 Task: In the  document Paisley.epub ,change text color to 'Dark Purple' Insert the mentioned shape above the text 'Cloud Callouts'. Change color of the shape to  RedChange shape height to 0.8
Action: Mouse moved to (315, 434)
Screenshot: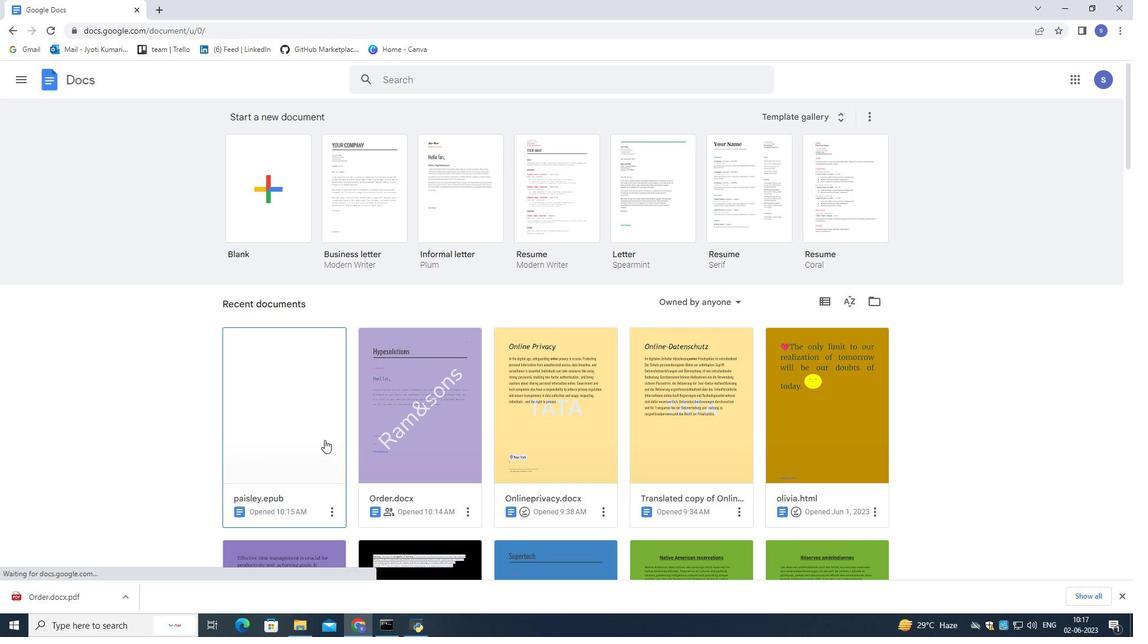 
Action: Mouse pressed left at (315, 434)
Screenshot: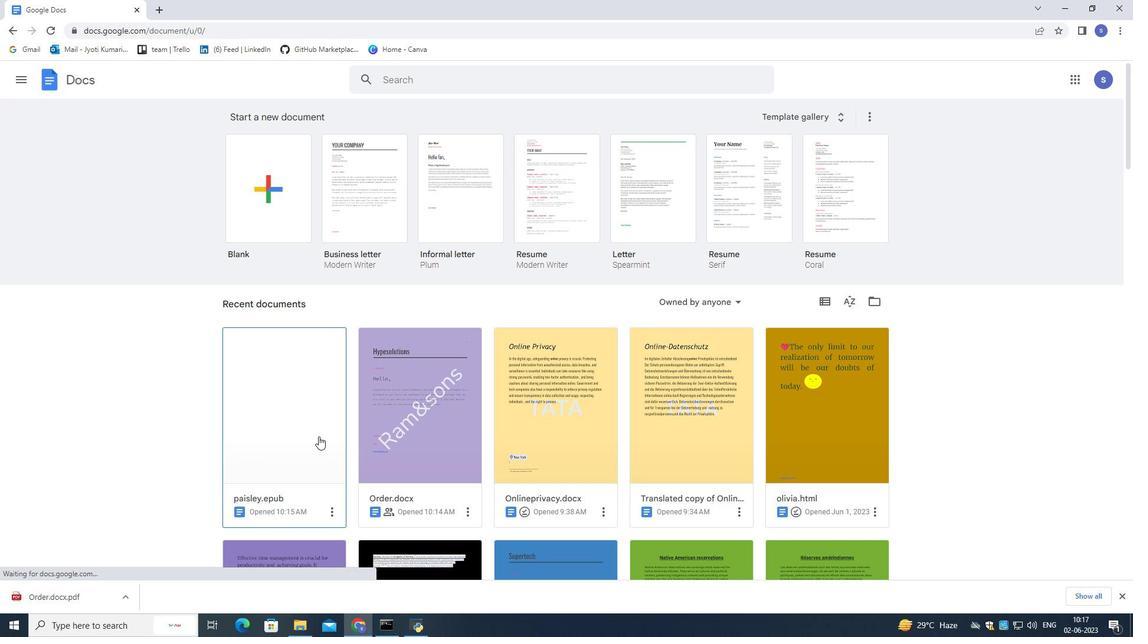 
Action: Mouse moved to (313, 432)
Screenshot: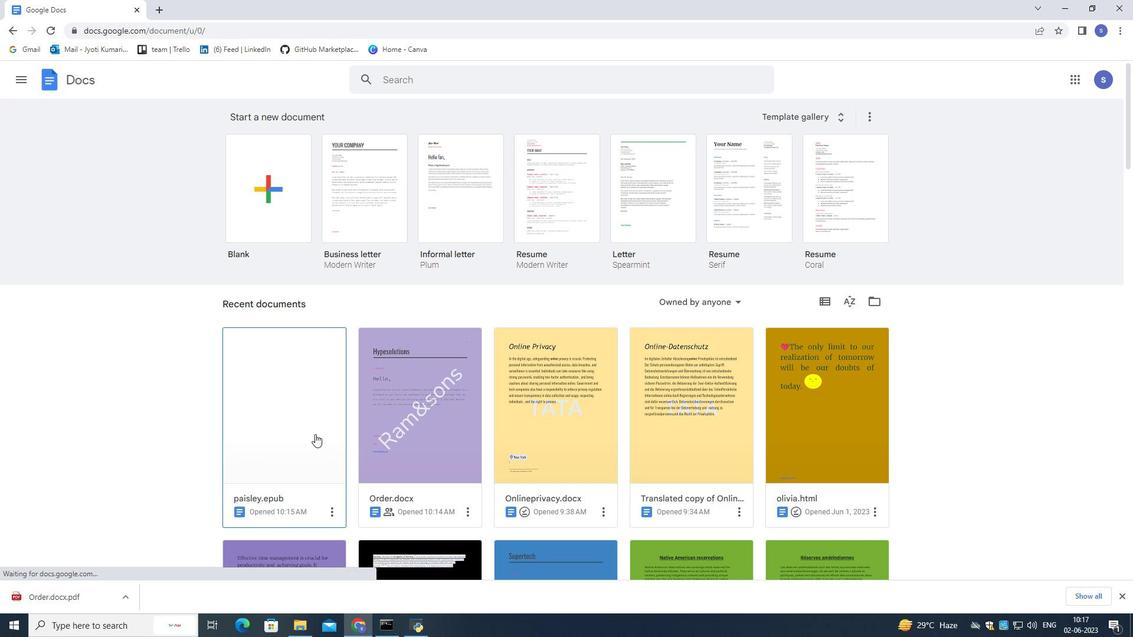 
Action: Mouse pressed left at (313, 432)
Screenshot: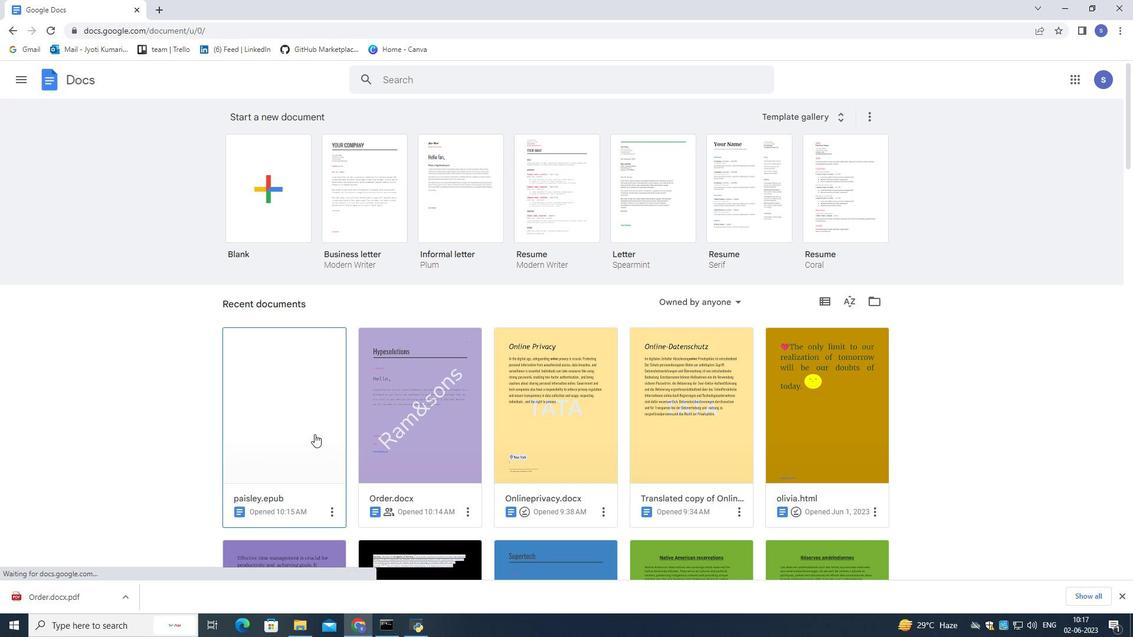 
Action: Mouse moved to (461, 288)
Screenshot: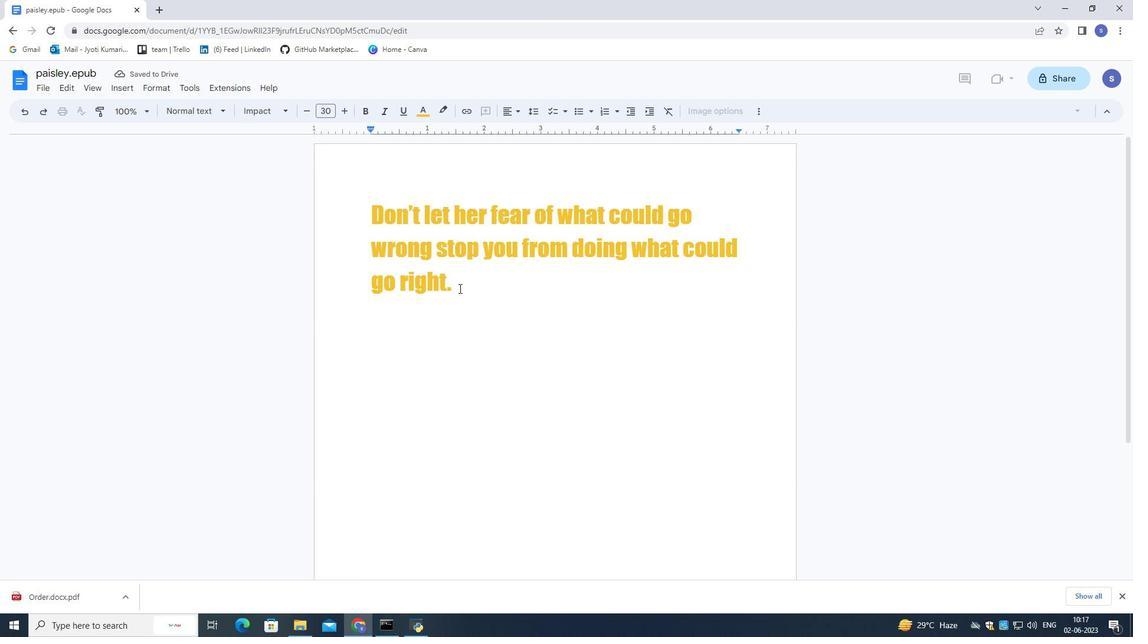 
Action: Mouse pressed left at (461, 288)
Screenshot: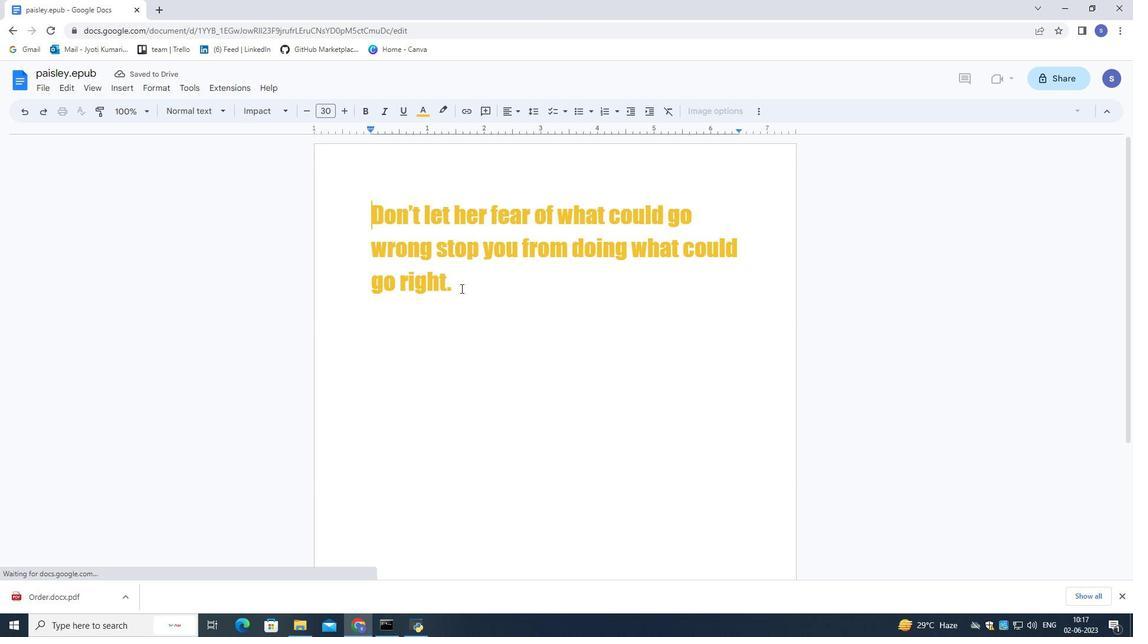 
Action: Mouse moved to (462, 286)
Screenshot: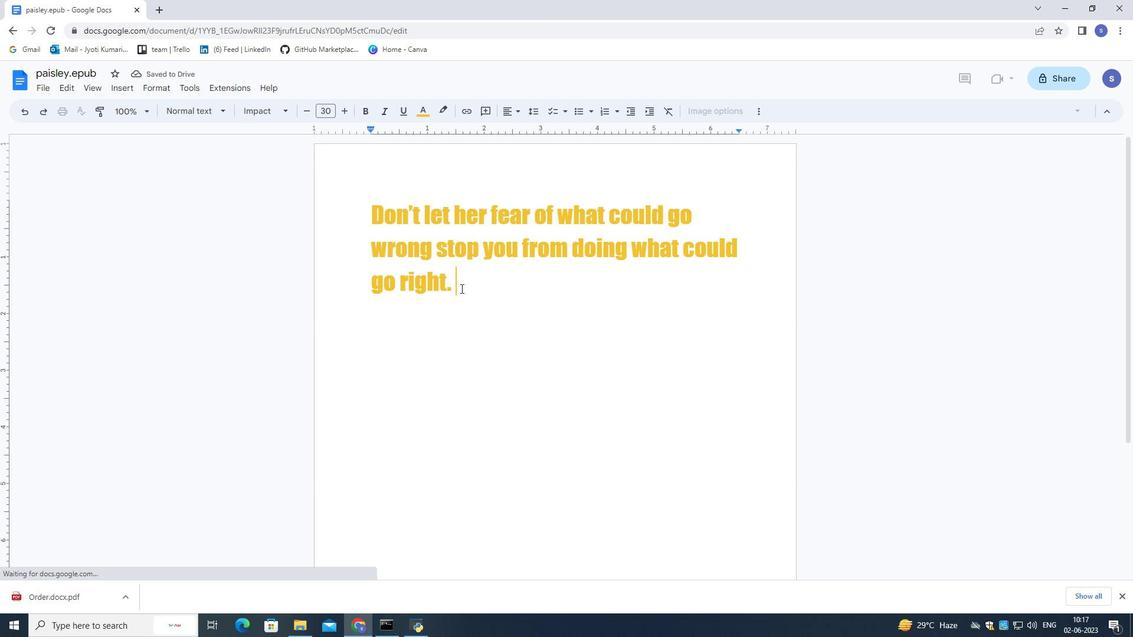 
Action: Mouse pressed left at (462, 286)
Screenshot: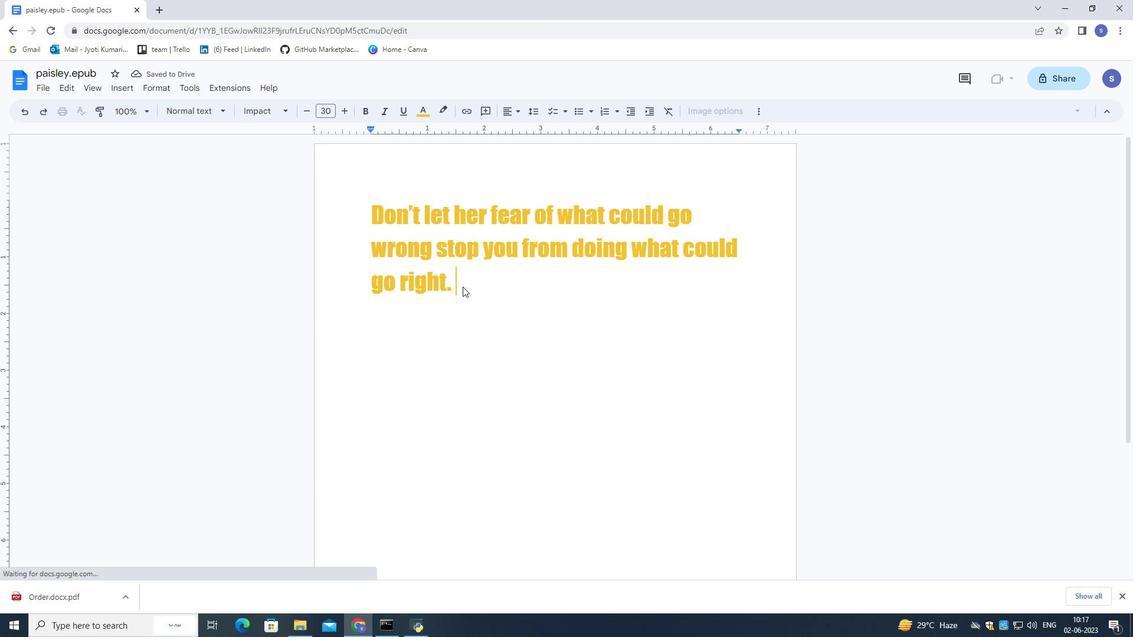 
Action: Mouse moved to (420, 113)
Screenshot: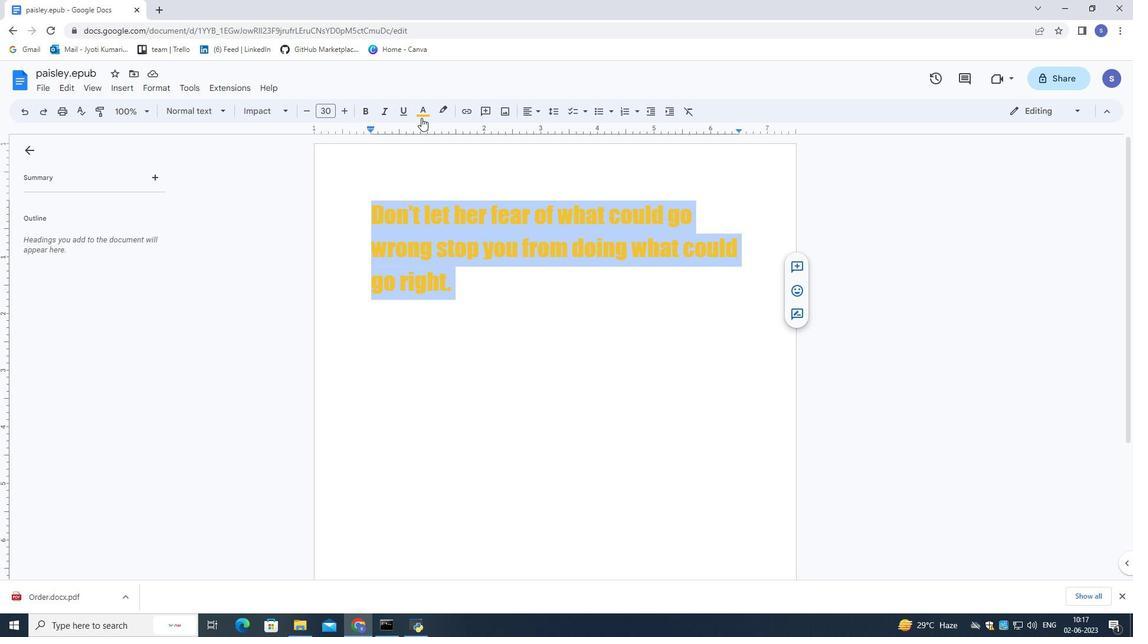 
Action: Mouse pressed left at (420, 113)
Screenshot: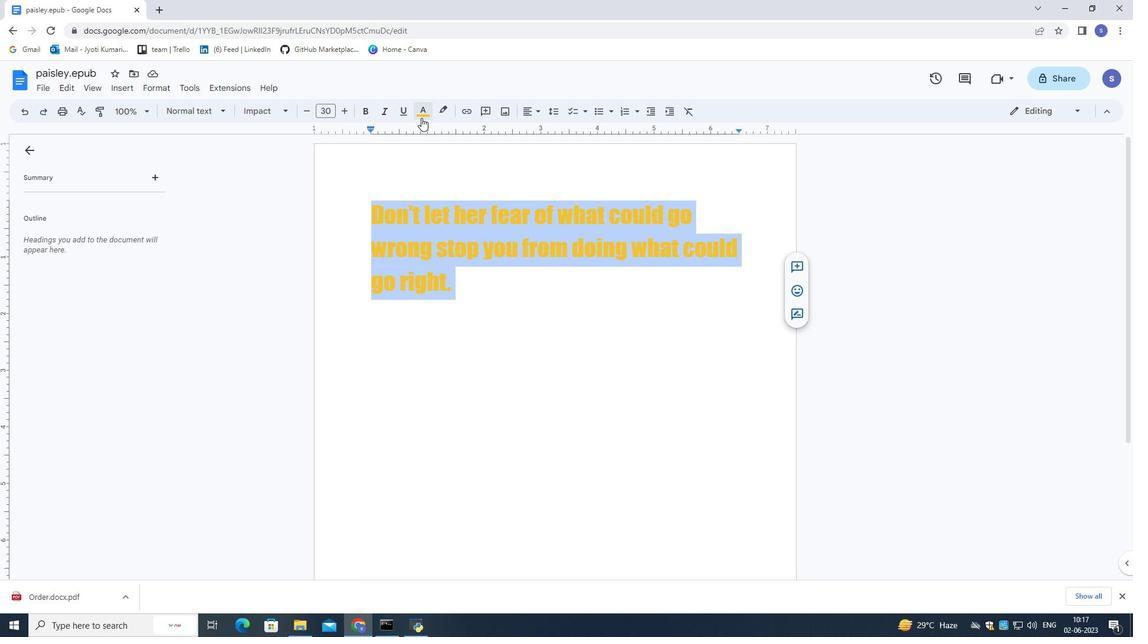 
Action: Mouse moved to (531, 226)
Screenshot: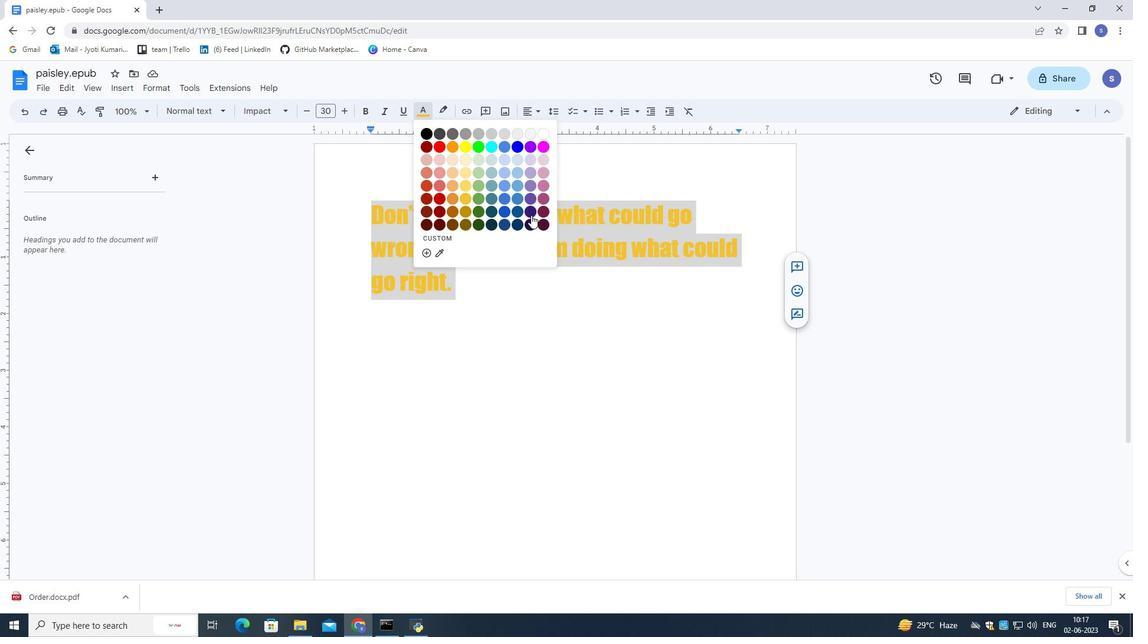 
Action: Mouse pressed left at (531, 226)
Screenshot: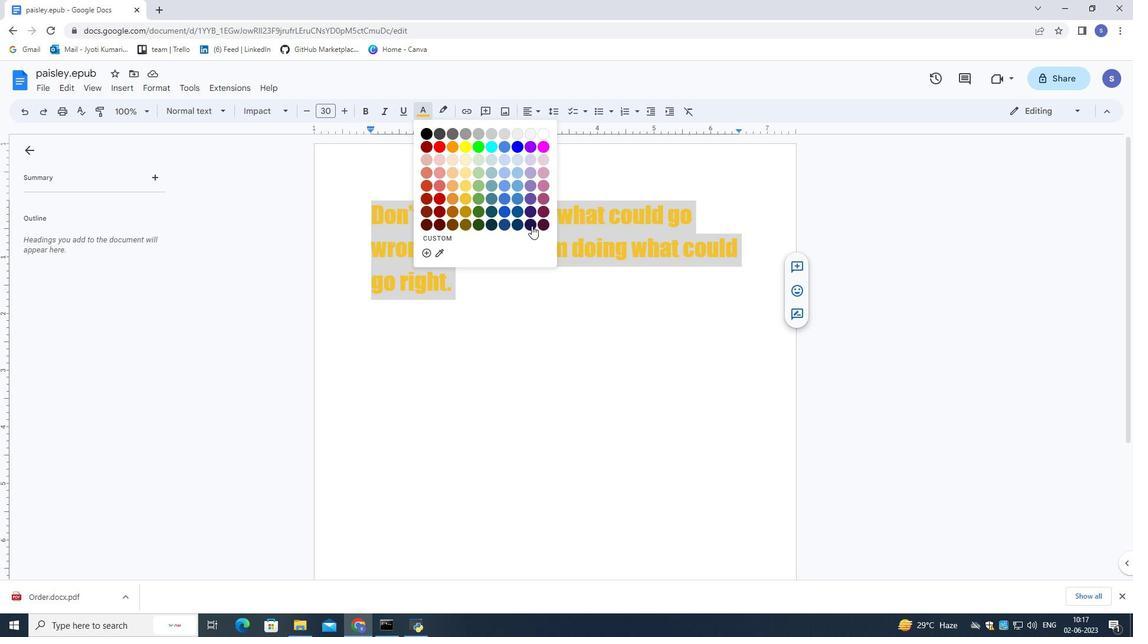 
Action: Mouse moved to (484, 296)
Screenshot: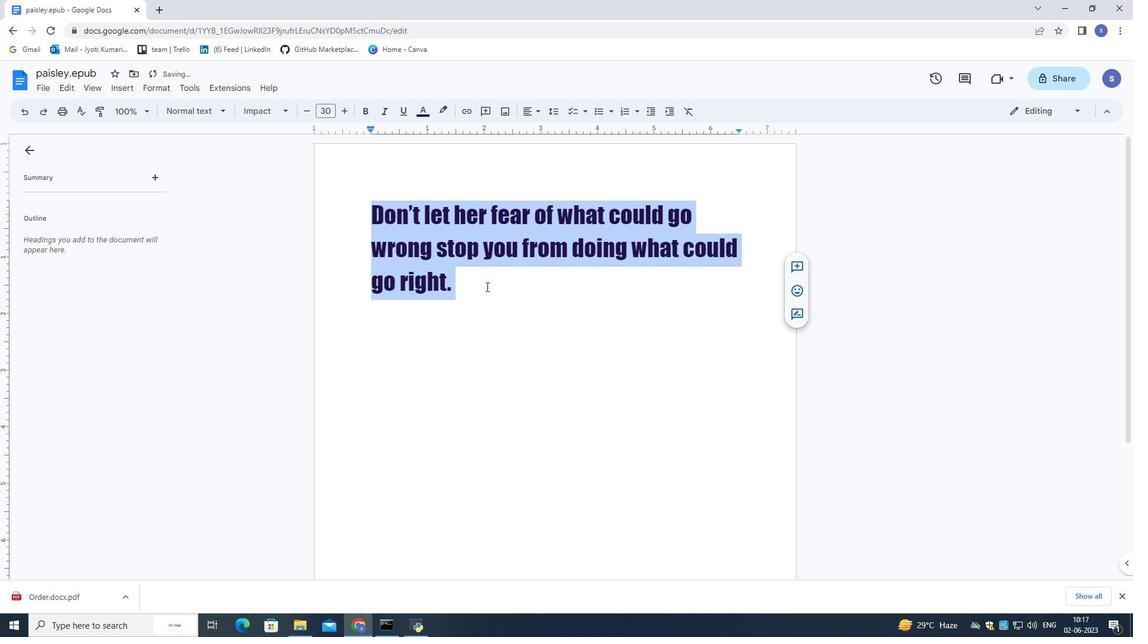 
Action: Mouse pressed left at (484, 296)
Screenshot: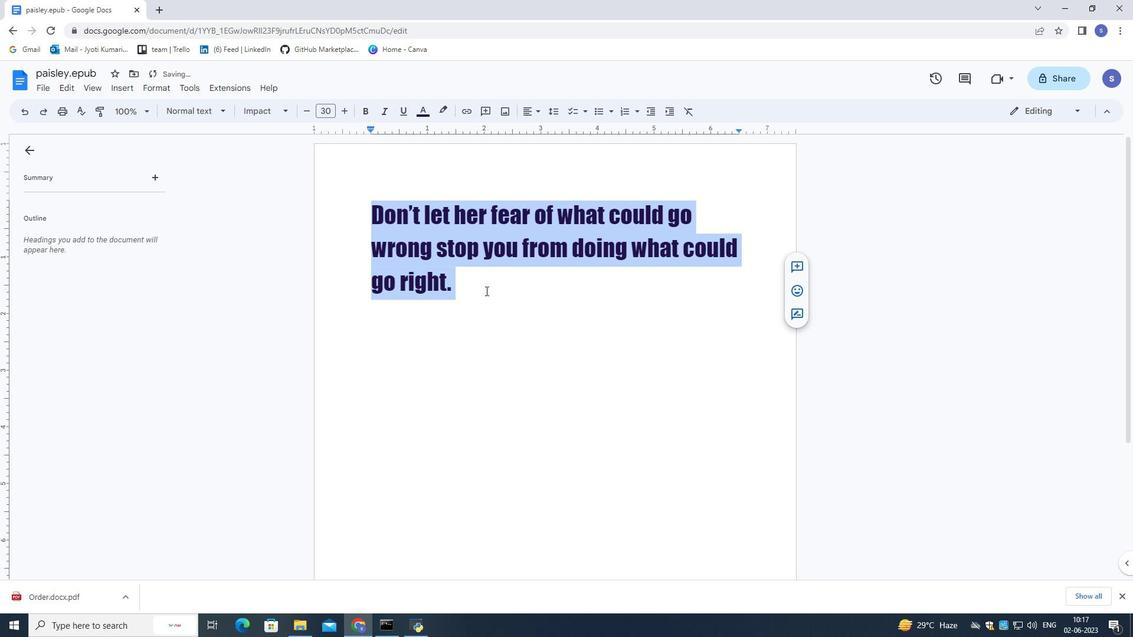 
Action: Mouse moved to (372, 196)
Screenshot: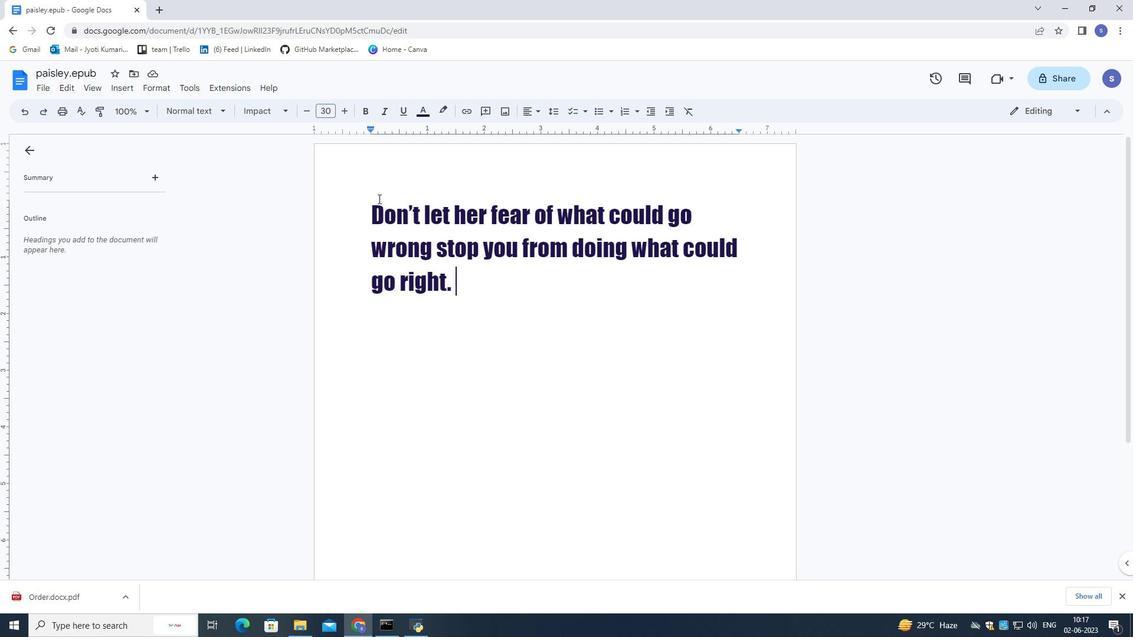 
Action: Mouse pressed left at (372, 196)
Screenshot: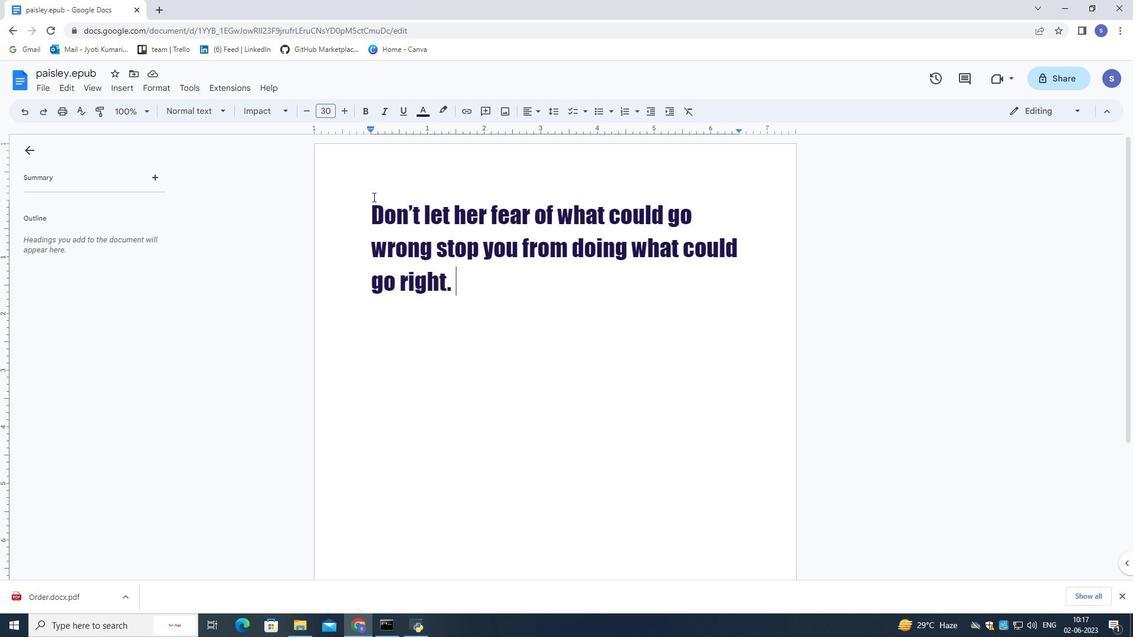 
Action: Mouse moved to (376, 198)
Screenshot: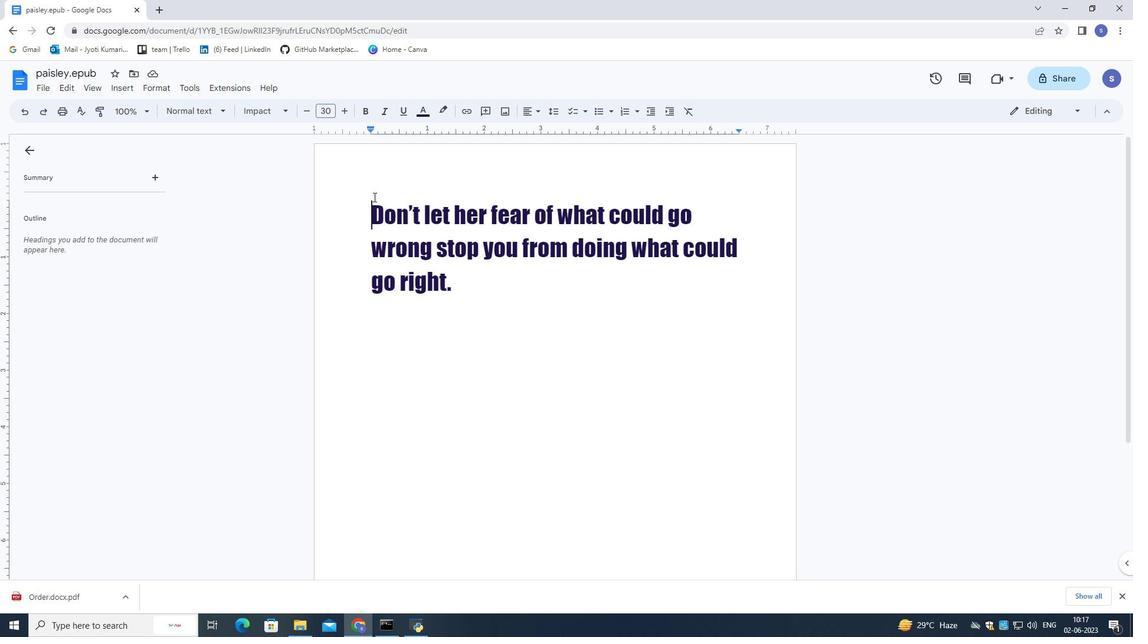 
Action: Key pressed <Key.enter><Key.up>
Screenshot: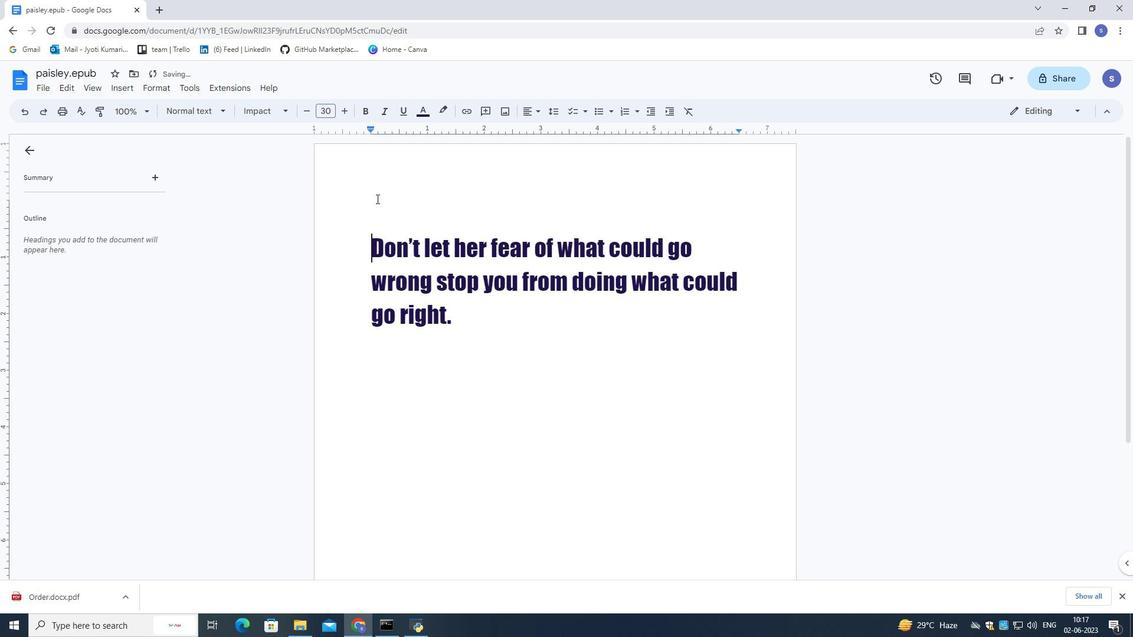 
Action: Mouse moved to (121, 85)
Screenshot: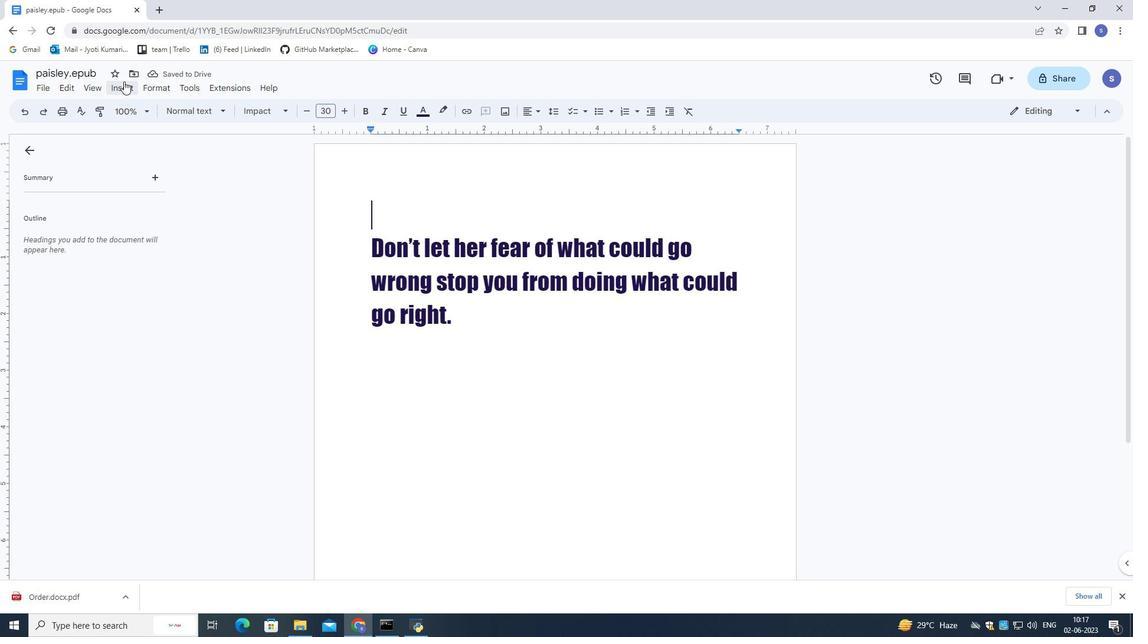 
Action: Mouse pressed left at (121, 85)
Screenshot: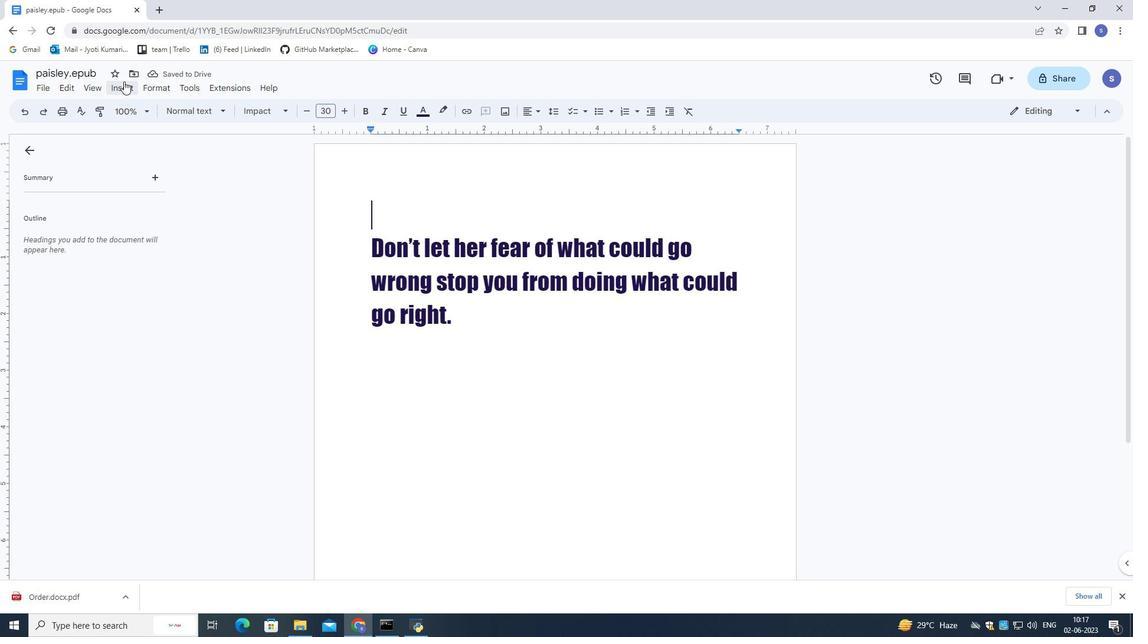 
Action: Mouse moved to (309, 151)
Screenshot: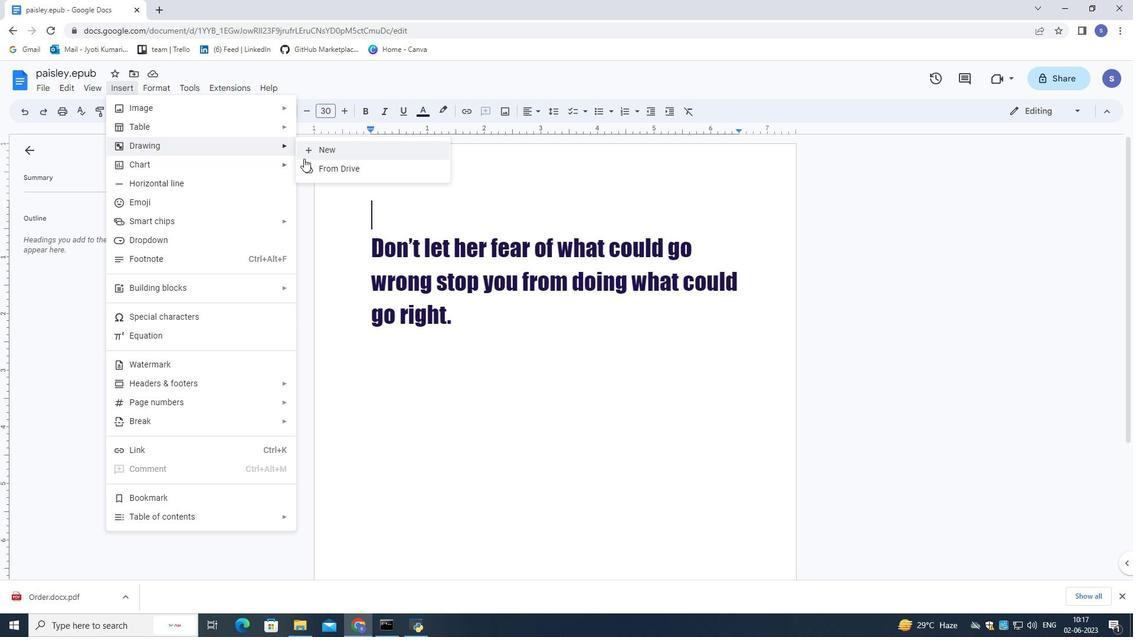 
Action: Mouse pressed left at (309, 151)
Screenshot: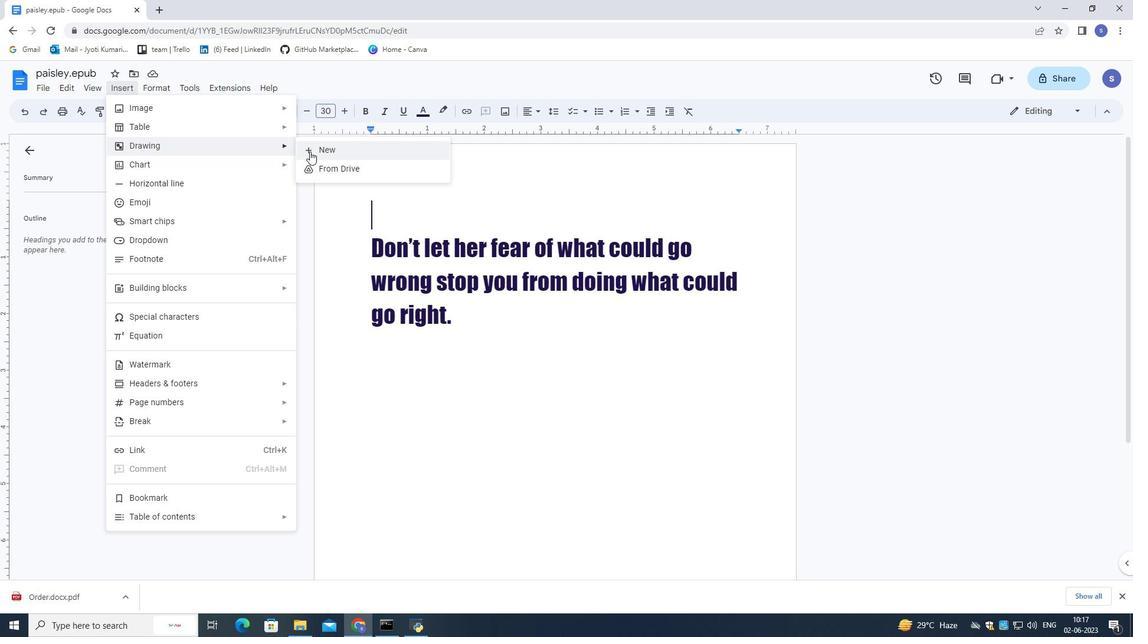 
Action: Mouse moved to (450, 138)
Screenshot: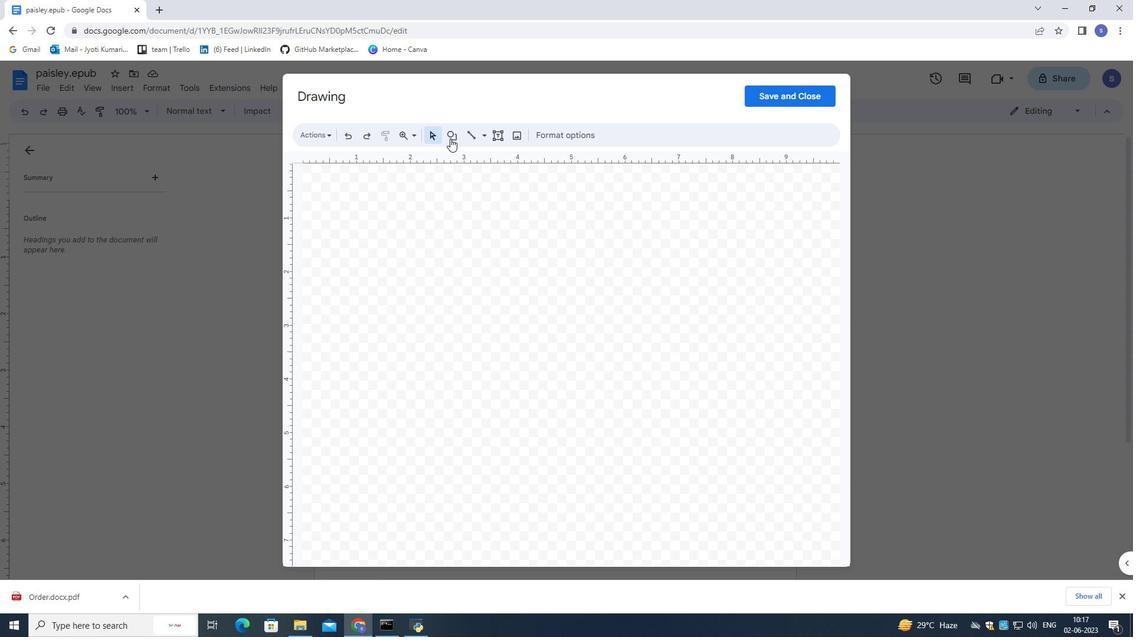 
Action: Mouse pressed left at (450, 138)
Screenshot: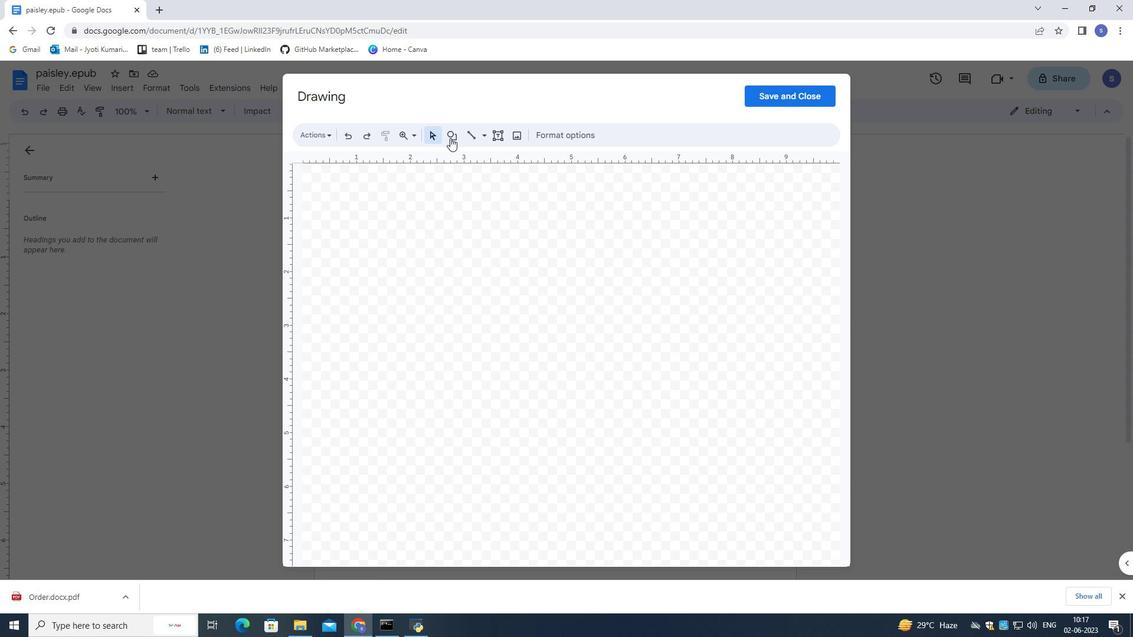 
Action: Mouse moved to (525, 154)
Screenshot: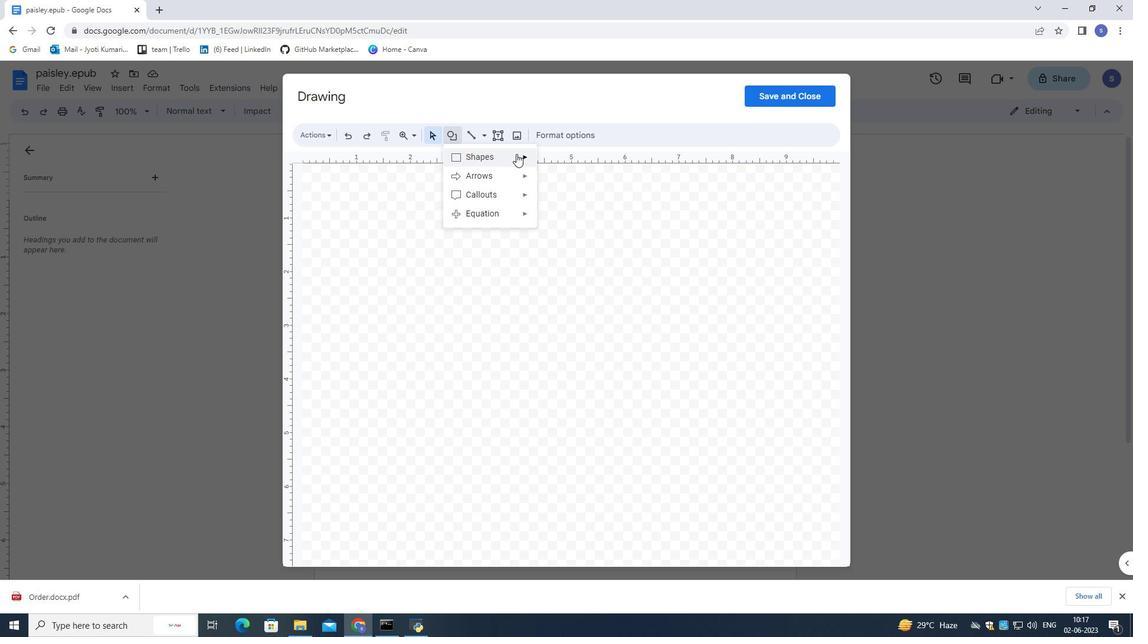 
Action: Mouse pressed left at (525, 154)
Screenshot: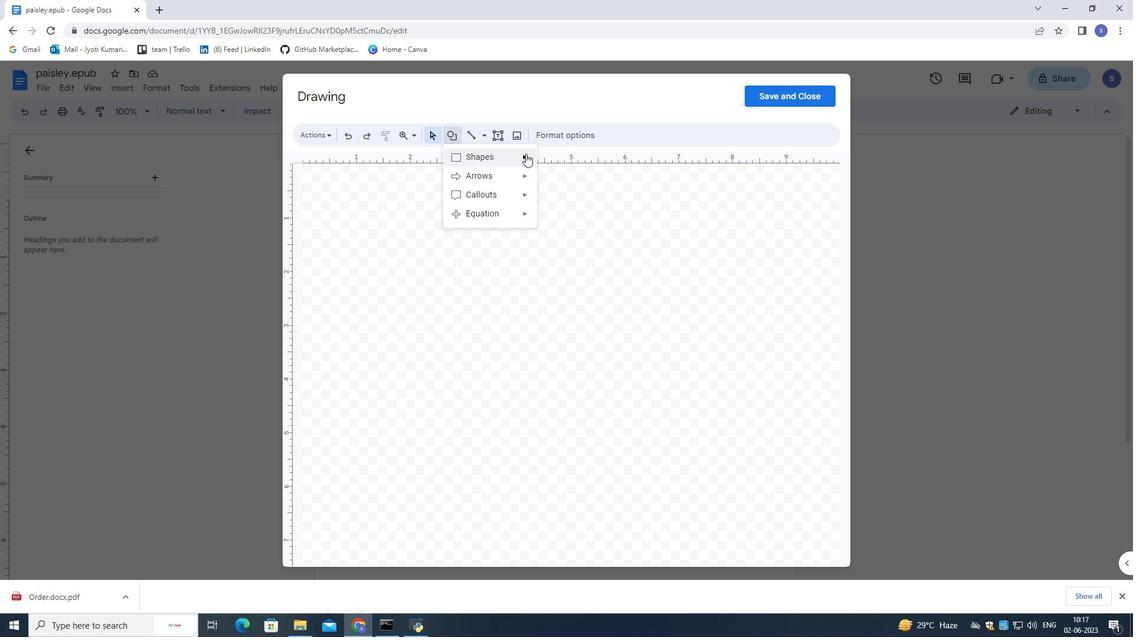 
Action: Mouse moved to (587, 236)
Screenshot: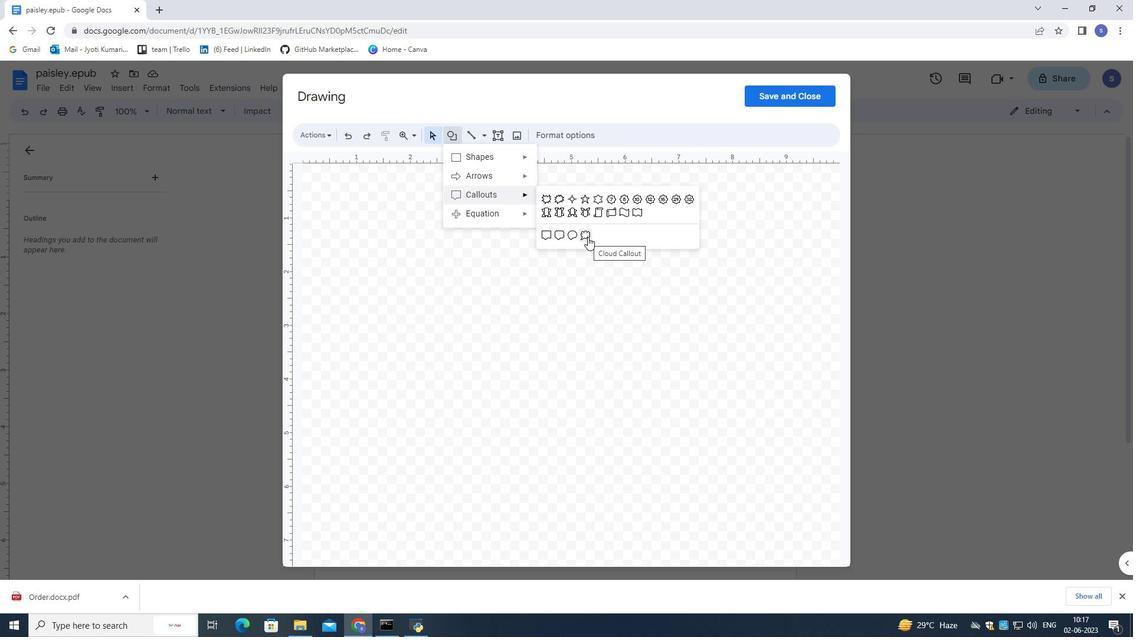 
Action: Mouse pressed left at (587, 236)
Screenshot: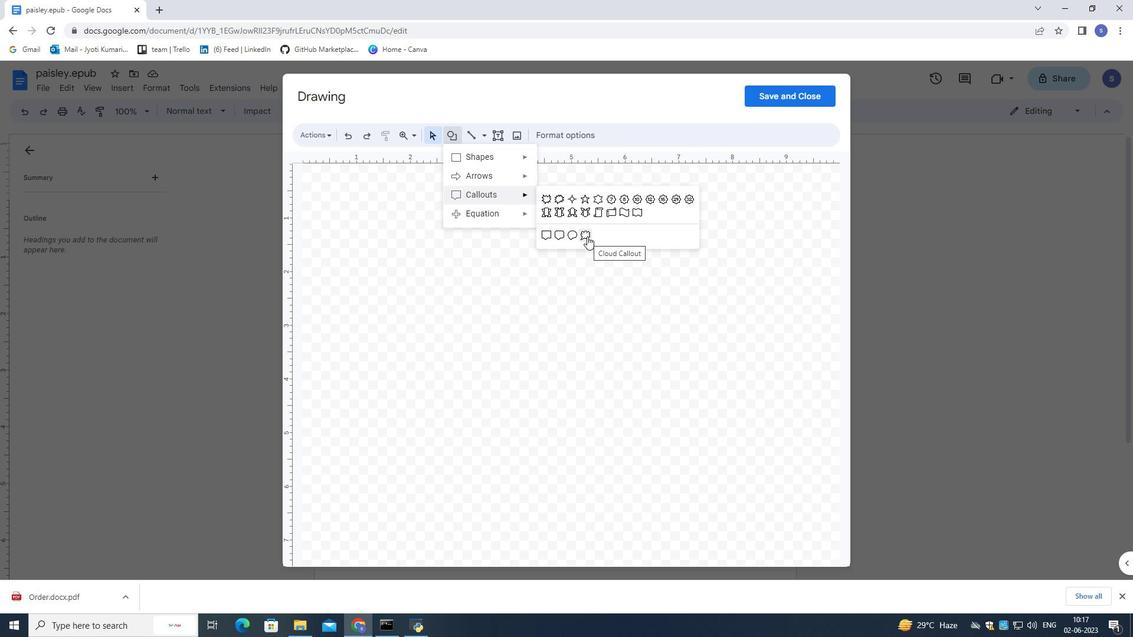 
Action: Mouse moved to (433, 197)
Screenshot: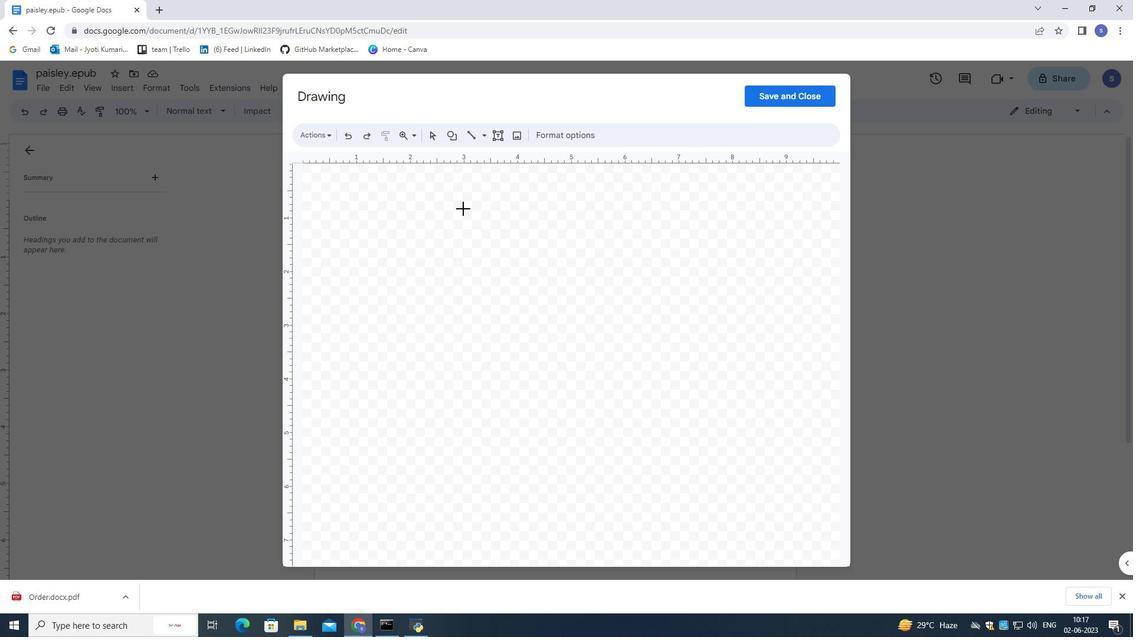 
Action: Mouse pressed left at (433, 197)
Screenshot: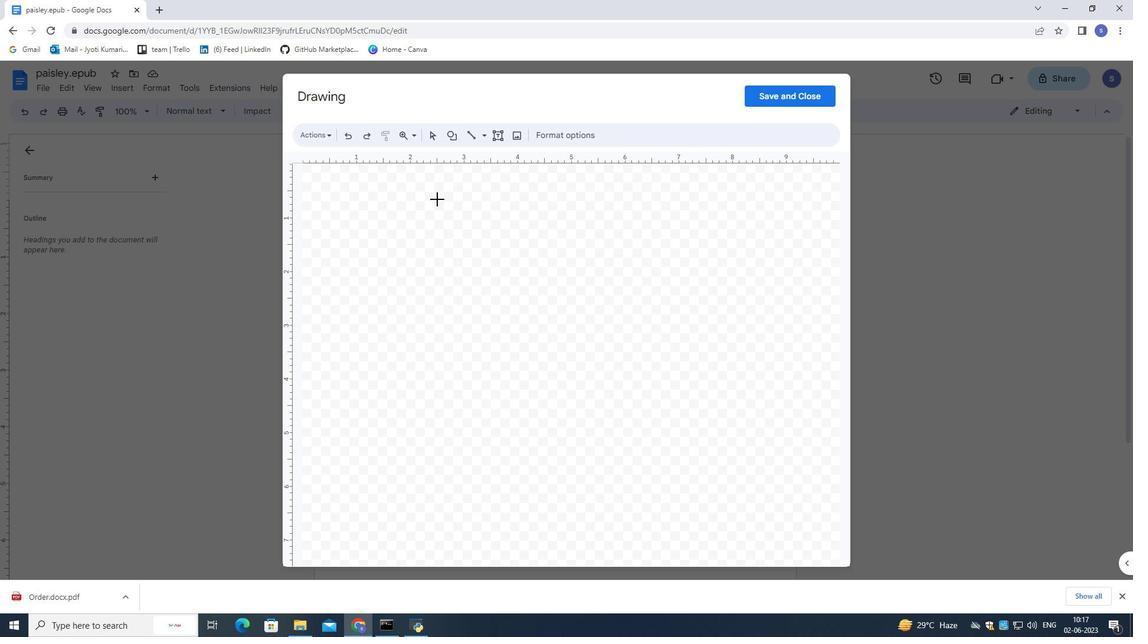 
Action: Mouse moved to (543, 131)
Screenshot: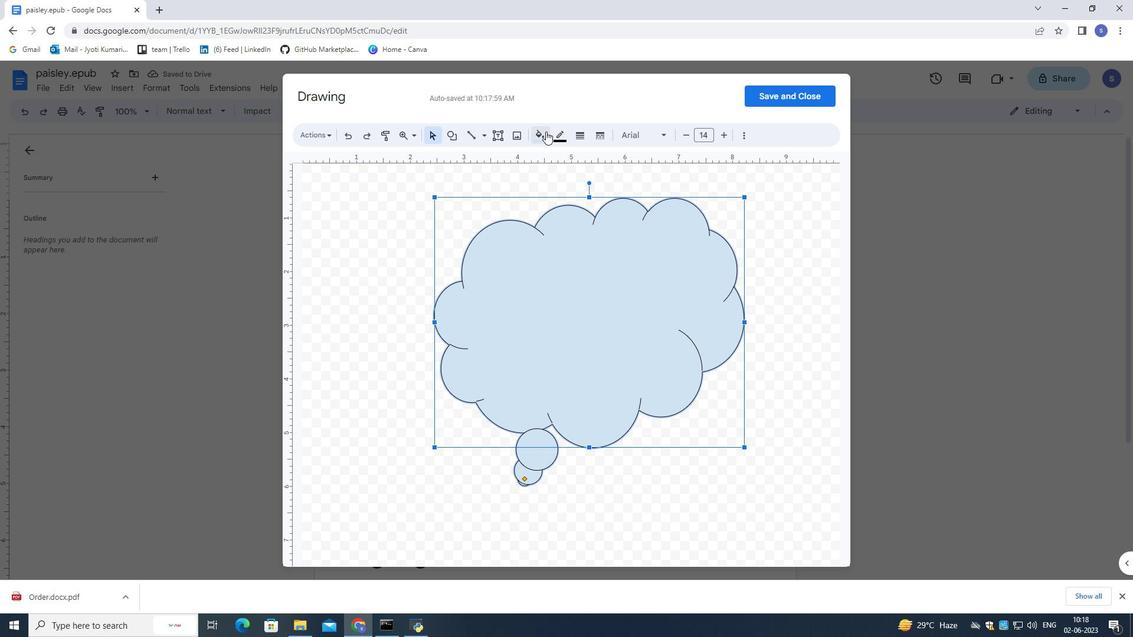 
Action: Mouse pressed left at (543, 131)
Screenshot: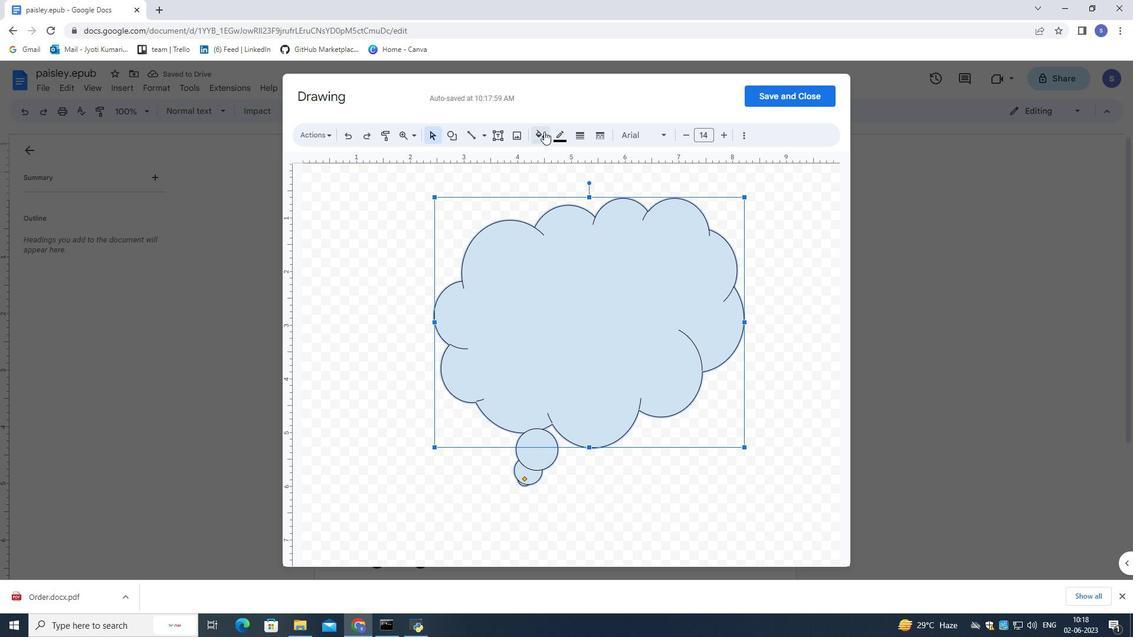 
Action: Mouse moved to (558, 230)
Screenshot: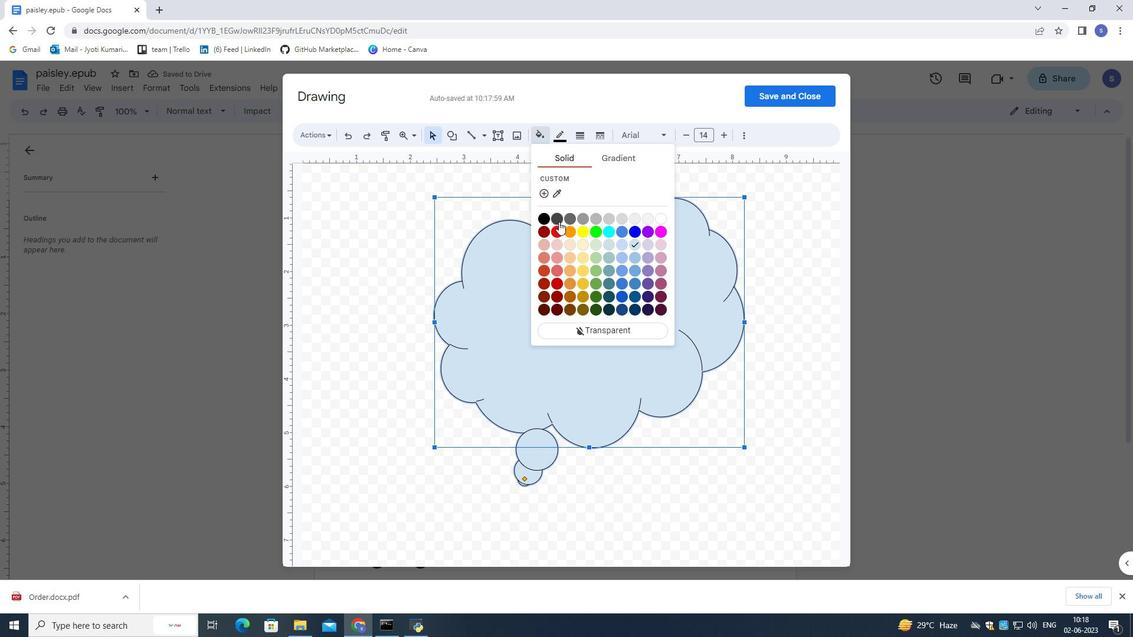 
Action: Mouse pressed left at (558, 230)
Screenshot: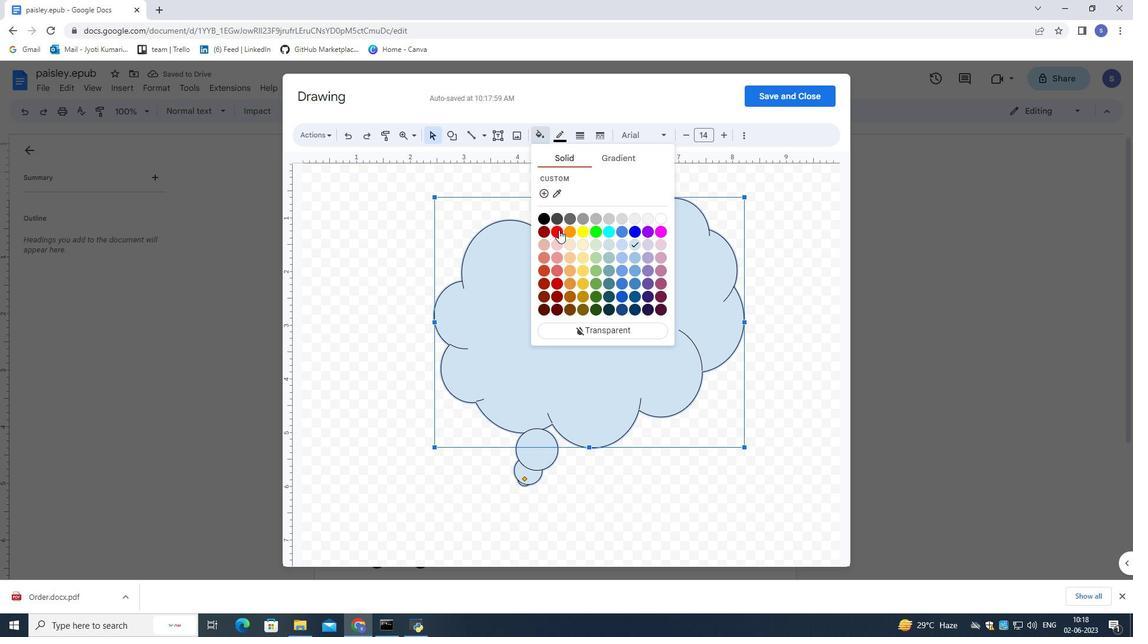 
Action: Mouse moved to (790, 93)
Screenshot: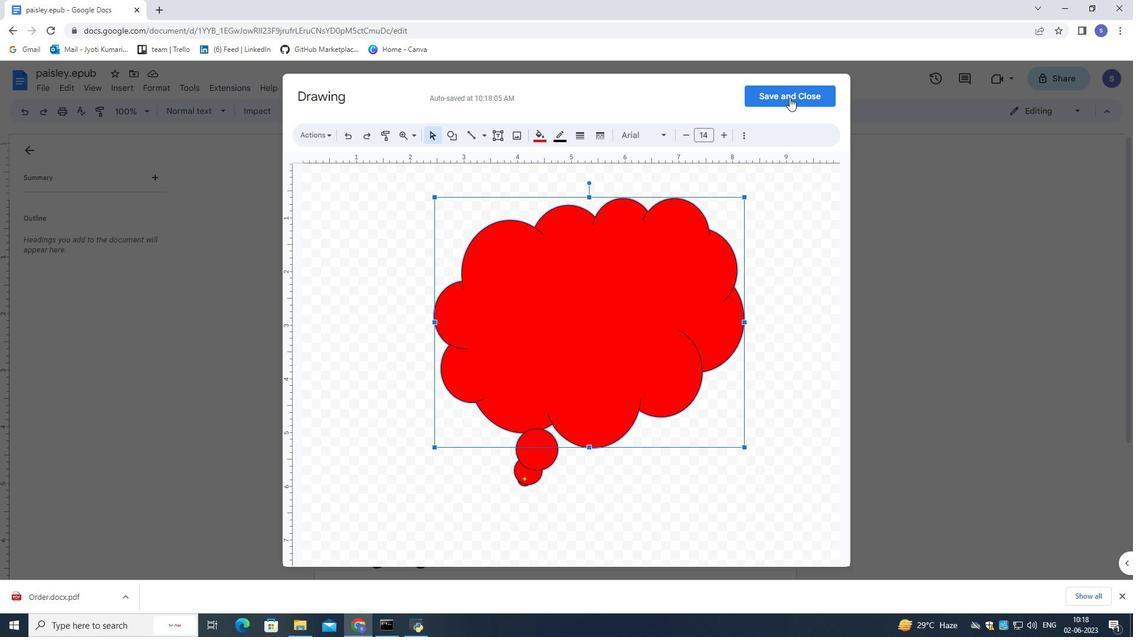 
Action: Mouse pressed left at (790, 93)
Screenshot: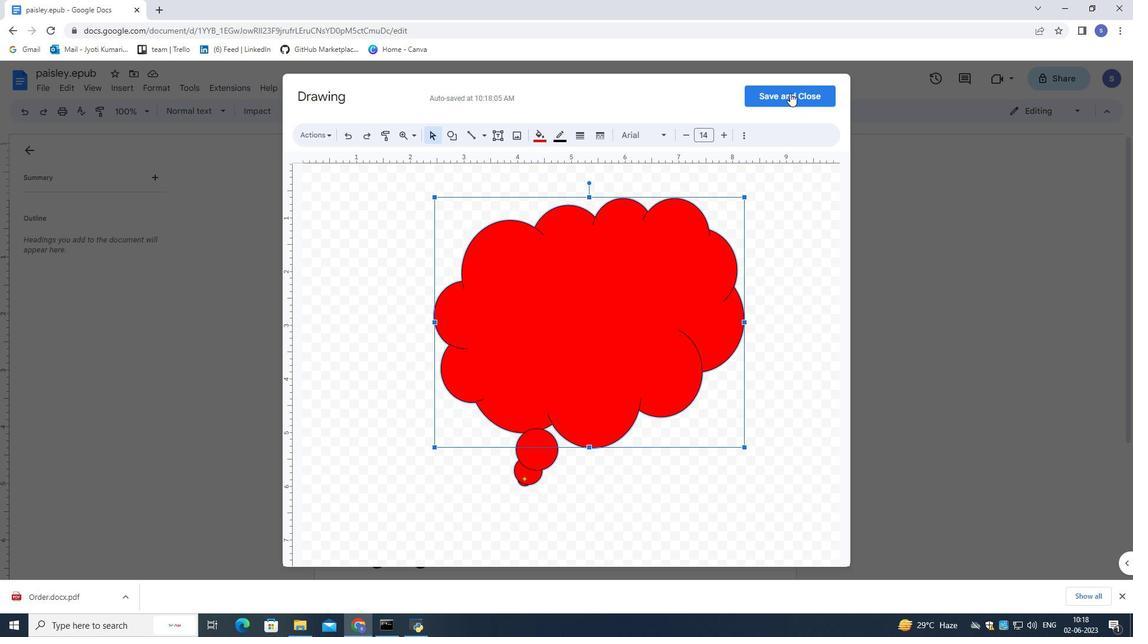 
Action: Mouse moved to (590, 286)
Screenshot: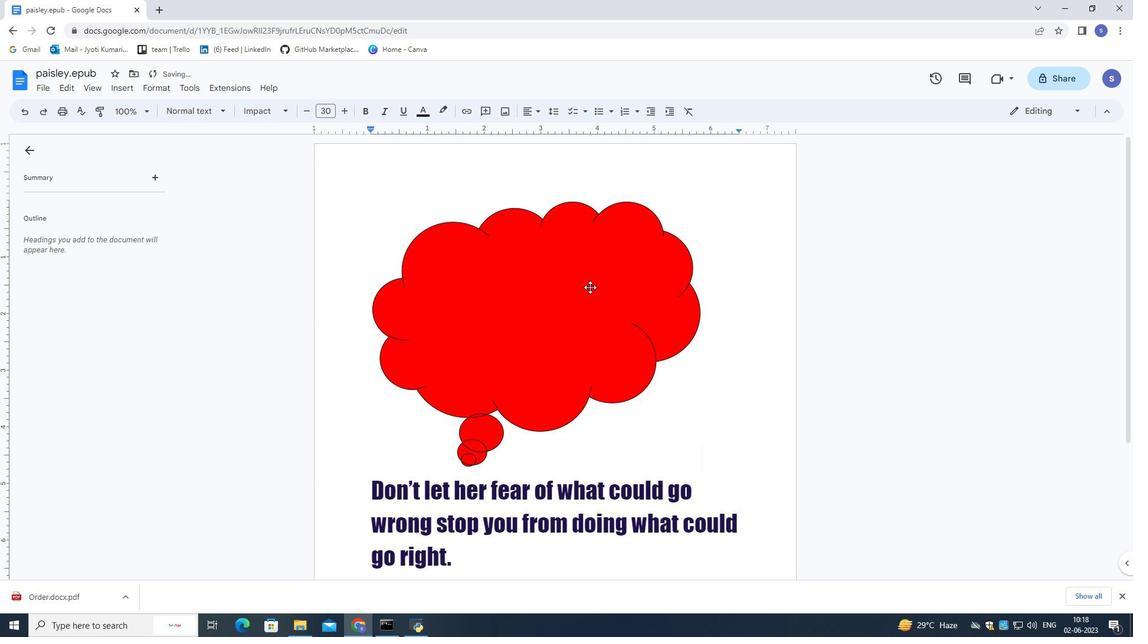 
Action: Mouse pressed left at (590, 286)
Screenshot: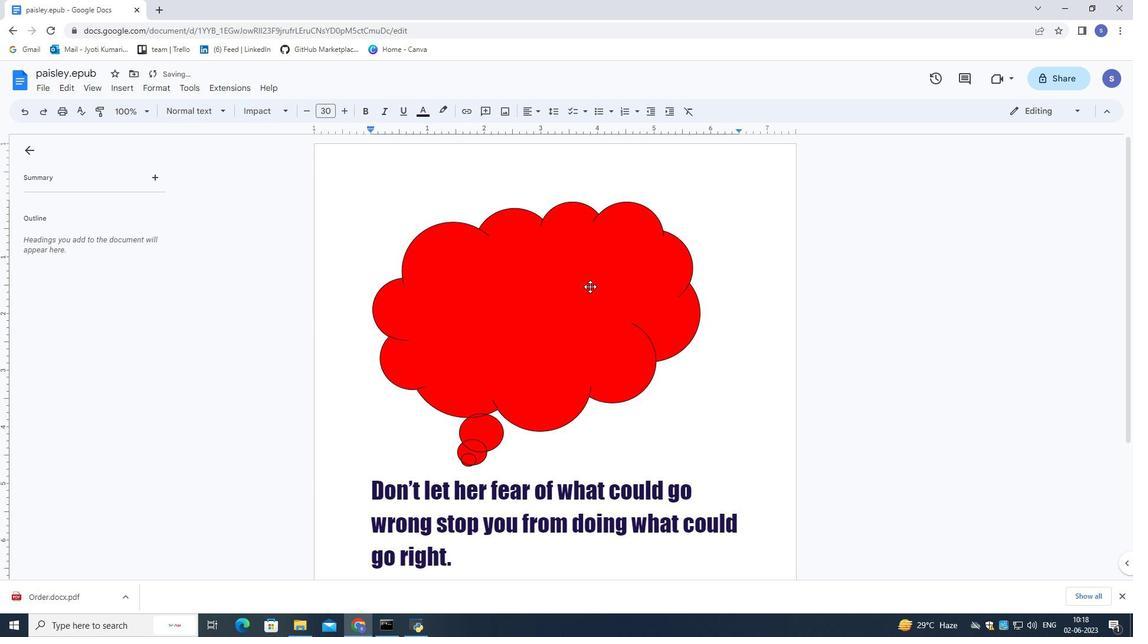 
Action: Mouse moved to (547, 486)
Screenshot: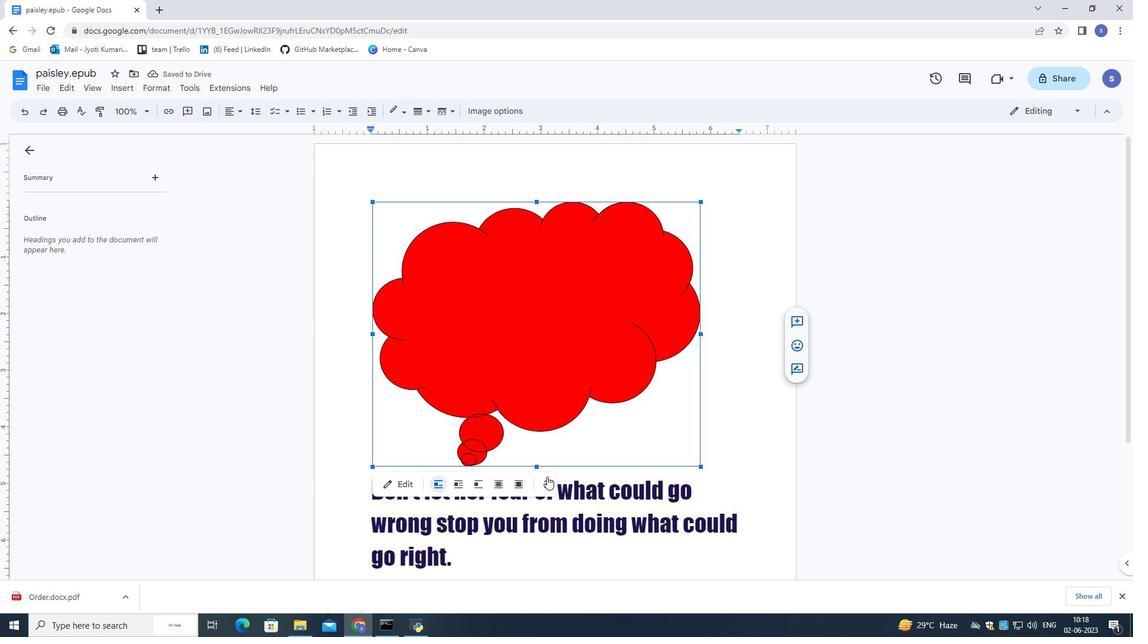 
Action: Mouse pressed left at (547, 486)
Screenshot: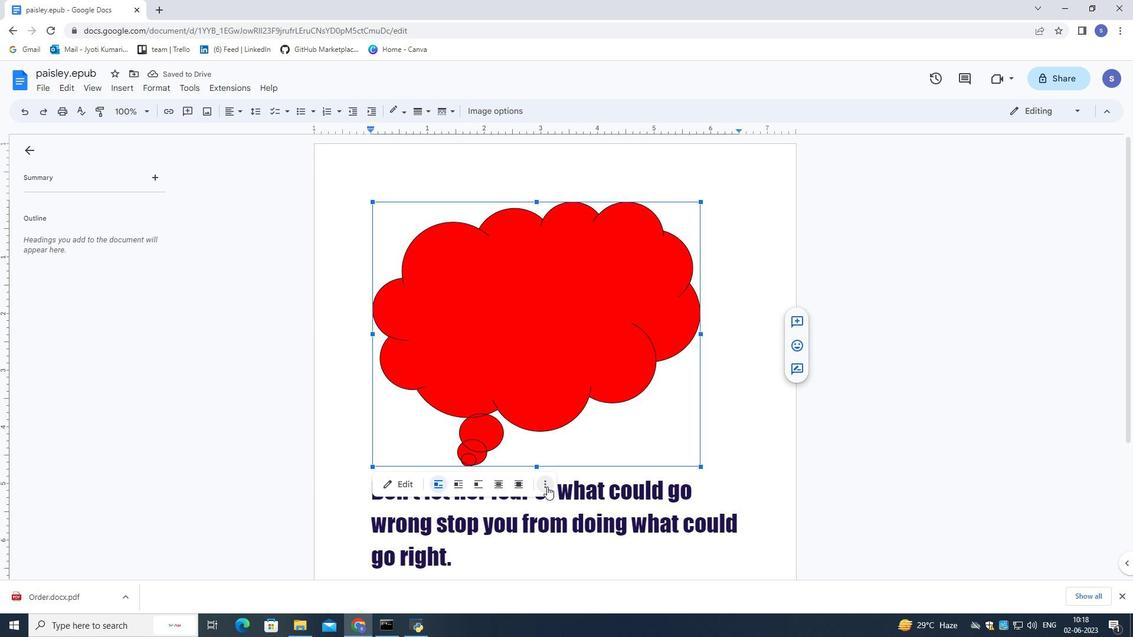 
Action: Mouse moved to (576, 502)
Screenshot: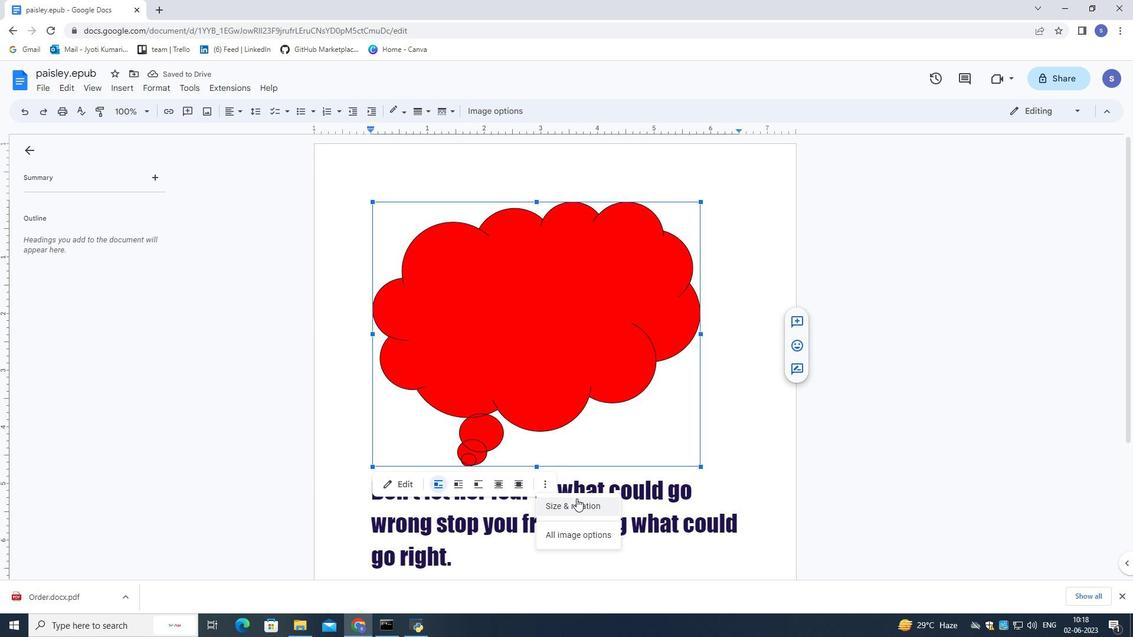
Action: Mouse pressed left at (576, 502)
Screenshot: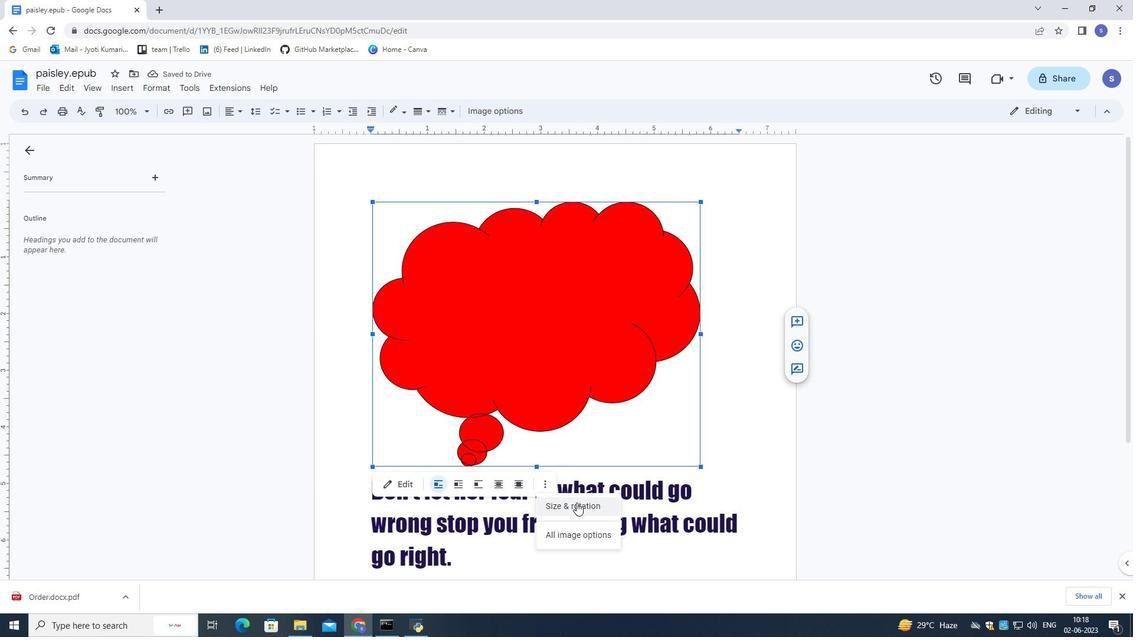 
Action: Mouse moved to (1080, 214)
Screenshot: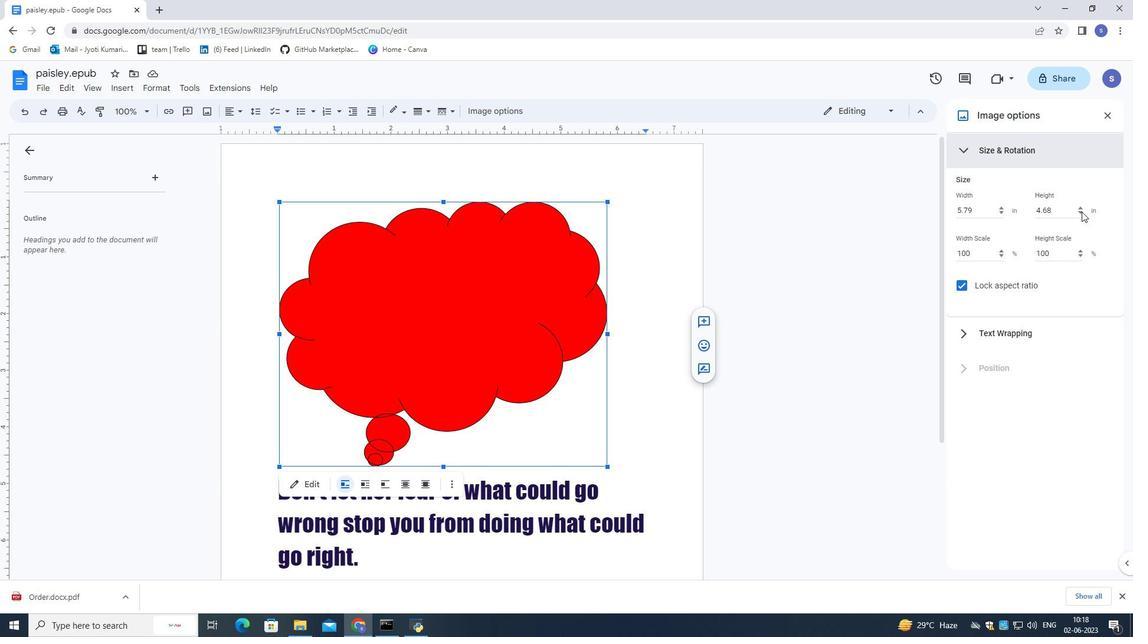 
Action: Mouse pressed left at (1080, 214)
Screenshot: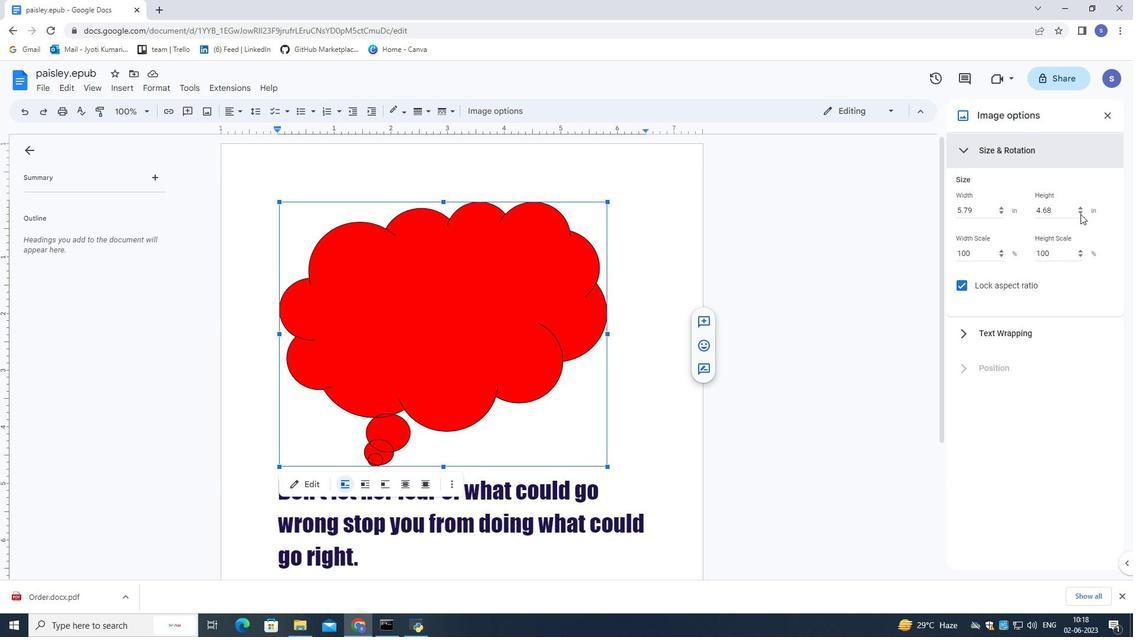 
Action: Mouse pressed left at (1080, 214)
Screenshot: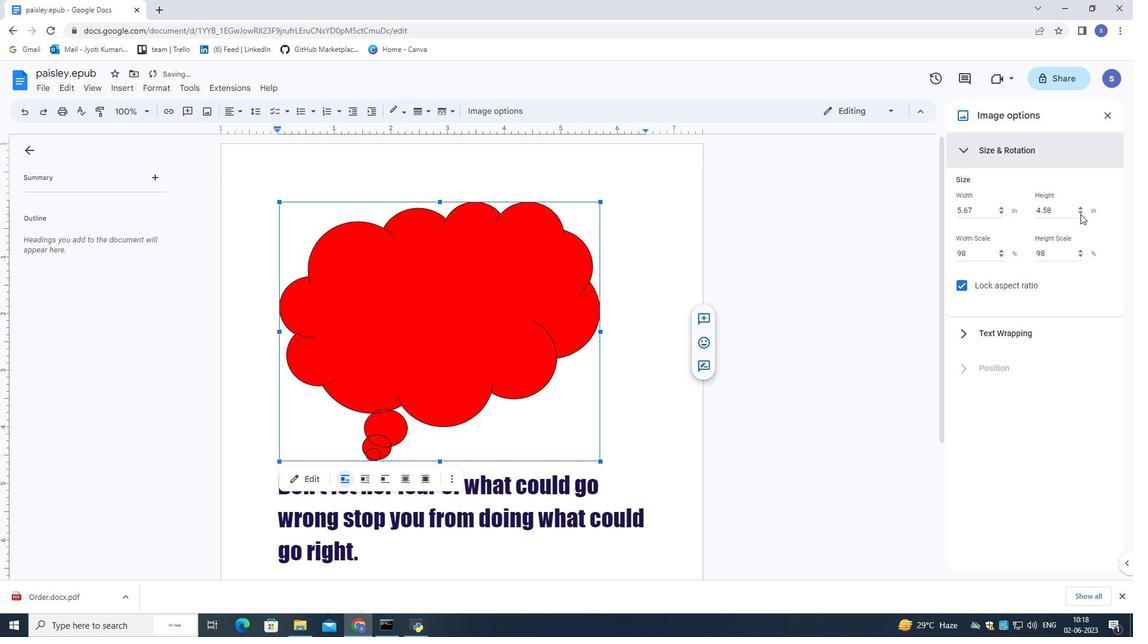 
Action: Mouse pressed left at (1080, 214)
Screenshot: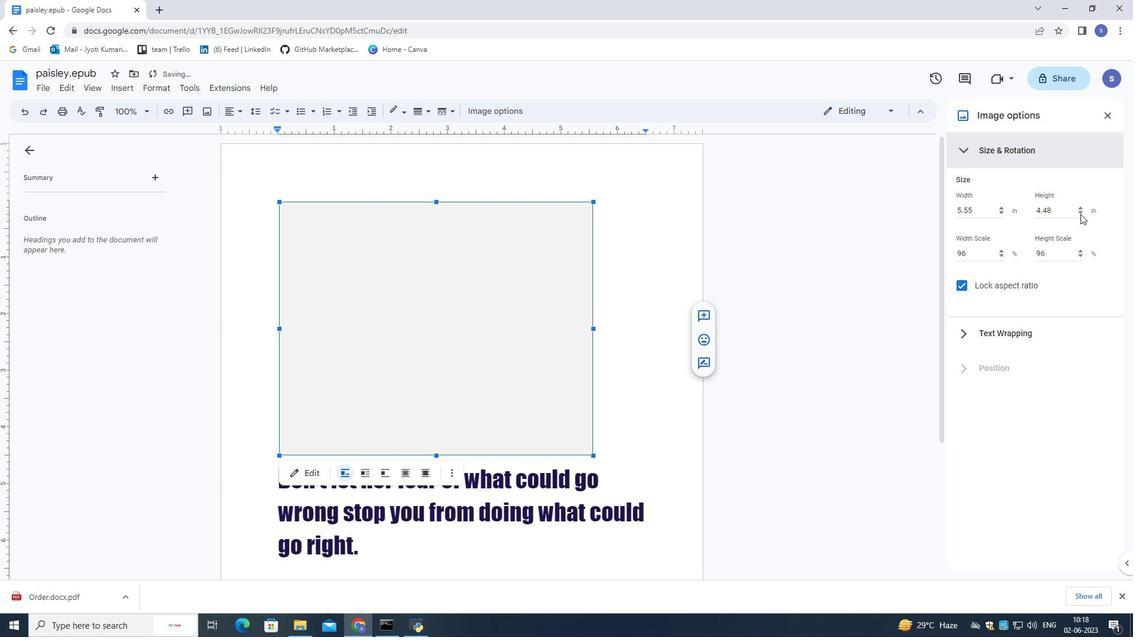 
Action: Mouse pressed left at (1080, 214)
Screenshot: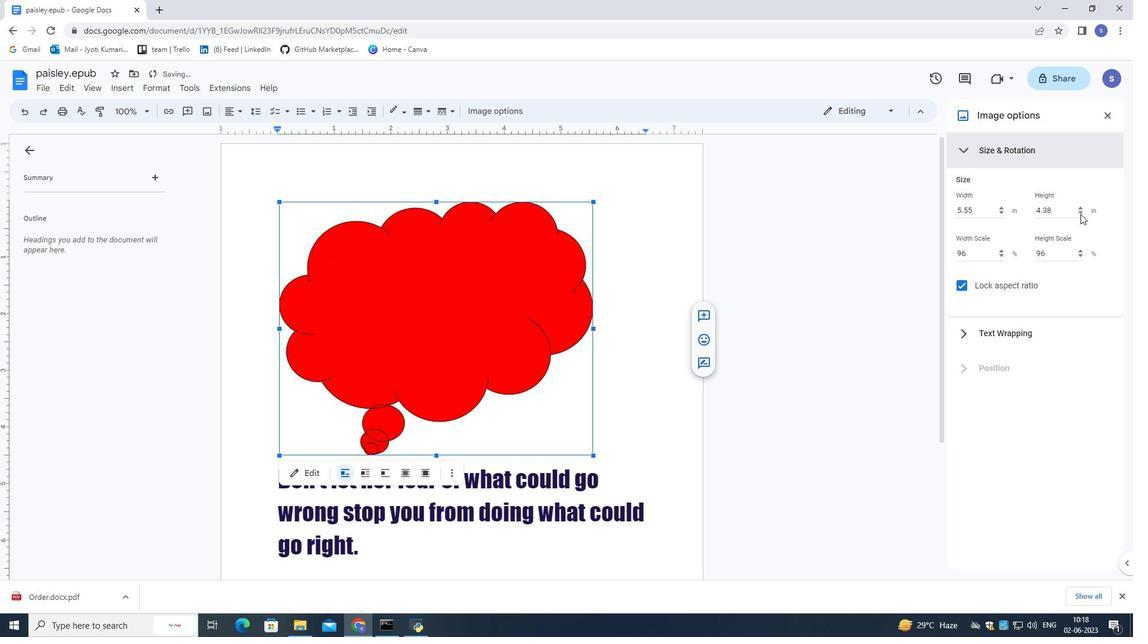 
Action: Mouse pressed left at (1080, 214)
Screenshot: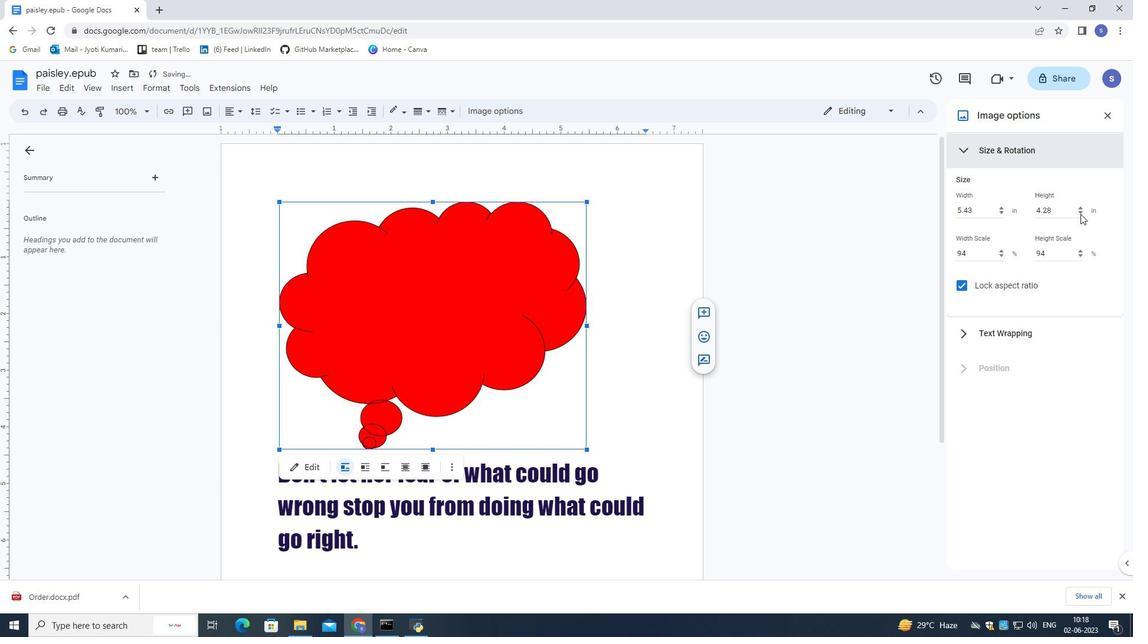 
Action: Mouse pressed left at (1080, 214)
Screenshot: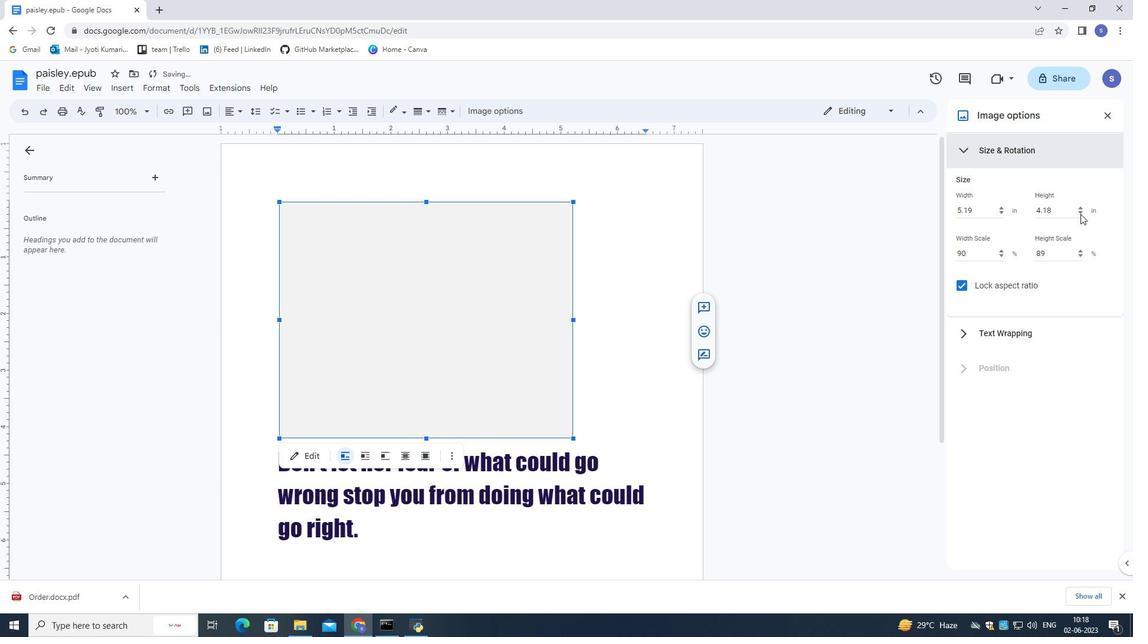 
Action: Mouse pressed left at (1080, 214)
Screenshot: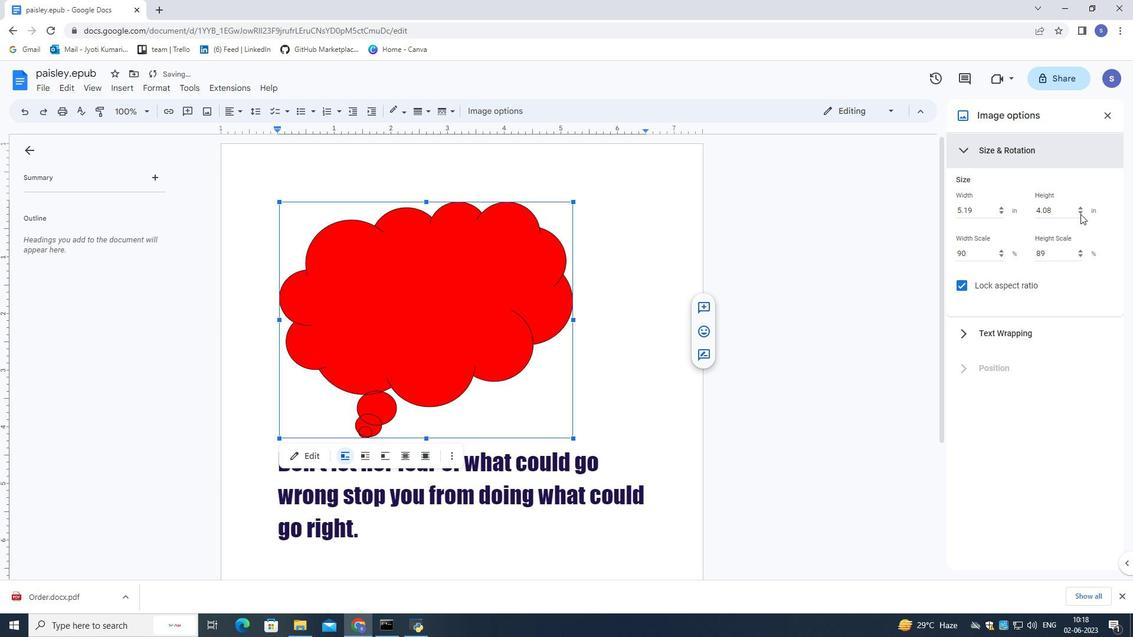 
Action: Mouse pressed left at (1080, 214)
Screenshot: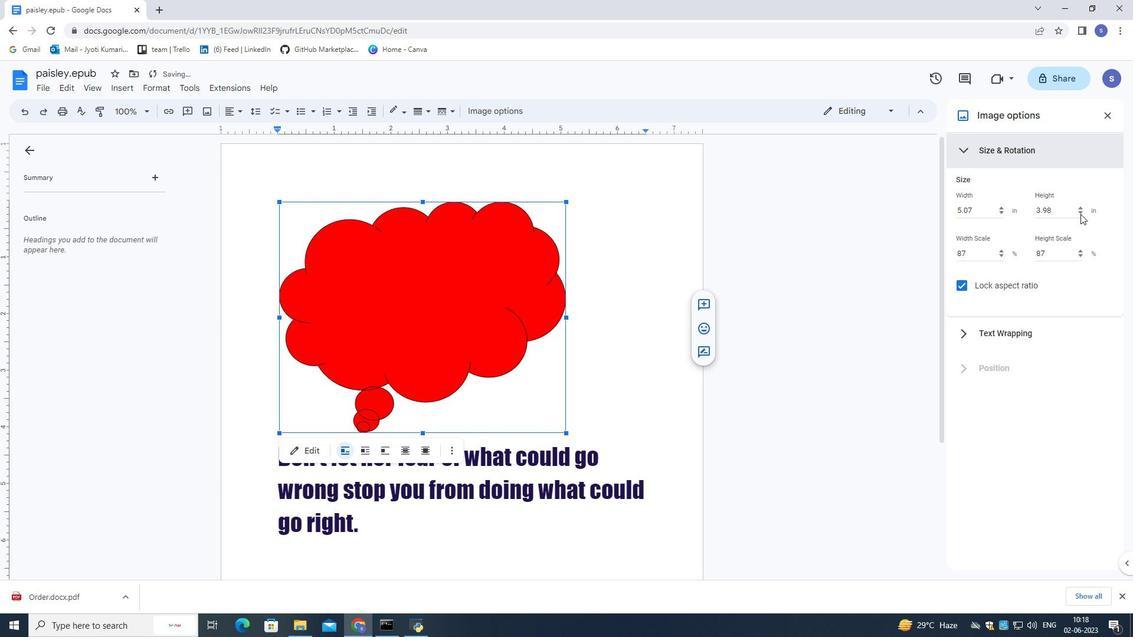 
Action: Mouse pressed left at (1080, 214)
Screenshot: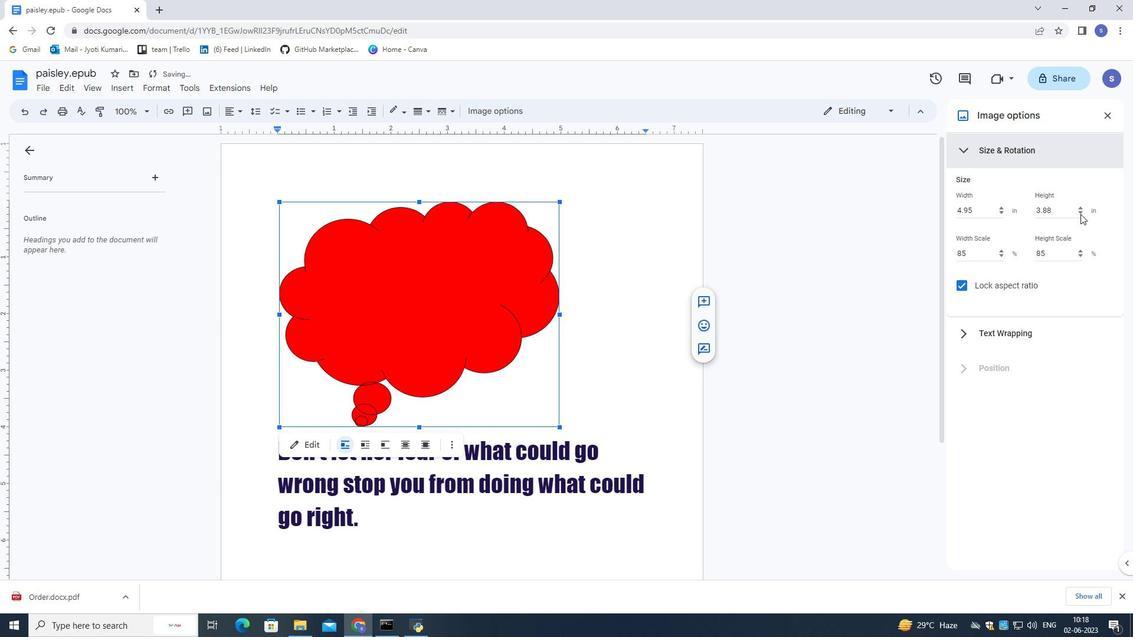 
Action: Mouse pressed left at (1080, 214)
Screenshot: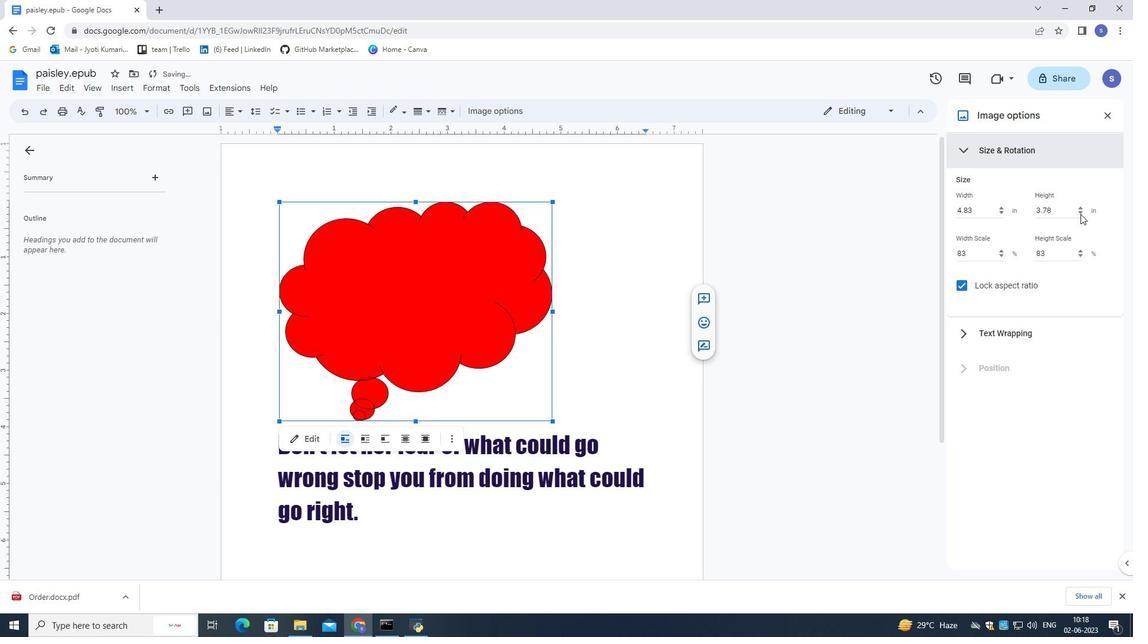
Action: Mouse pressed left at (1080, 214)
Screenshot: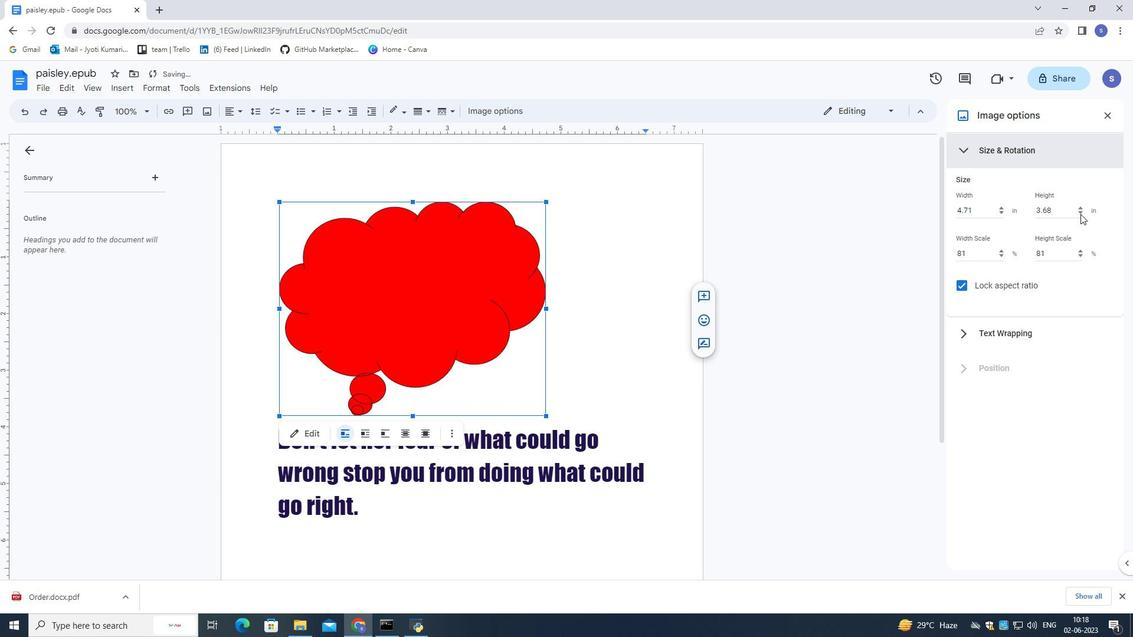 
Action: Mouse pressed left at (1080, 214)
Screenshot: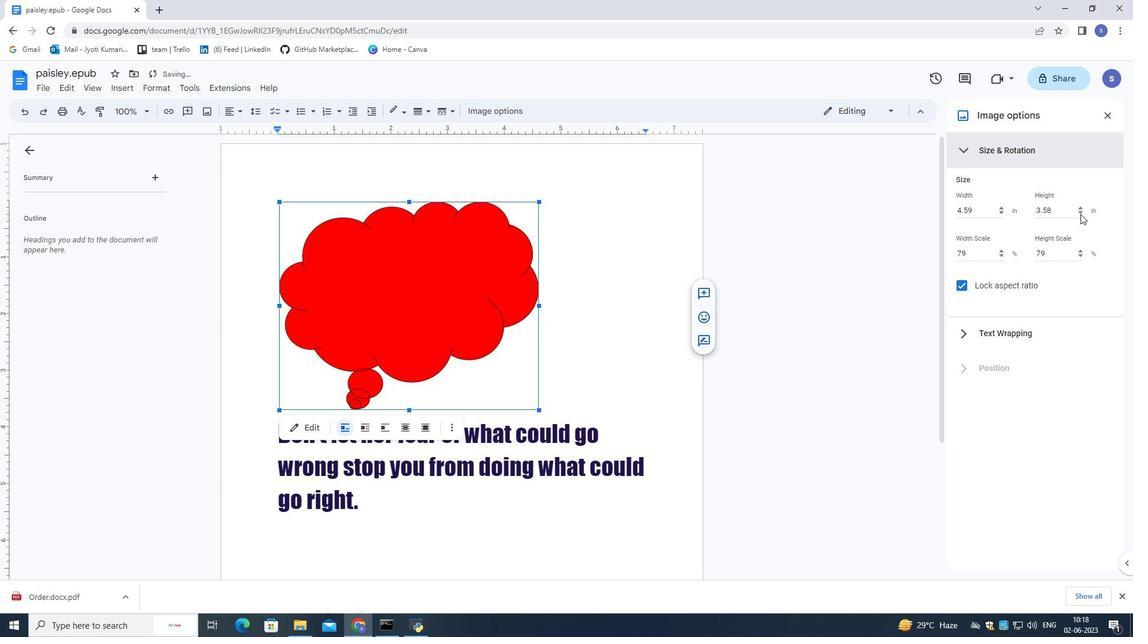 
Action: Mouse pressed left at (1080, 214)
Screenshot: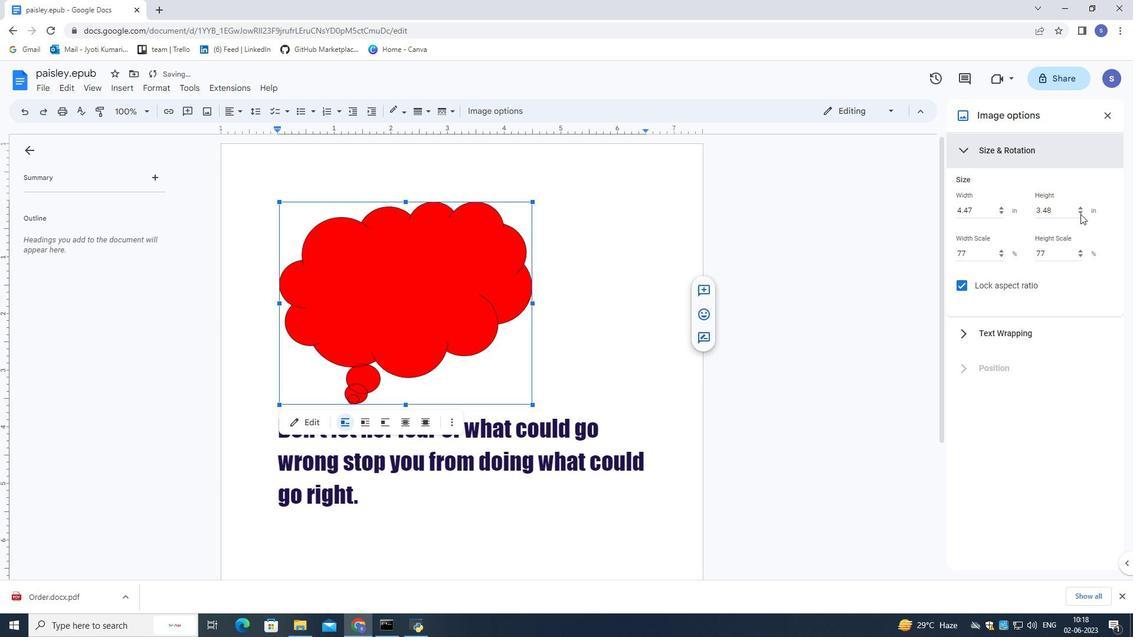 
Action: Mouse pressed left at (1080, 214)
Screenshot: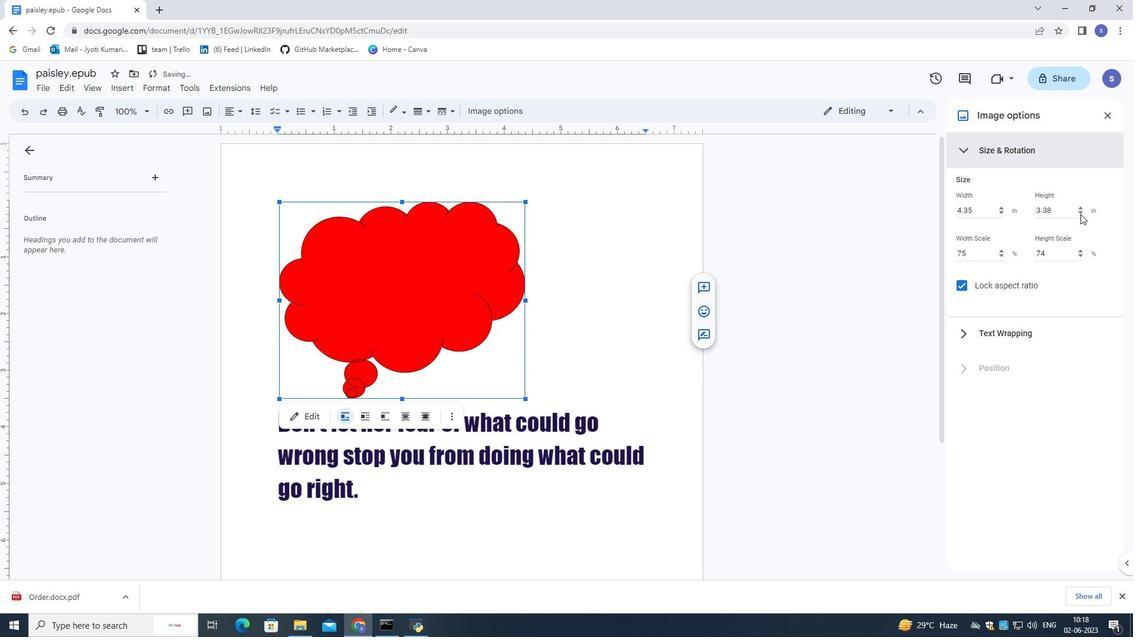 
Action: Mouse pressed left at (1080, 214)
Screenshot: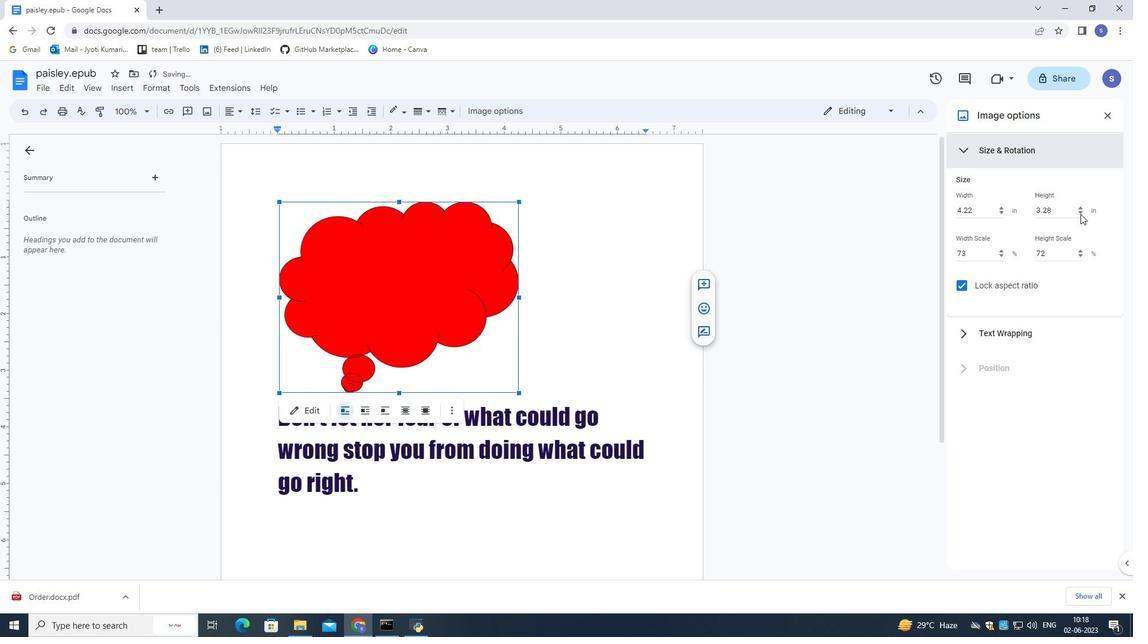 
Action: Mouse pressed left at (1080, 214)
Screenshot: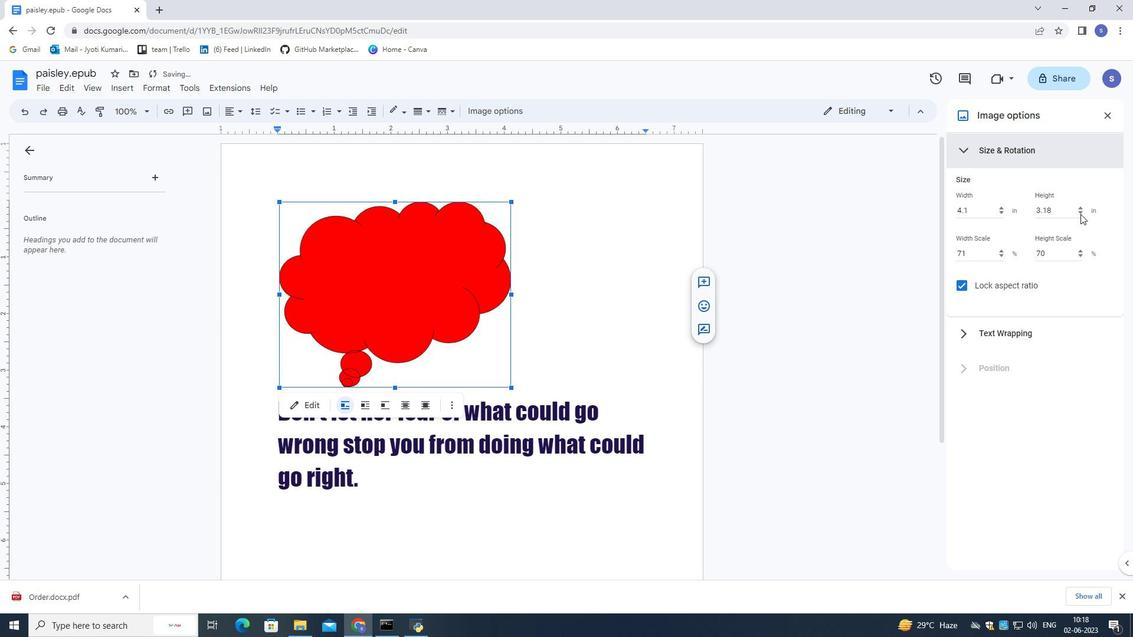 
Action: Mouse pressed left at (1080, 214)
Screenshot: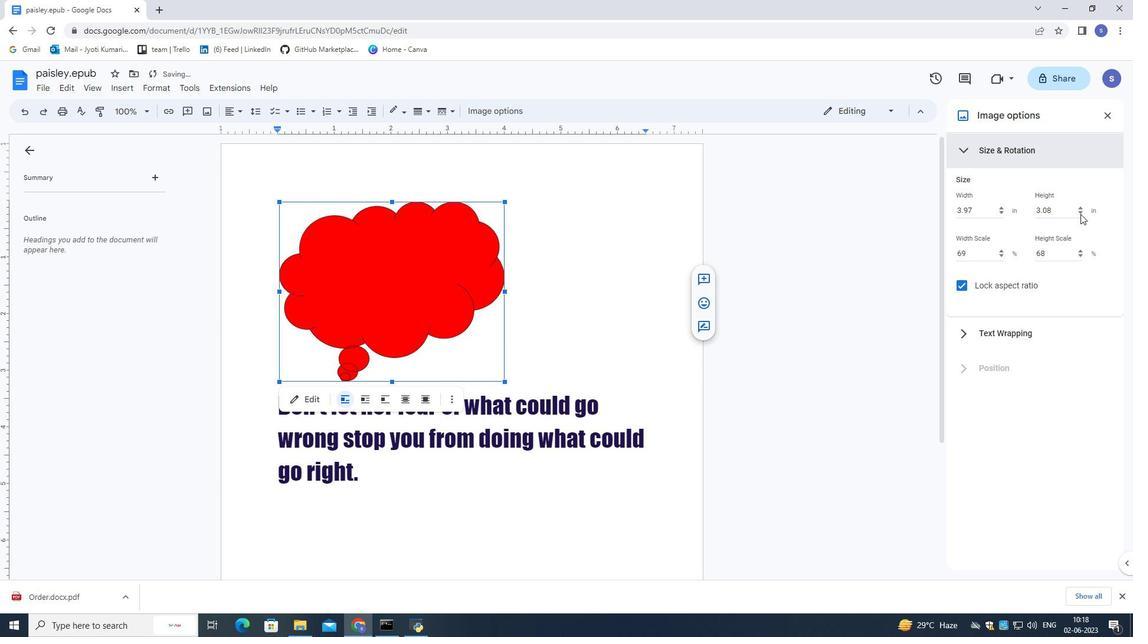 
Action: Mouse pressed left at (1080, 214)
Screenshot: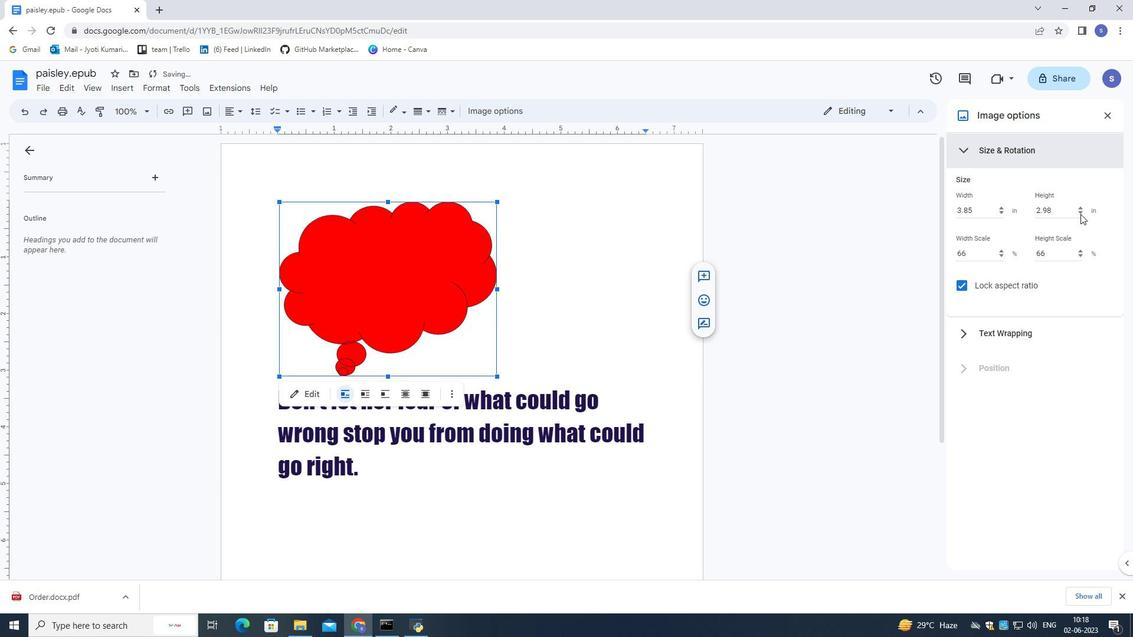 
Action: Mouse pressed left at (1080, 214)
Screenshot: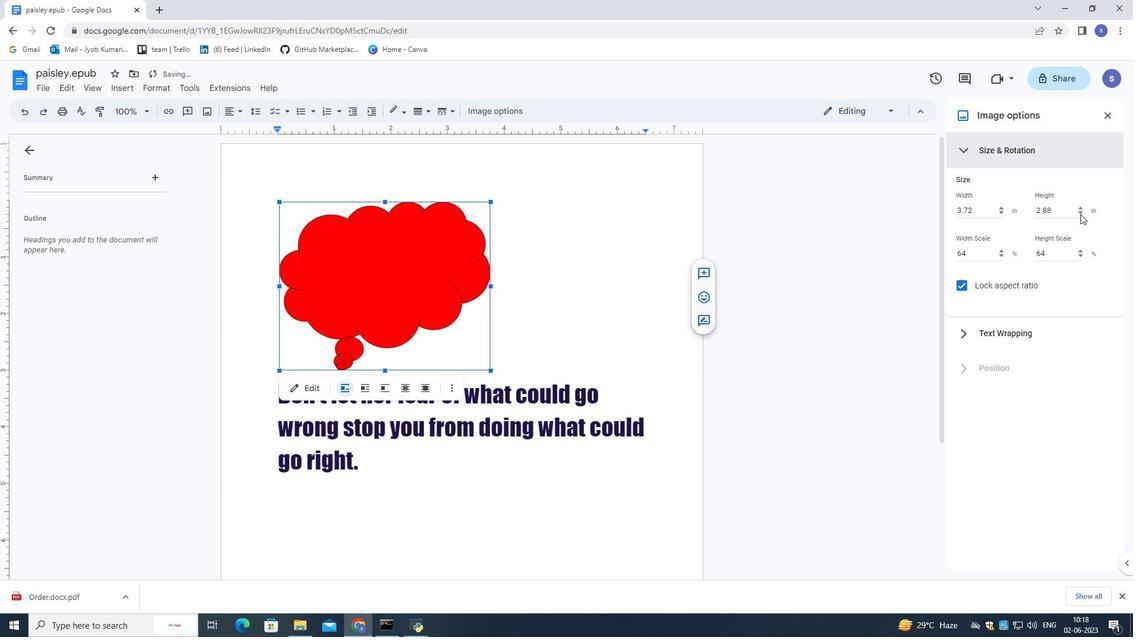 
Action: Mouse pressed left at (1080, 214)
Screenshot: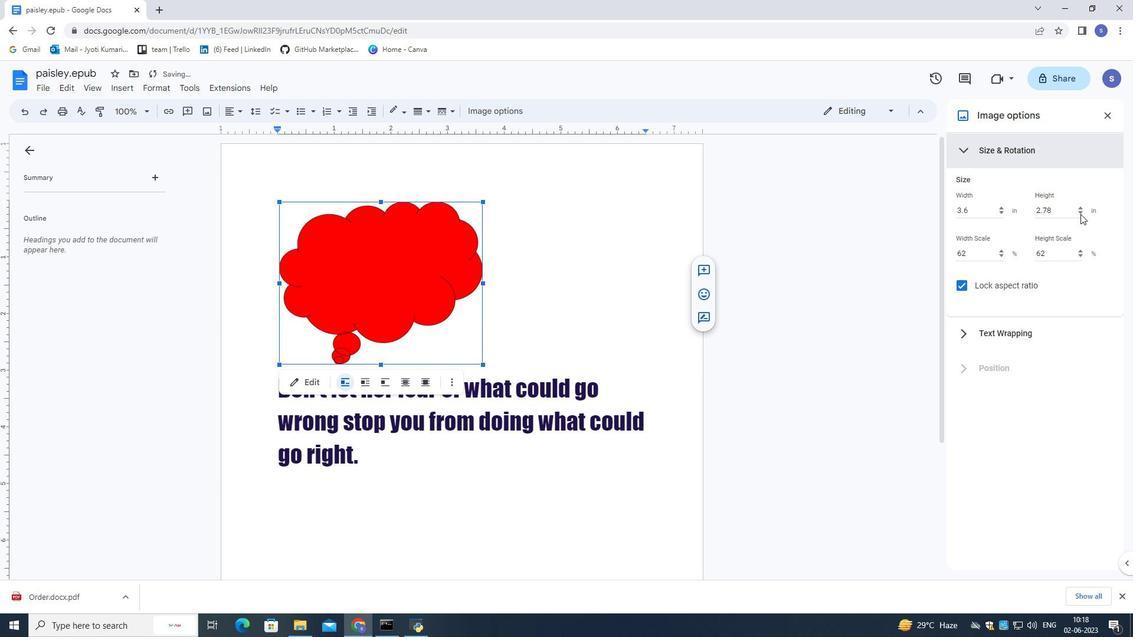 
Action: Mouse moved to (1080, 214)
Screenshot: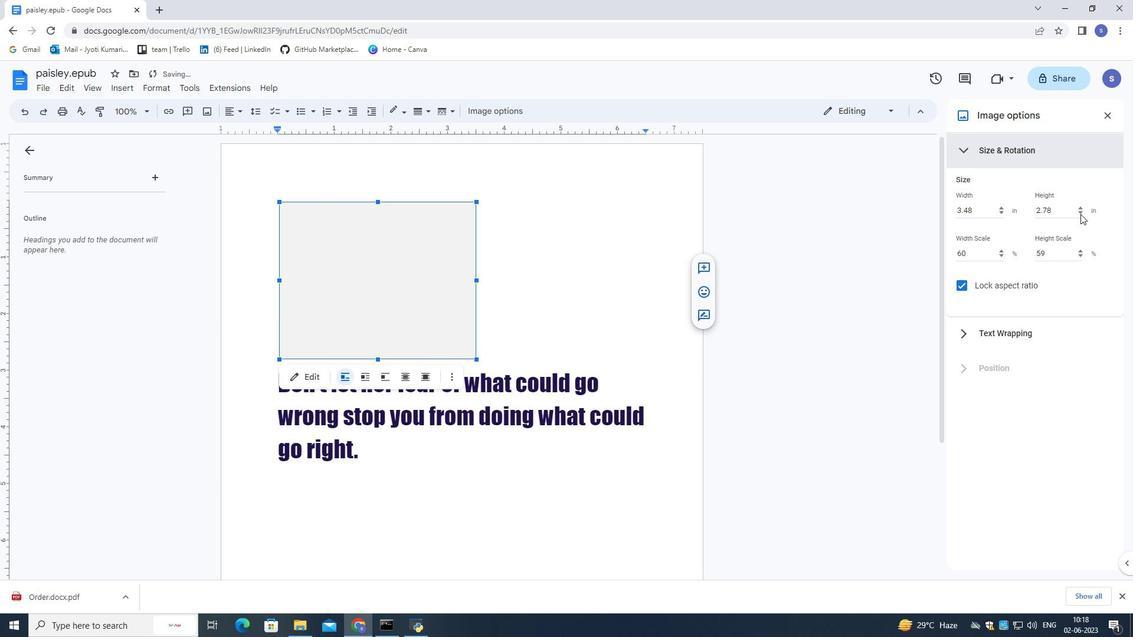 
Action: Mouse pressed left at (1080, 214)
Screenshot: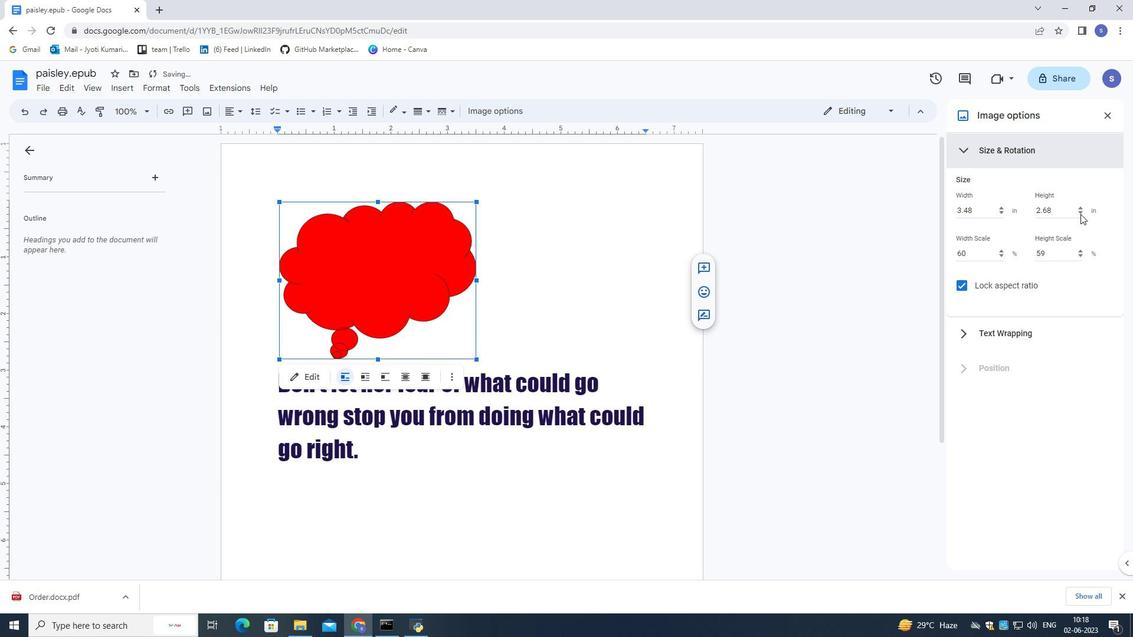 
Action: Mouse moved to (1080, 214)
Screenshot: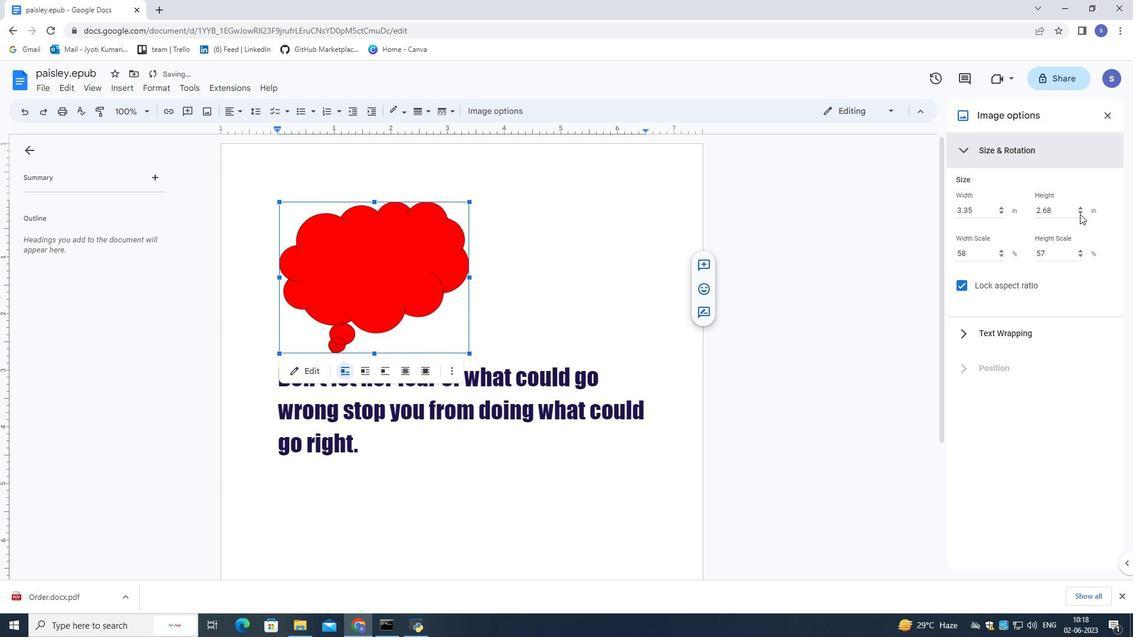 
Action: Mouse pressed left at (1080, 214)
Screenshot: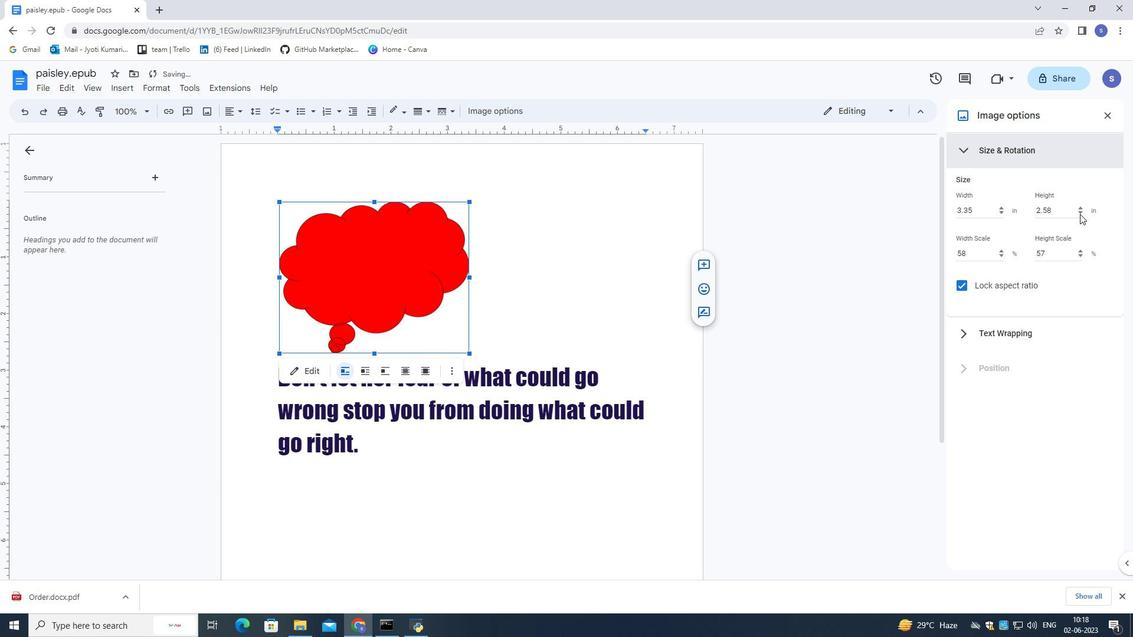 
Action: Mouse pressed left at (1080, 214)
Screenshot: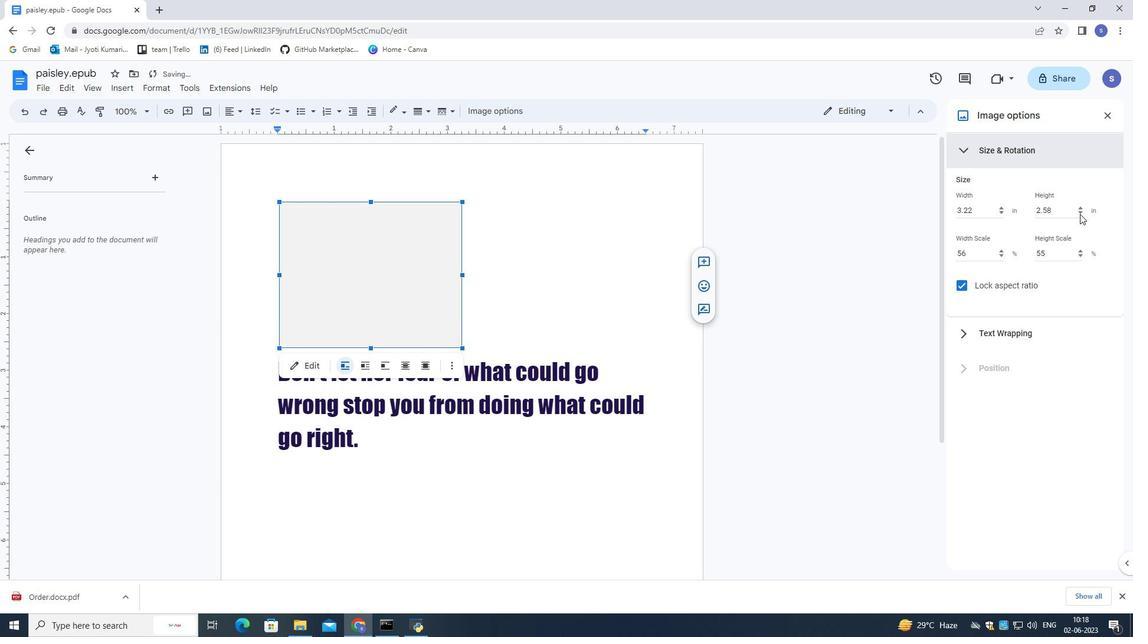 
Action: Mouse moved to (1079, 213)
Screenshot: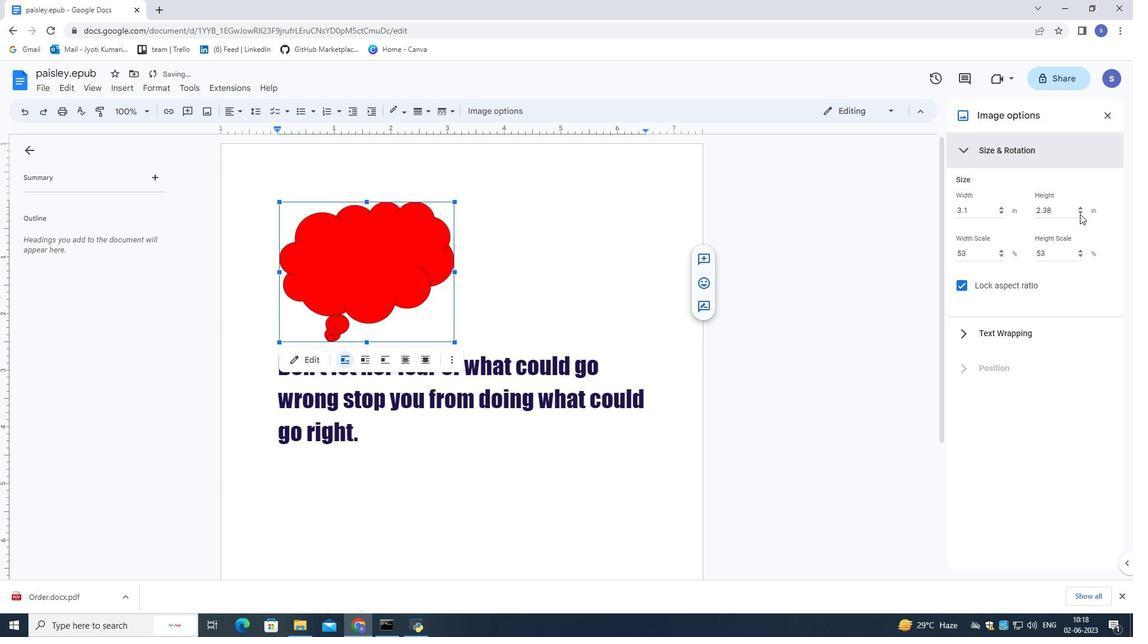 
Action: Mouse pressed left at (1079, 213)
Screenshot: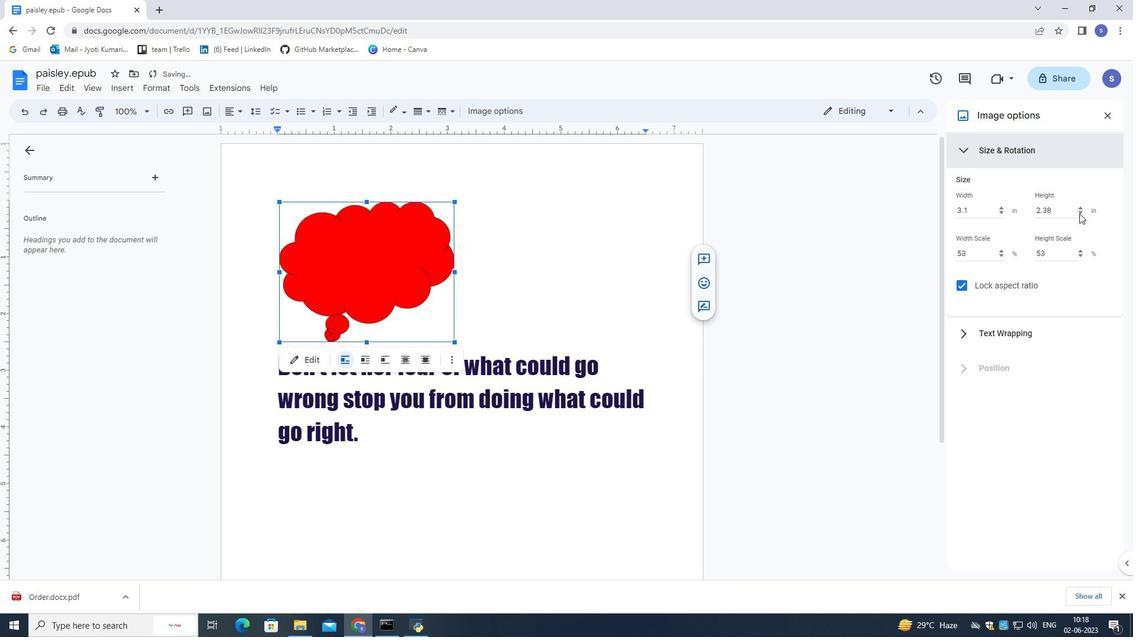 
Action: Mouse pressed left at (1079, 213)
Screenshot: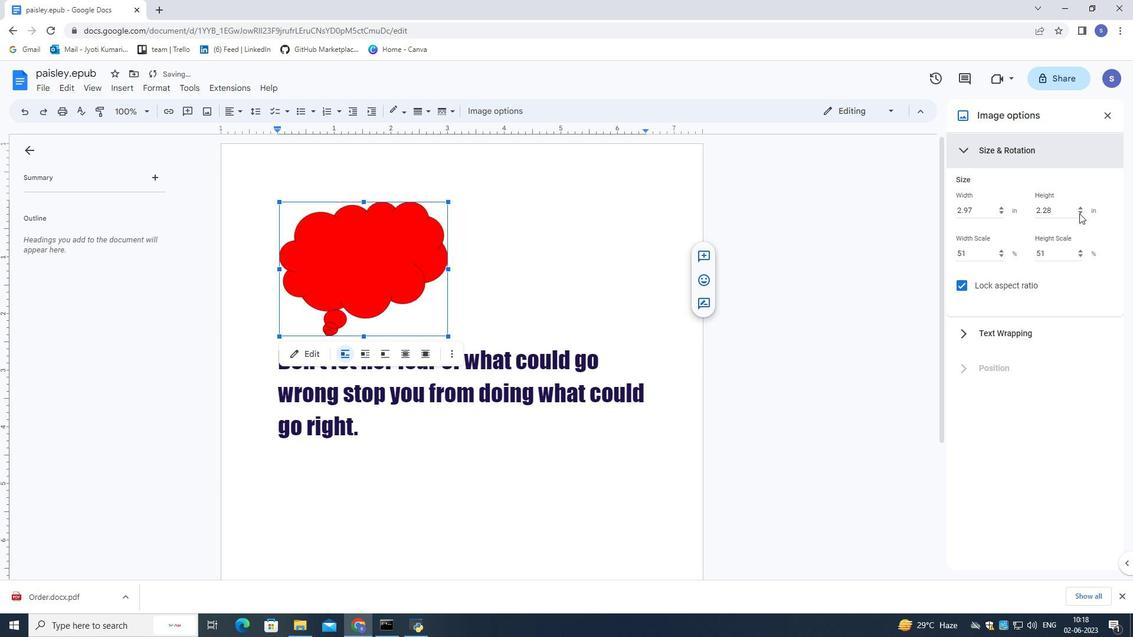 
Action: Mouse pressed left at (1079, 213)
Screenshot: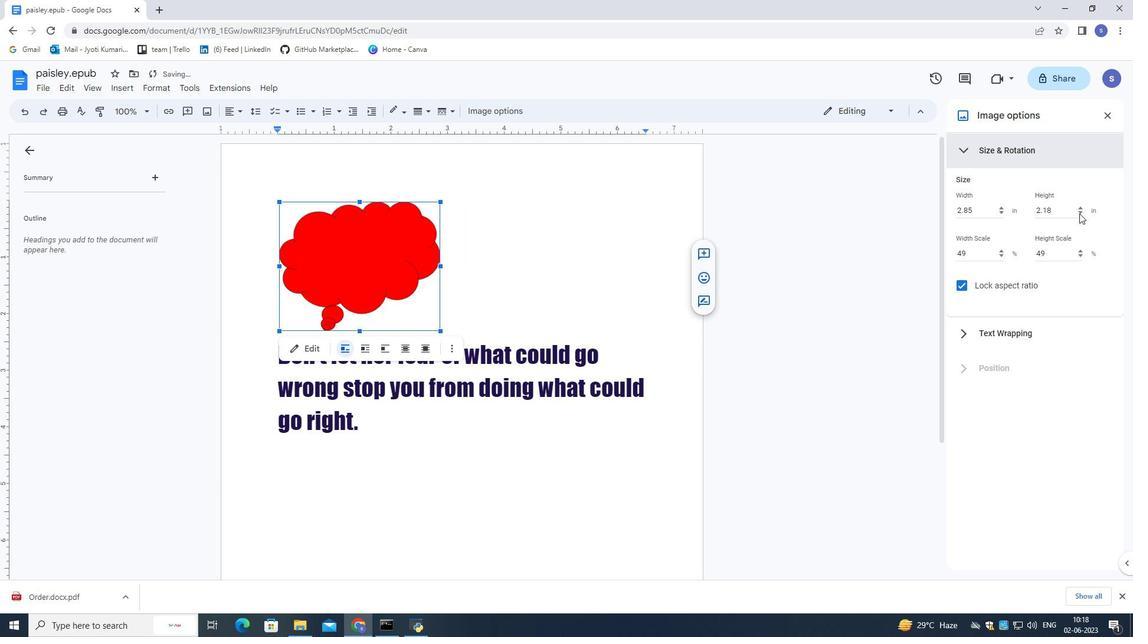 
Action: Mouse pressed left at (1079, 213)
Screenshot: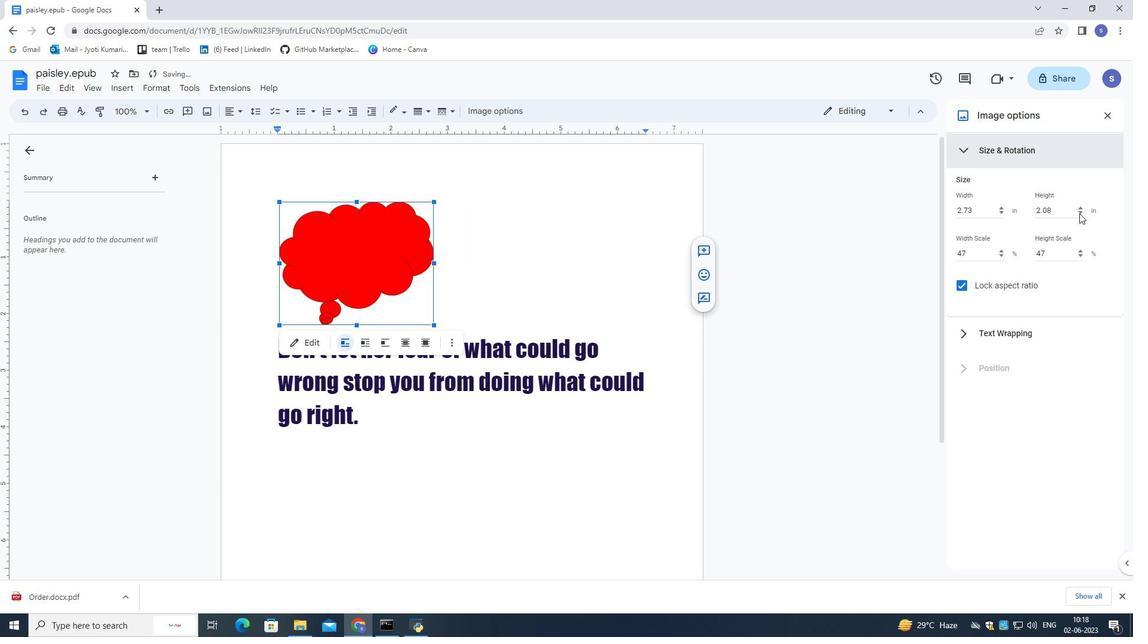 
Action: Mouse moved to (1078, 211)
Screenshot: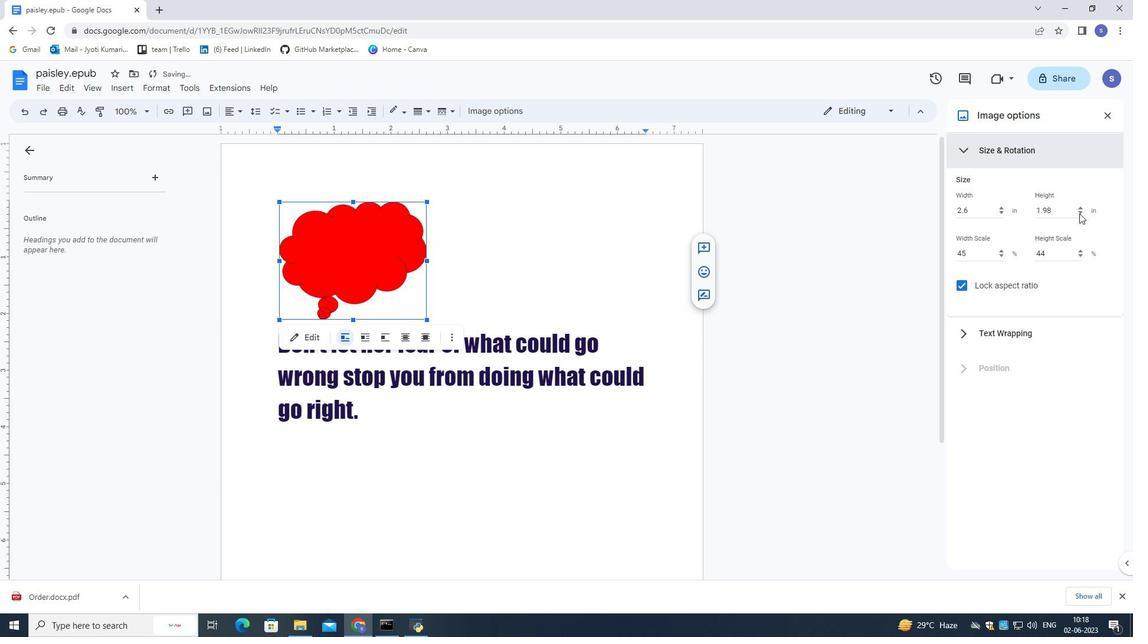 
Action: Mouse pressed left at (1078, 211)
Screenshot: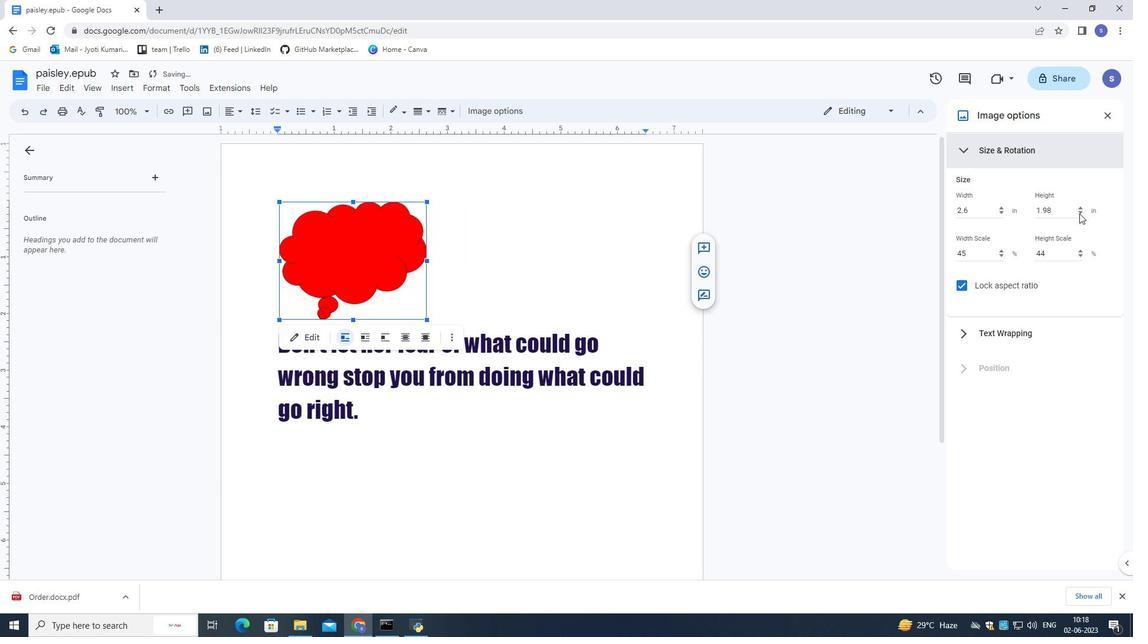 
Action: Mouse pressed left at (1078, 211)
Screenshot: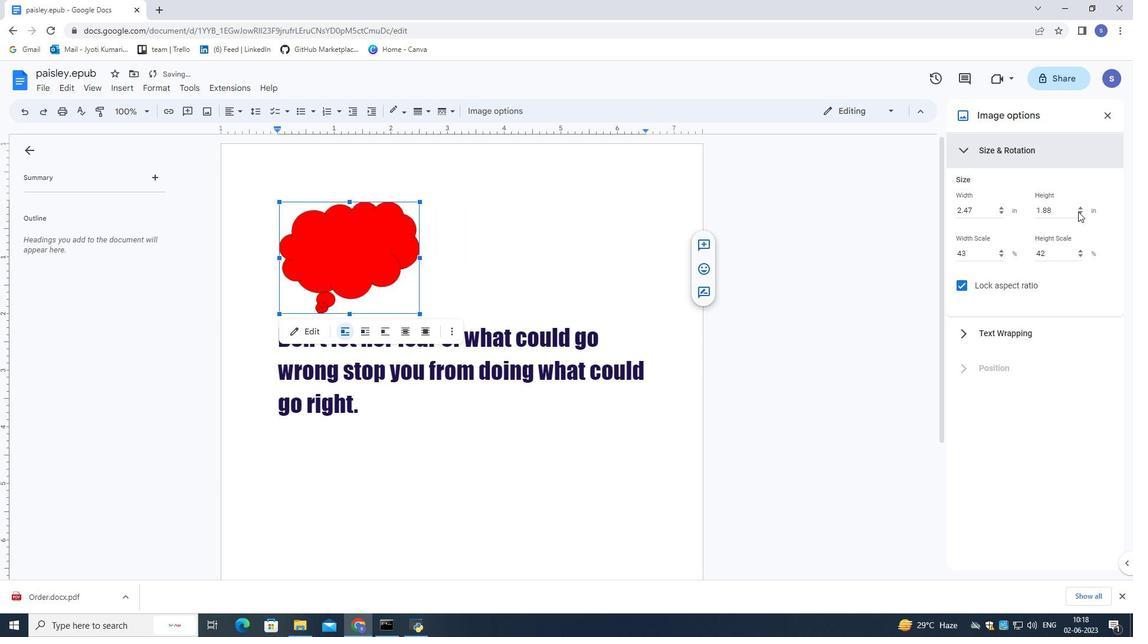 
Action: Mouse pressed left at (1078, 211)
Screenshot: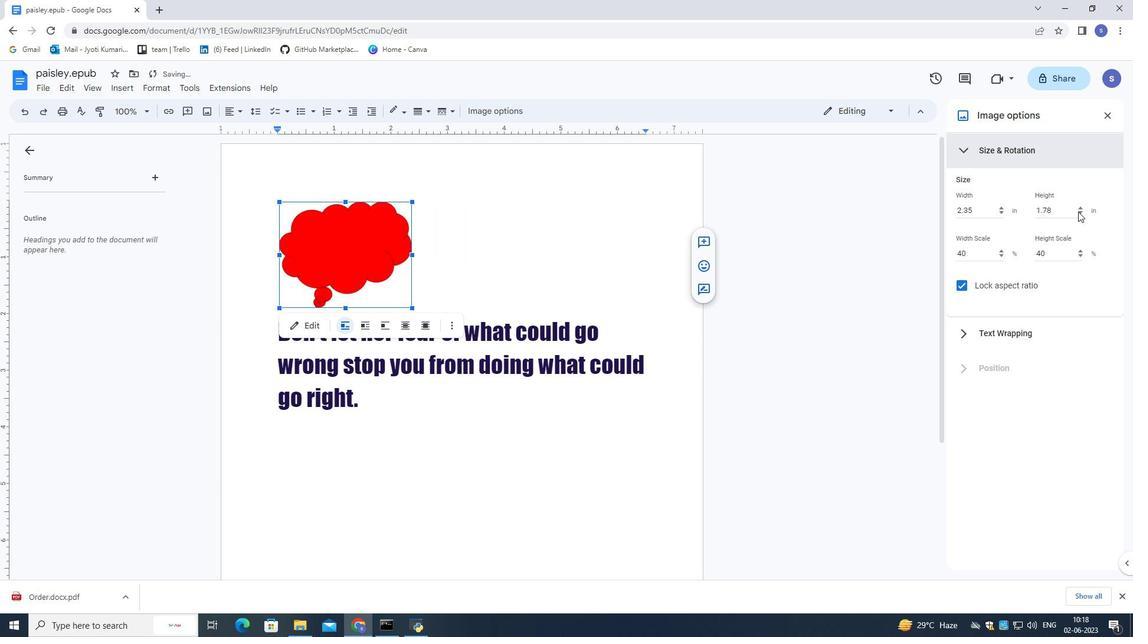 
Action: Mouse pressed left at (1078, 211)
Screenshot: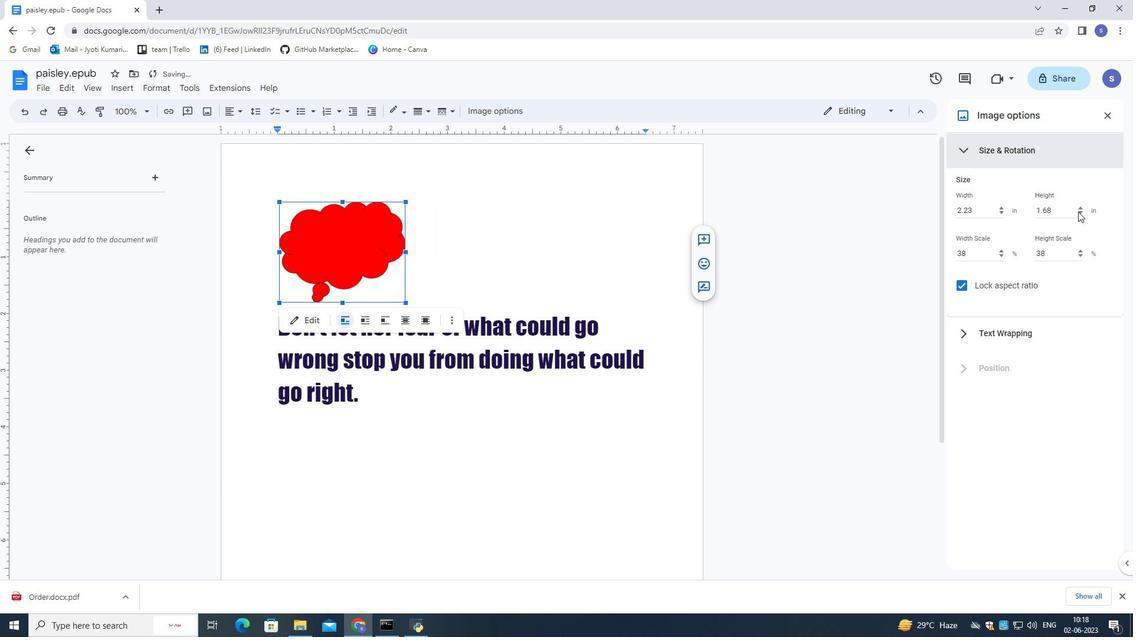 
Action: Mouse pressed left at (1078, 211)
Screenshot: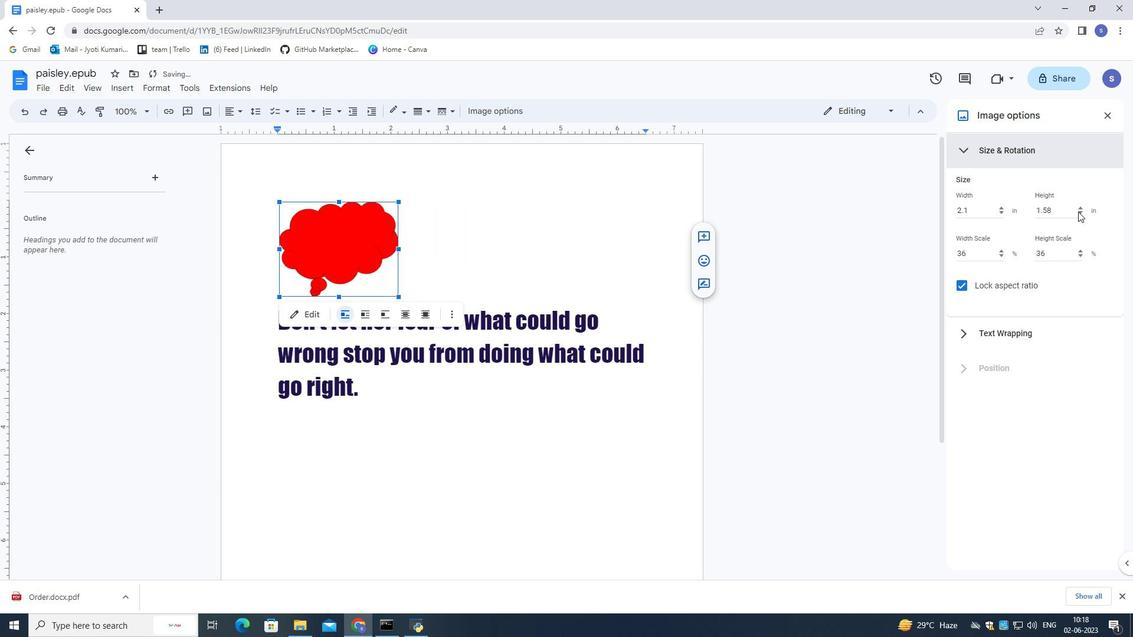 
Action: Mouse pressed left at (1078, 211)
Screenshot: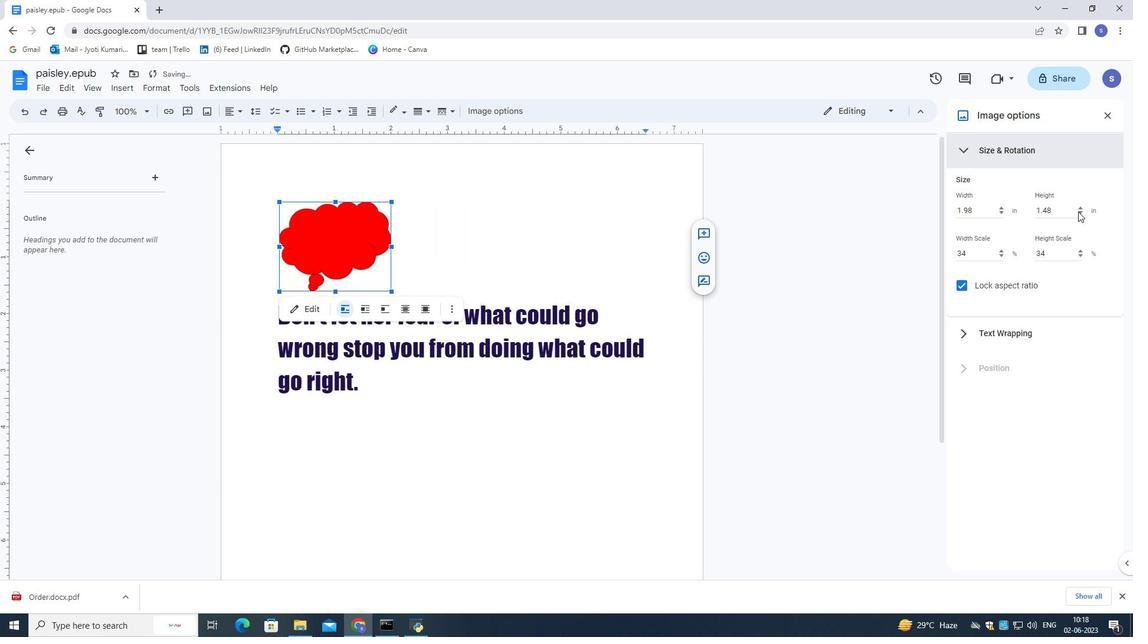 
Action: Mouse pressed left at (1078, 211)
Screenshot: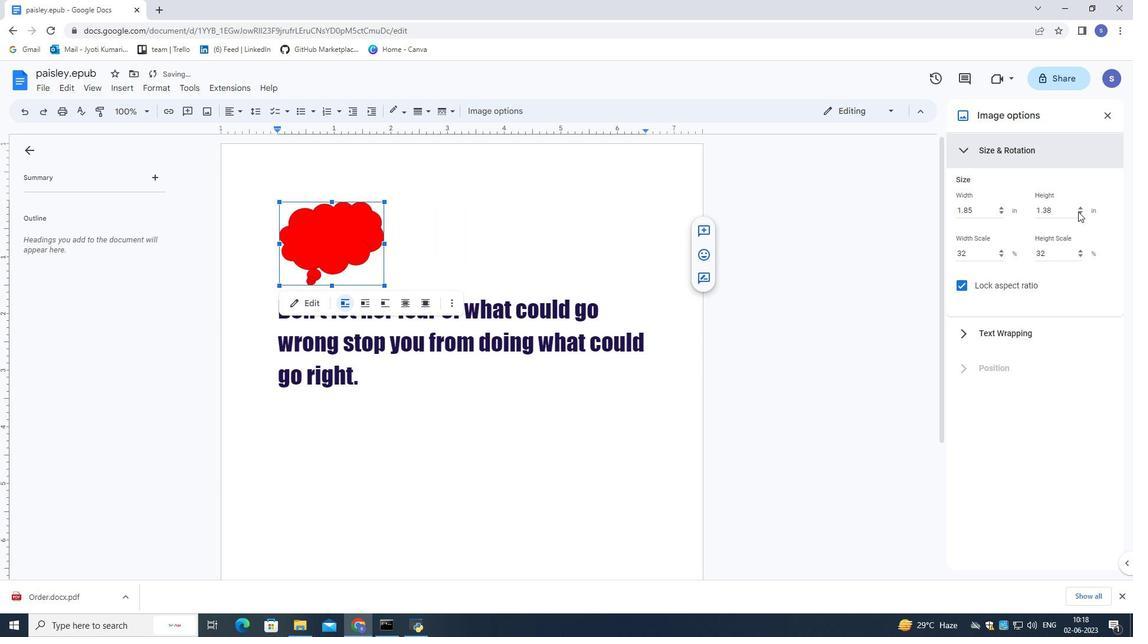 
Action: Mouse pressed left at (1078, 211)
Screenshot: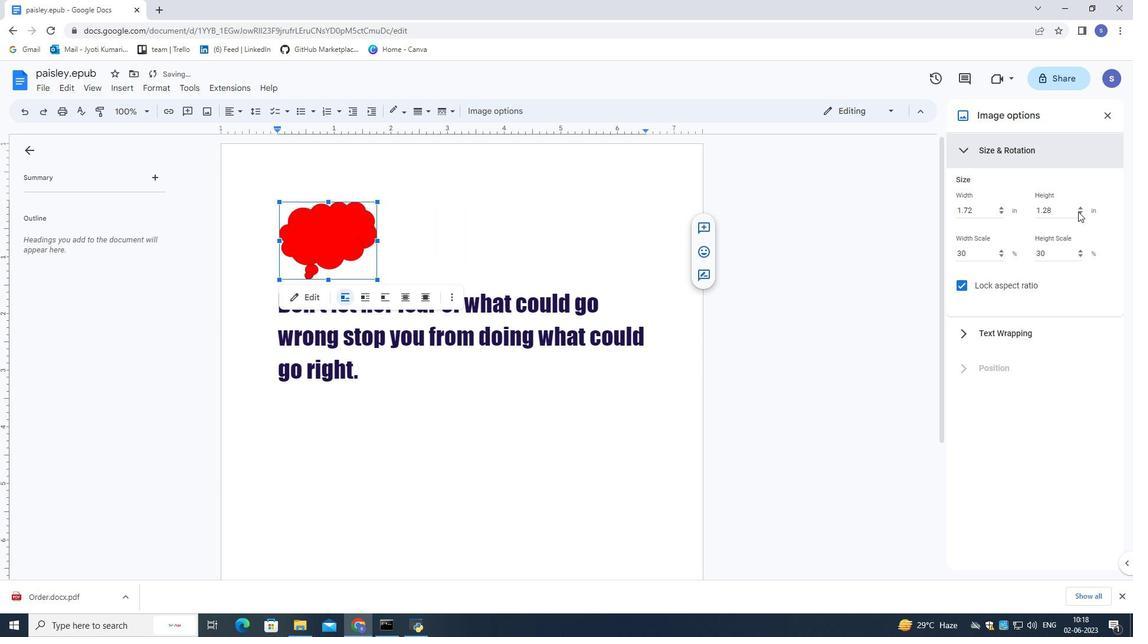 
Action: Mouse pressed left at (1078, 211)
Screenshot: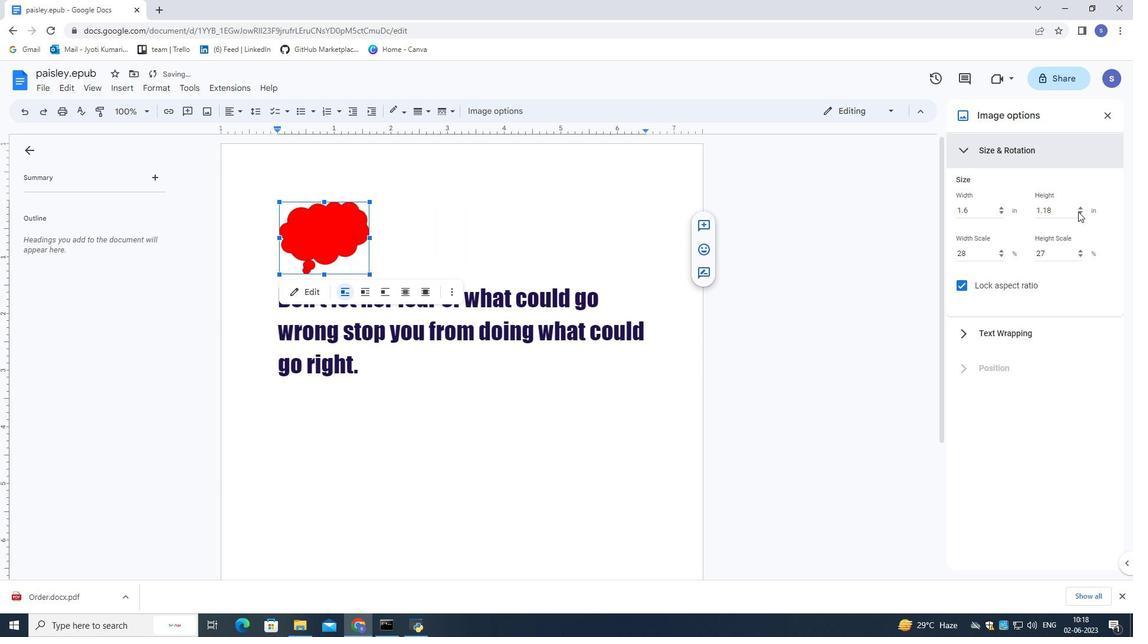 
Action: Mouse pressed left at (1078, 211)
Screenshot: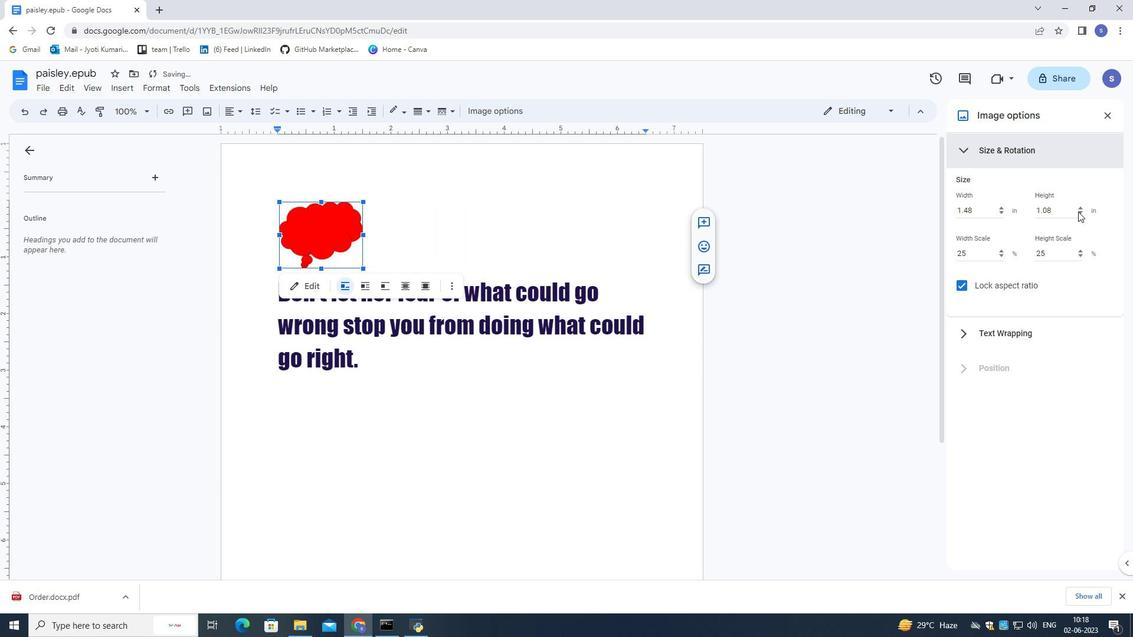 
Action: Mouse moved to (1077, 211)
Screenshot: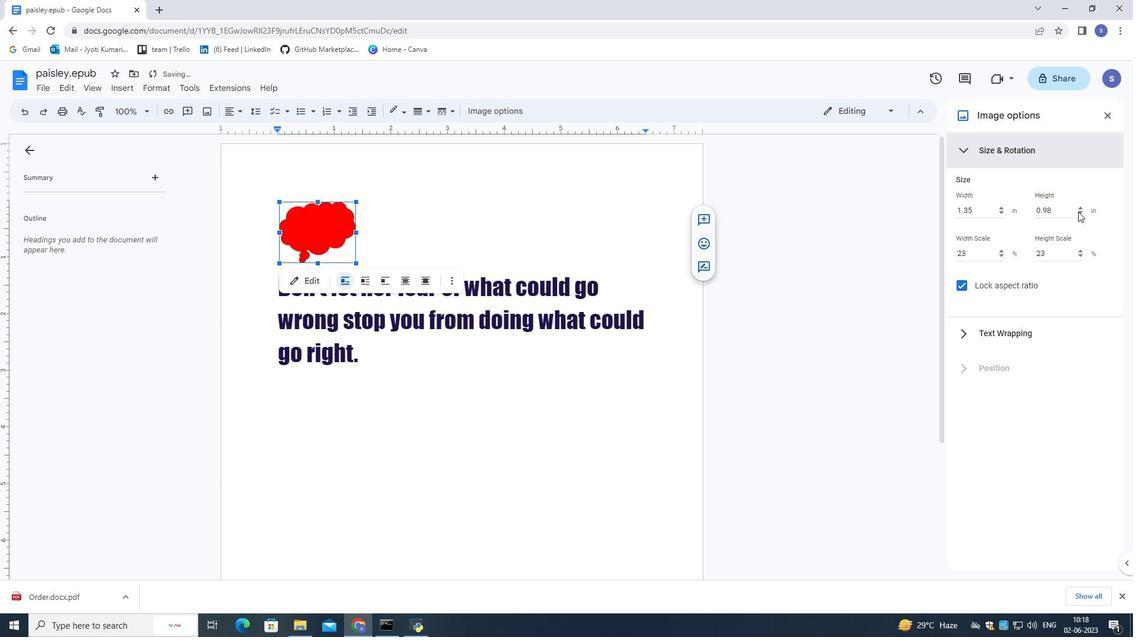 
Action: Mouse pressed left at (1077, 211)
Screenshot: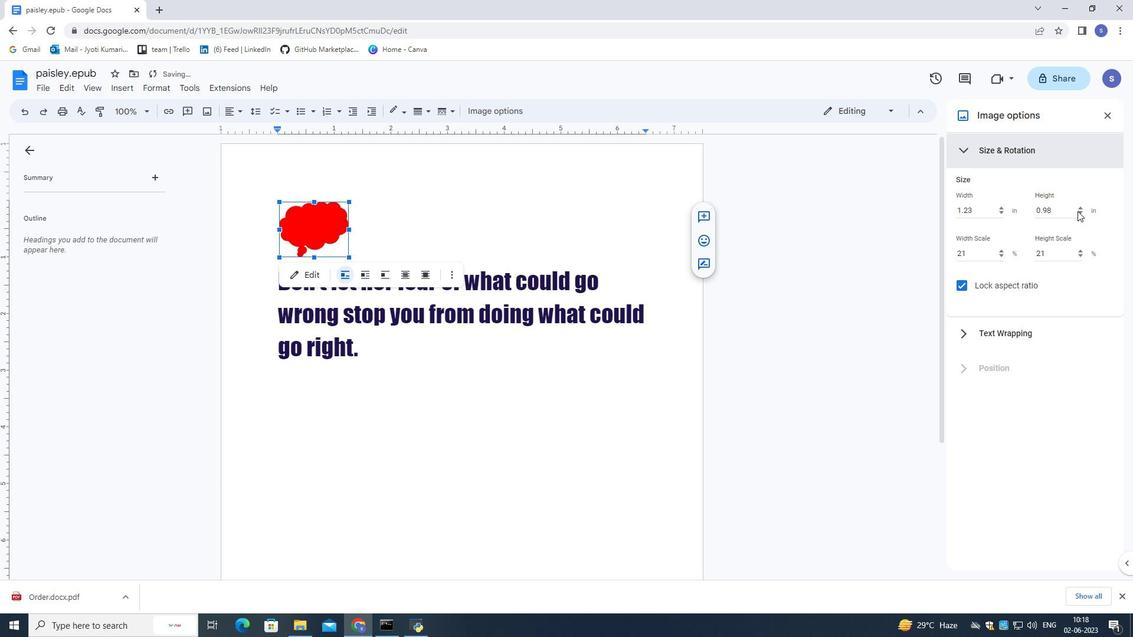 
Action: Mouse moved to (1076, 210)
Screenshot: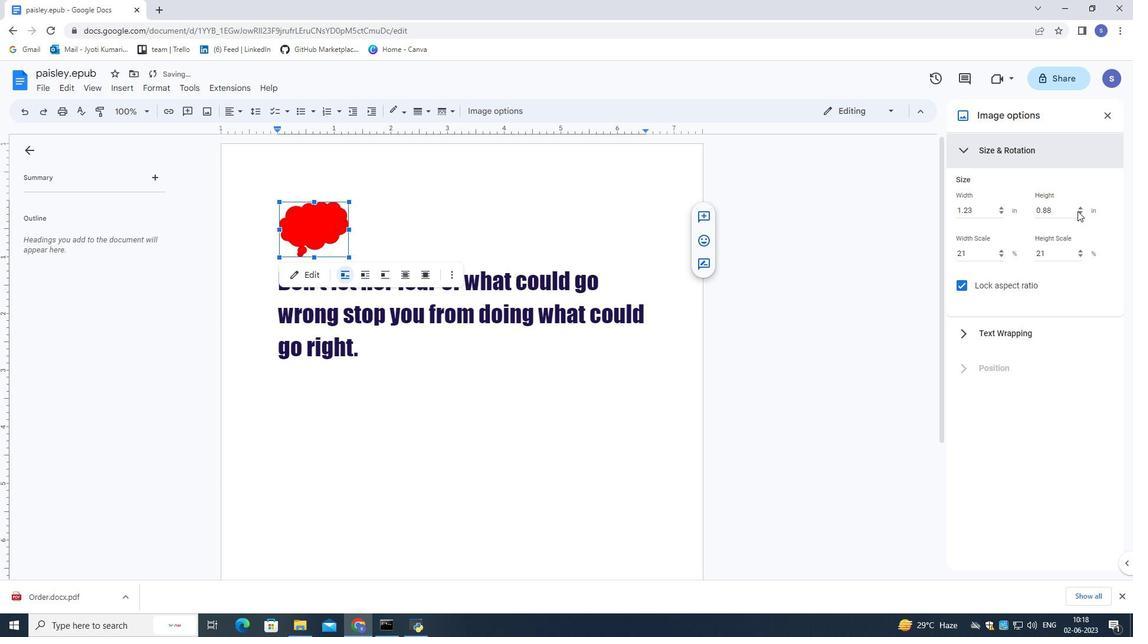 
Action: Mouse pressed left at (1076, 210)
Screenshot: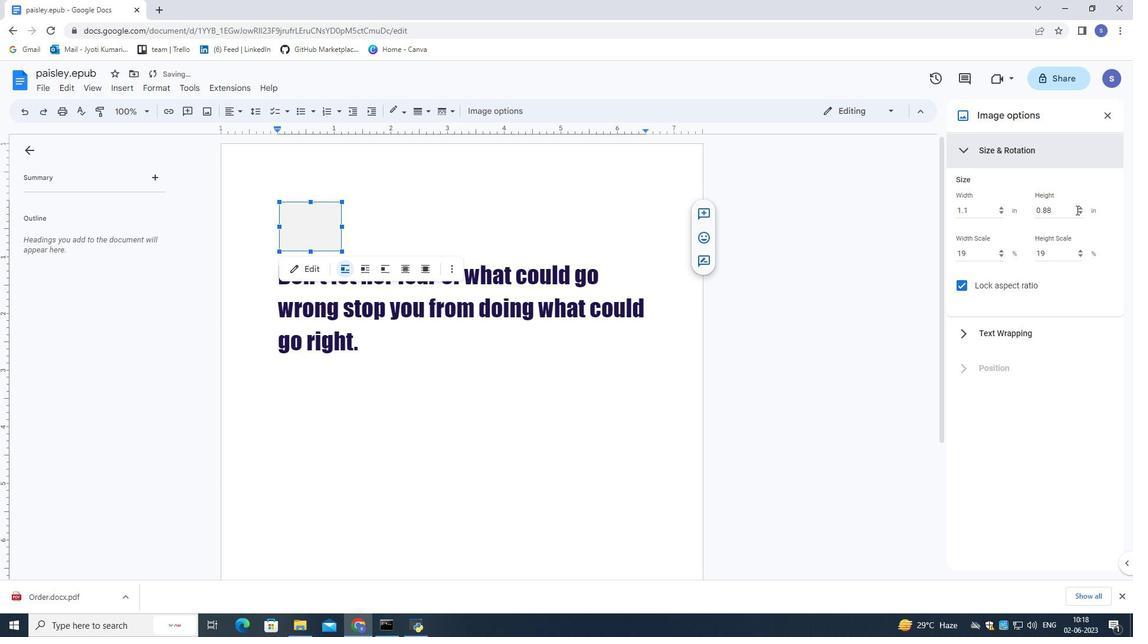 
Action: Mouse moved to (1079, 213)
Screenshot: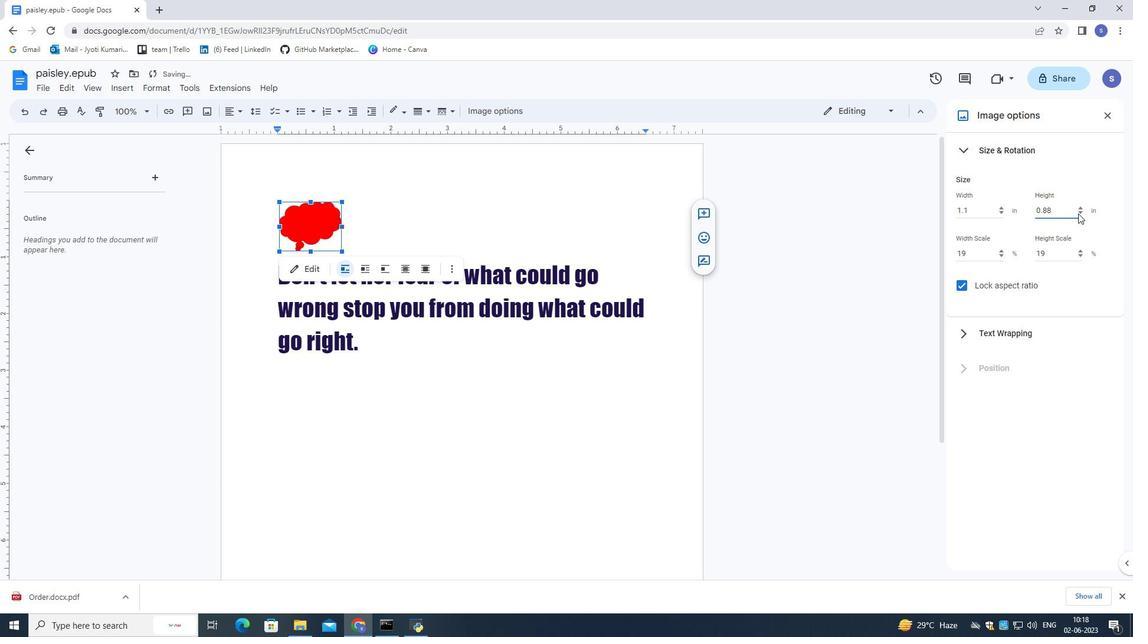
Action: Mouse pressed left at (1079, 213)
Screenshot: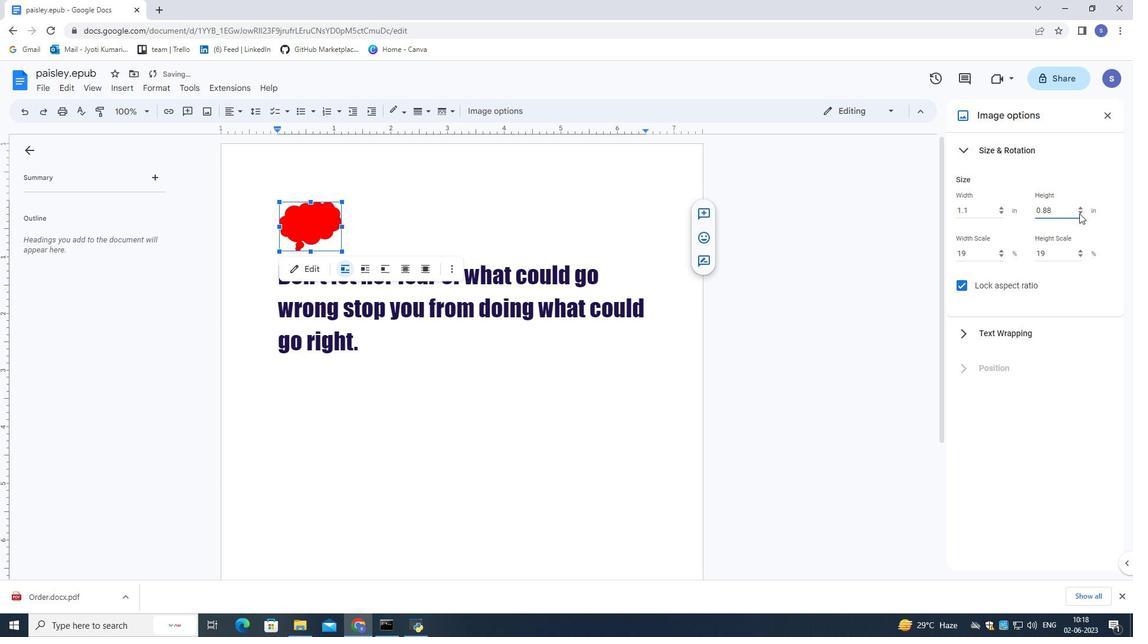 
Action: Mouse pressed left at (1079, 213)
Screenshot: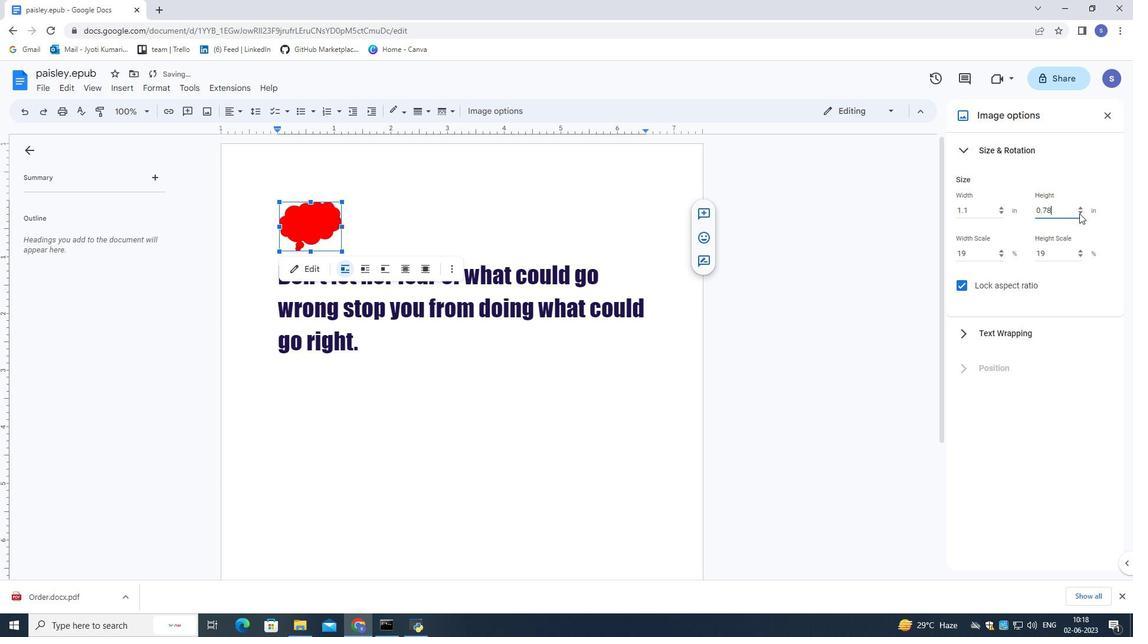 
Action: Mouse pressed left at (1079, 213)
Screenshot: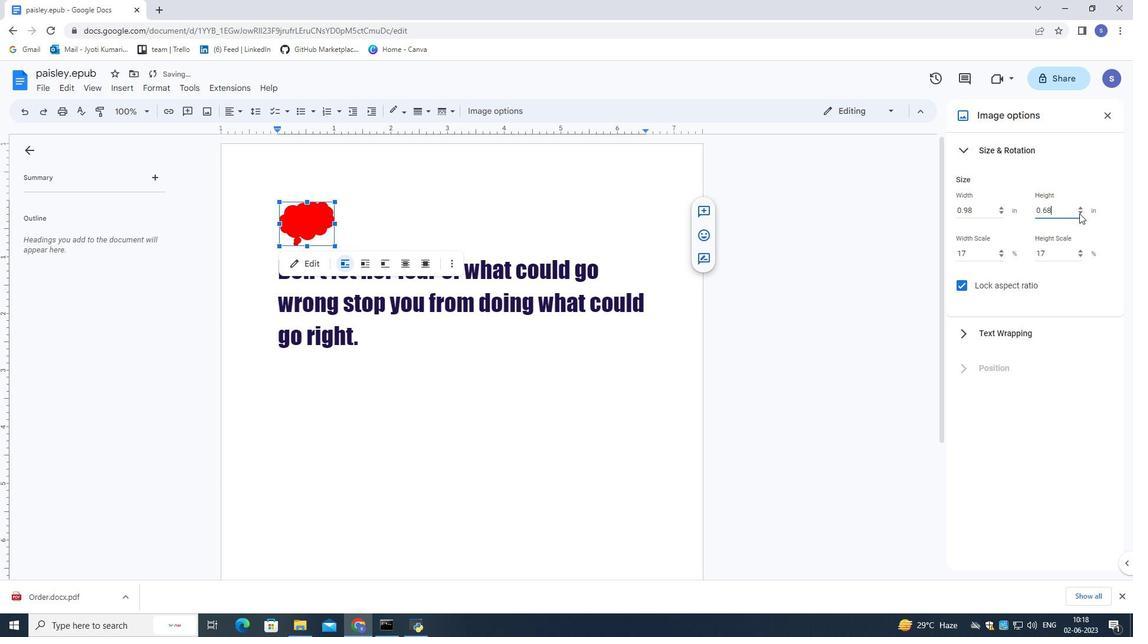 
Action: Mouse pressed left at (1079, 213)
Screenshot: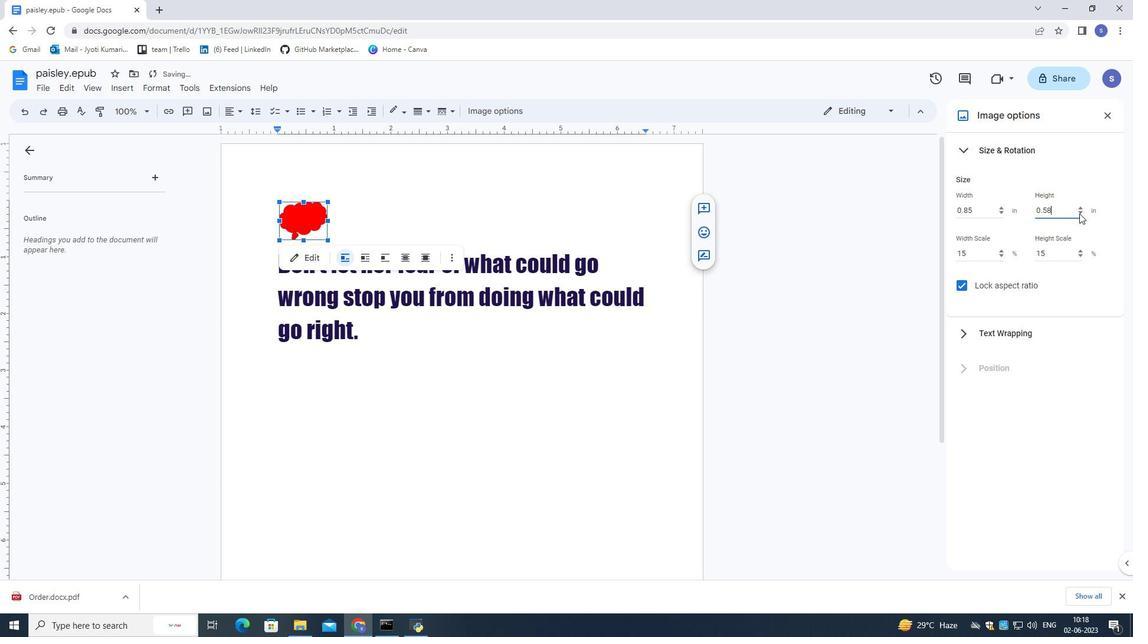 
Action: Mouse pressed left at (1079, 213)
Screenshot: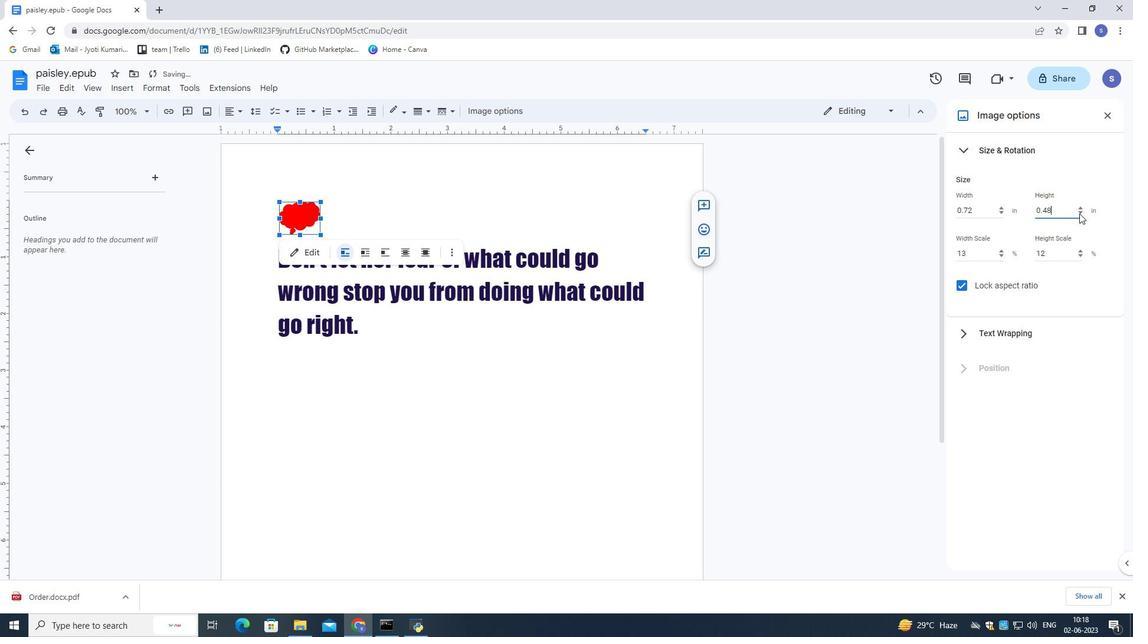
Action: Mouse pressed left at (1079, 213)
Screenshot: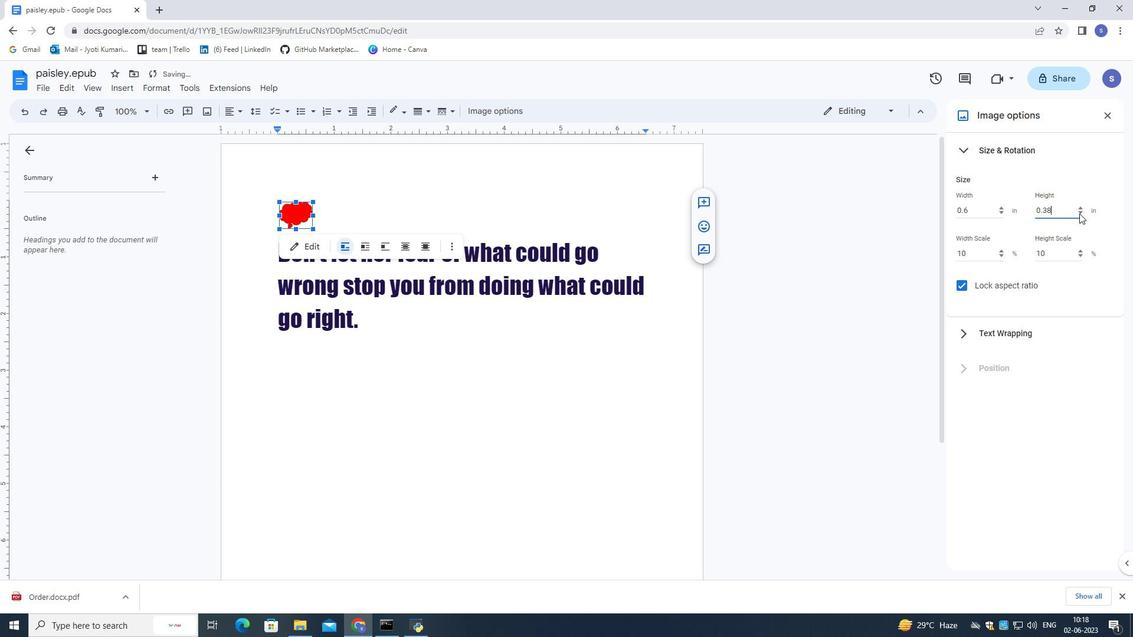 
Action: Mouse pressed left at (1079, 213)
Screenshot: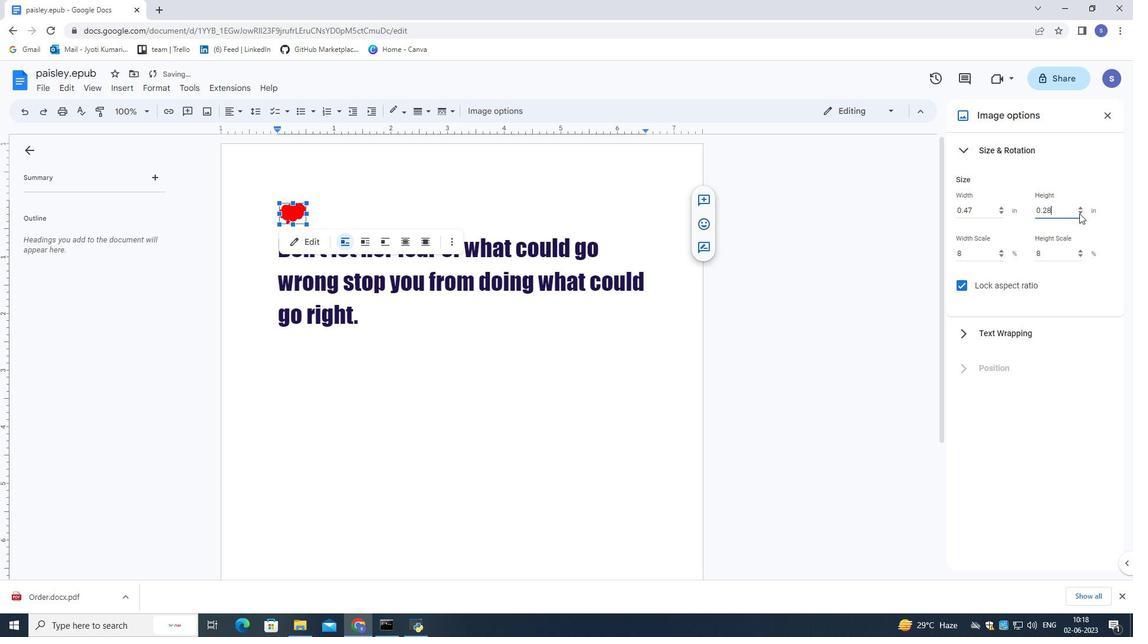 
Action: Mouse pressed left at (1079, 213)
Screenshot: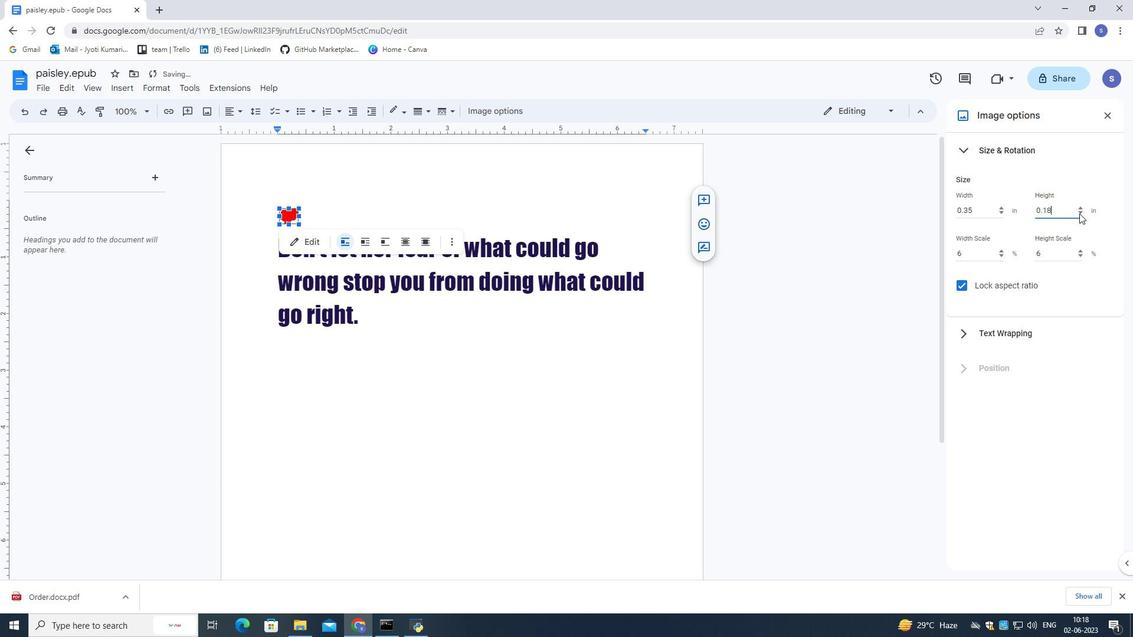 
Action: Mouse pressed left at (1079, 213)
Screenshot: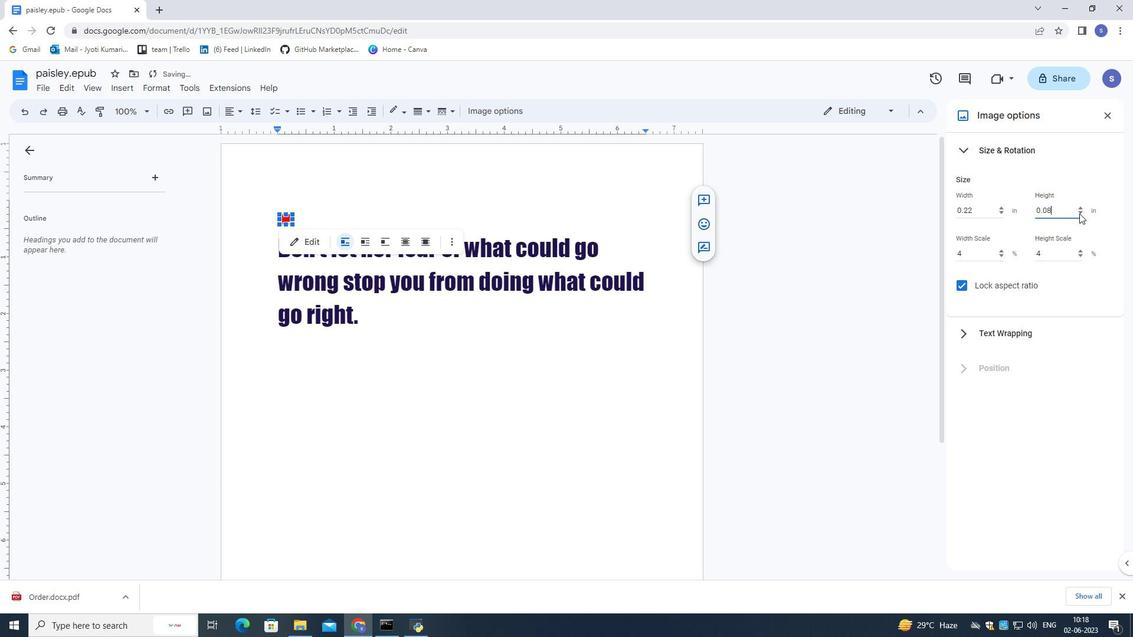 
Action: Mouse moved to (1079, 203)
Screenshot: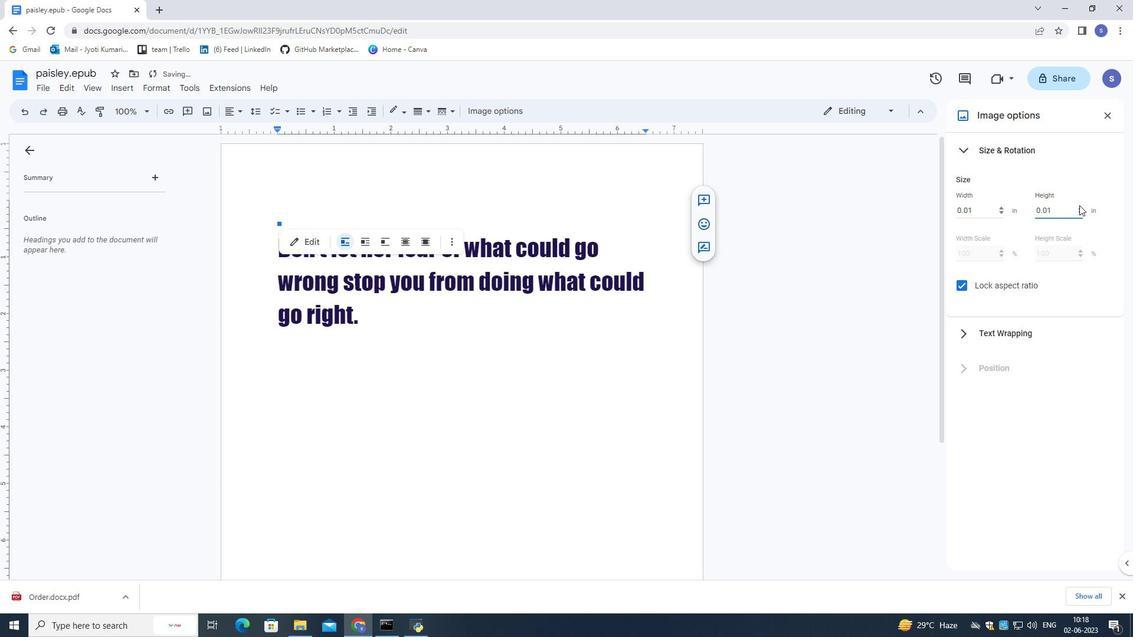 
Action: Mouse pressed left at (1079, 203)
Screenshot: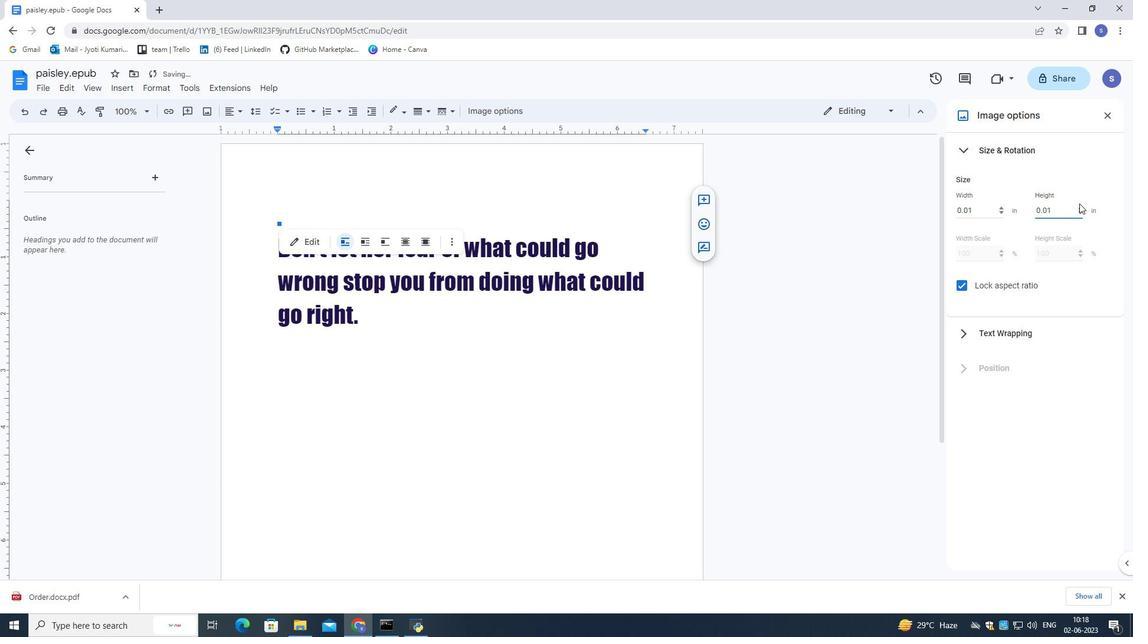 
Action: Mouse moved to (1079, 204)
Screenshot: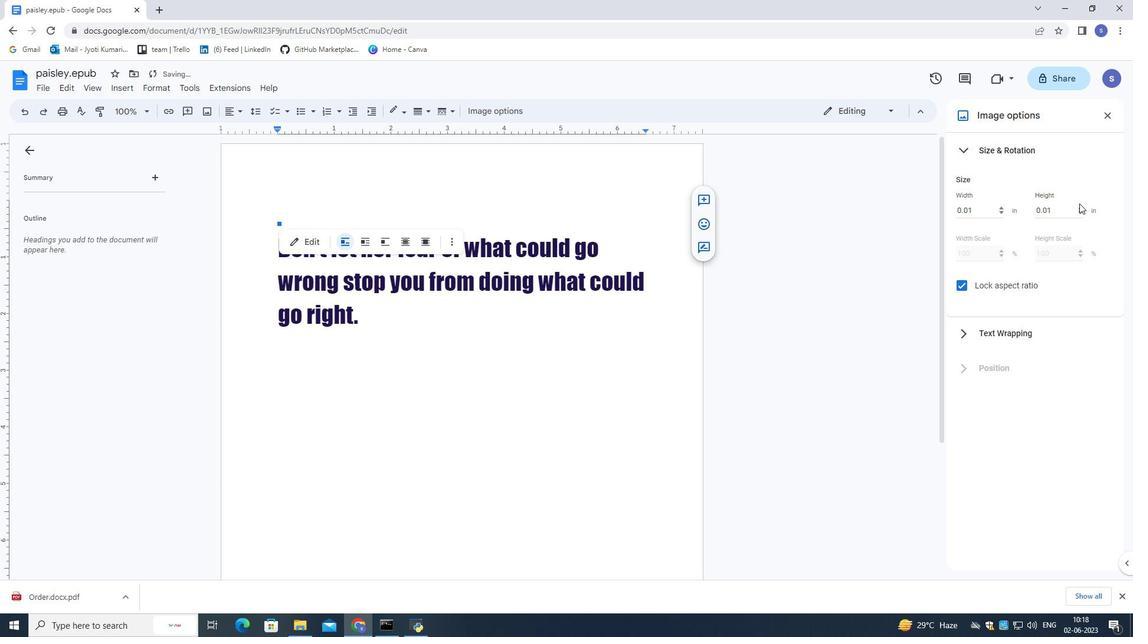 
Action: Mouse pressed left at (1079, 204)
Screenshot: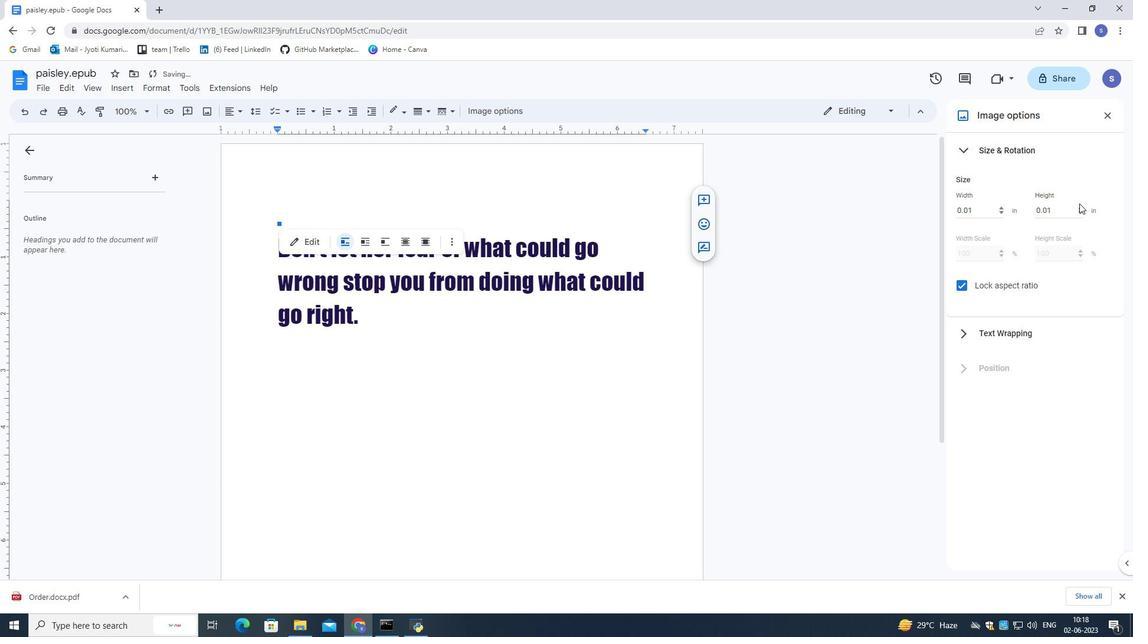 
Action: Mouse moved to (1079, 208)
Screenshot: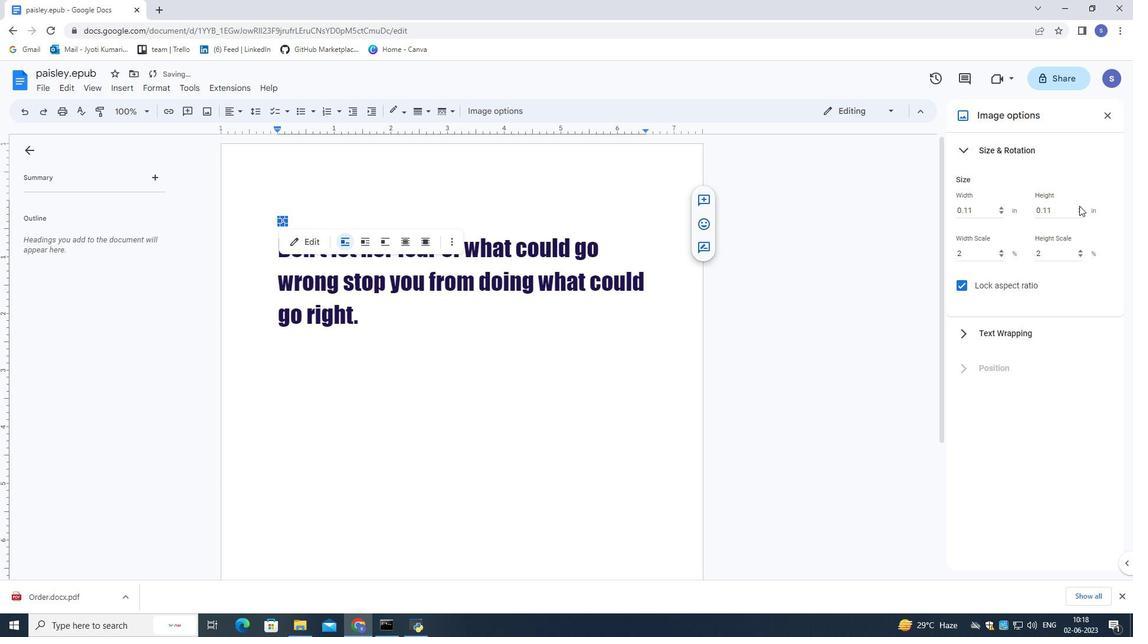 
Action: Mouse pressed left at (1079, 208)
Screenshot: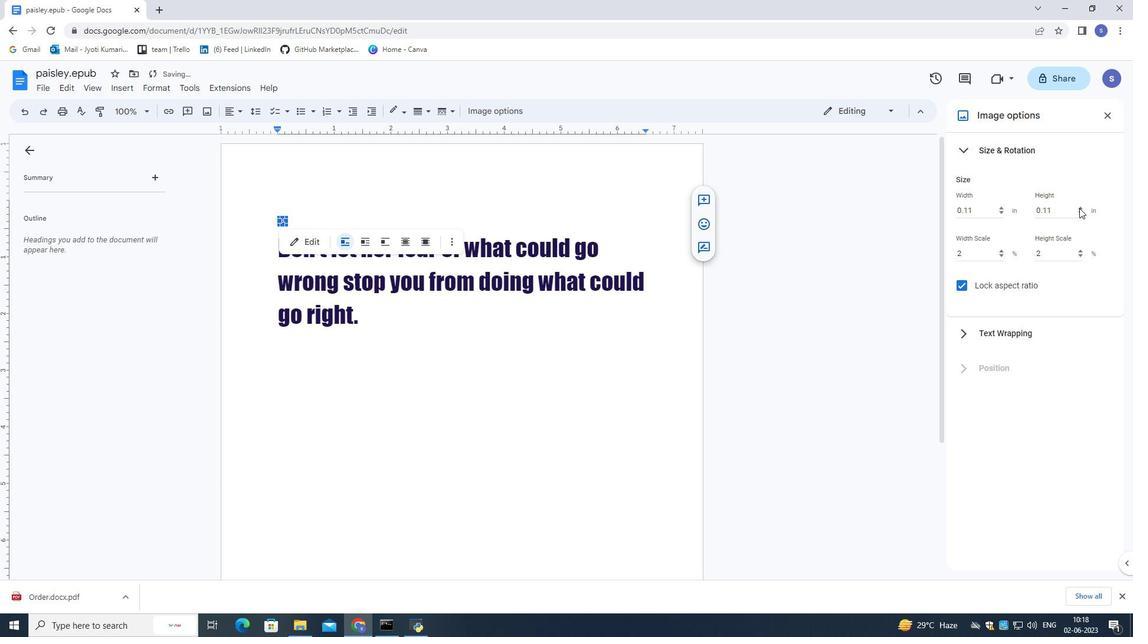 
Action: Mouse moved to (1079, 214)
Screenshot: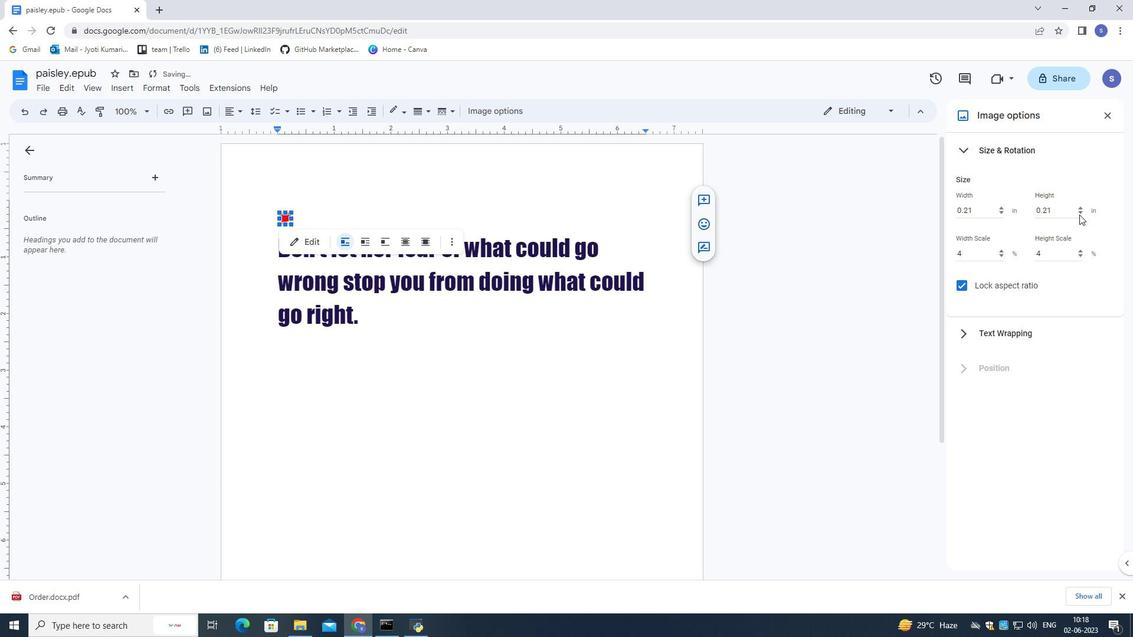 
Action: Mouse pressed left at (1079, 214)
Screenshot: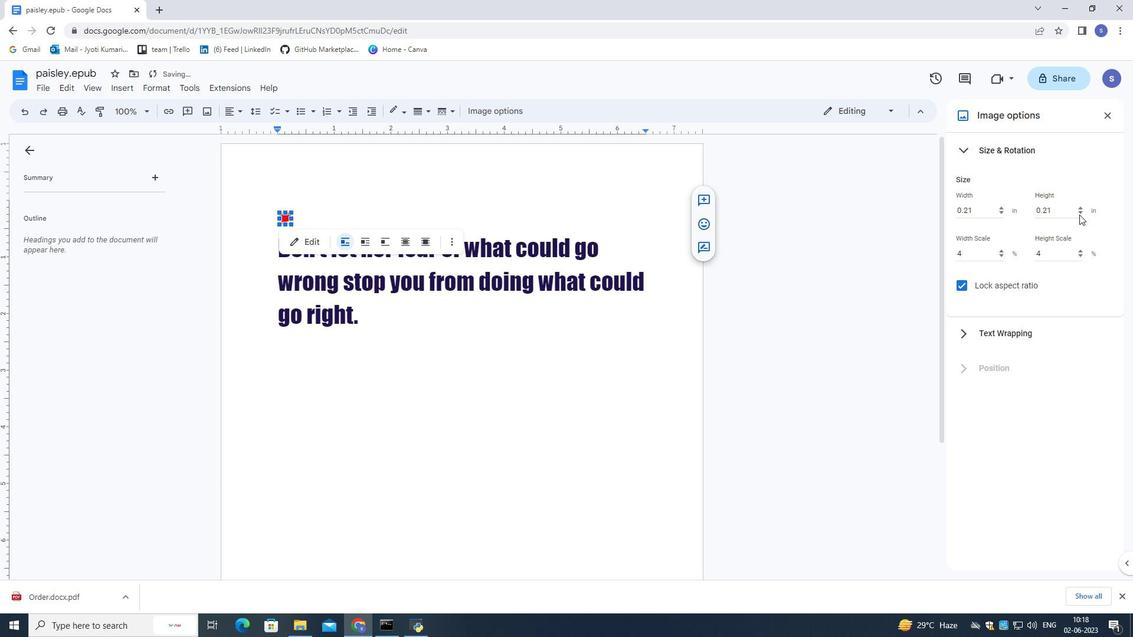 
Action: Mouse pressed left at (1079, 214)
Screenshot: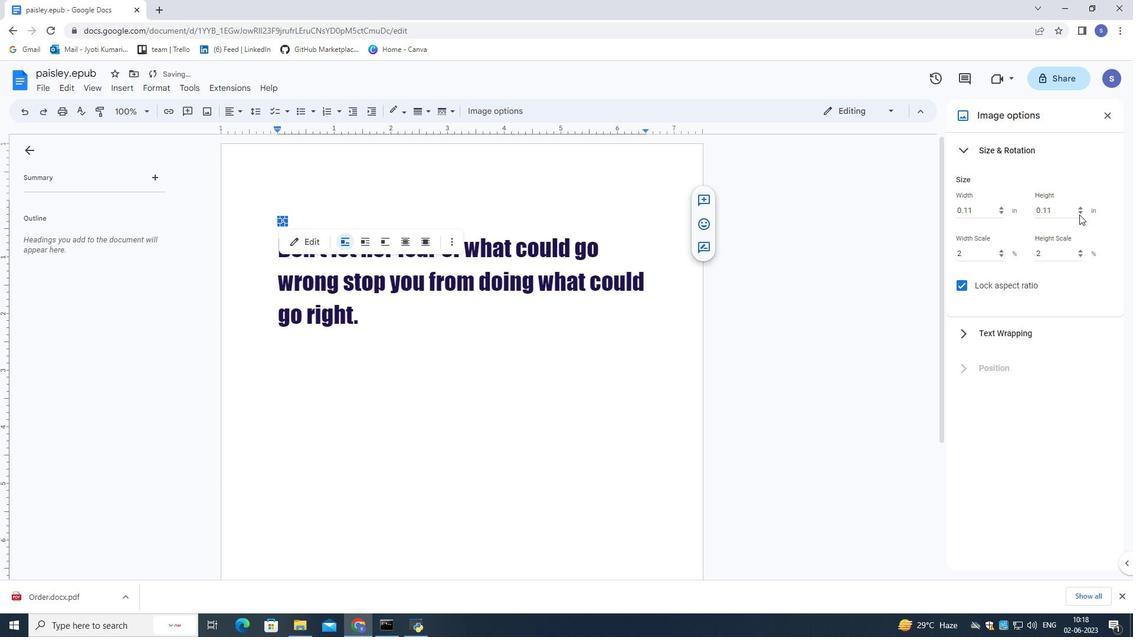 
Action: Mouse moved to (1079, 207)
Screenshot: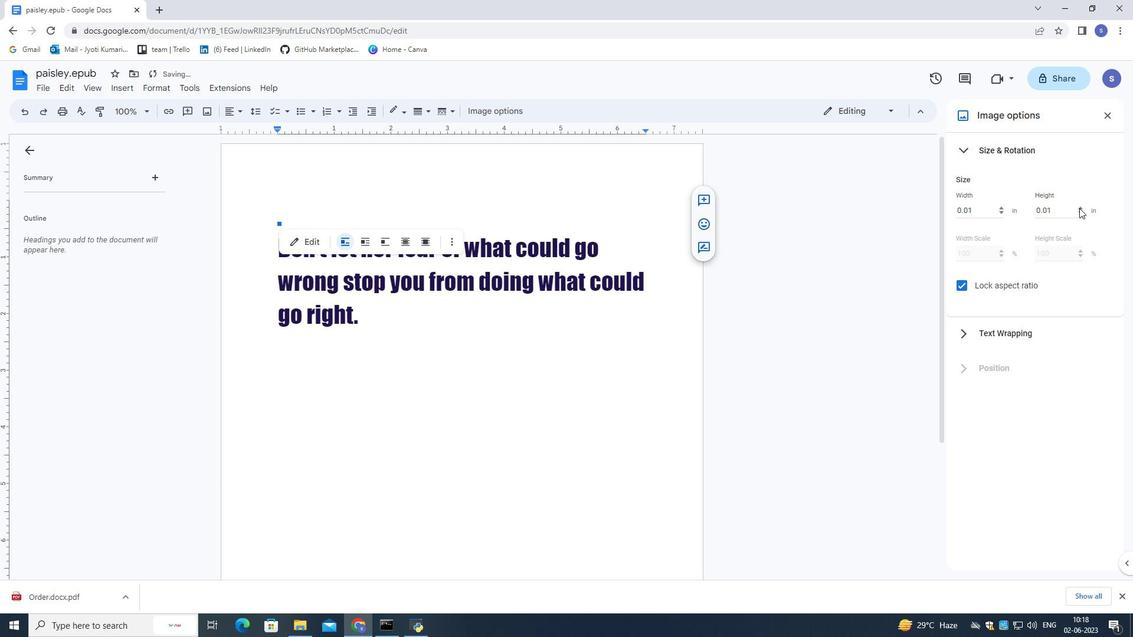 
Action: Mouse pressed left at (1079, 207)
Screenshot: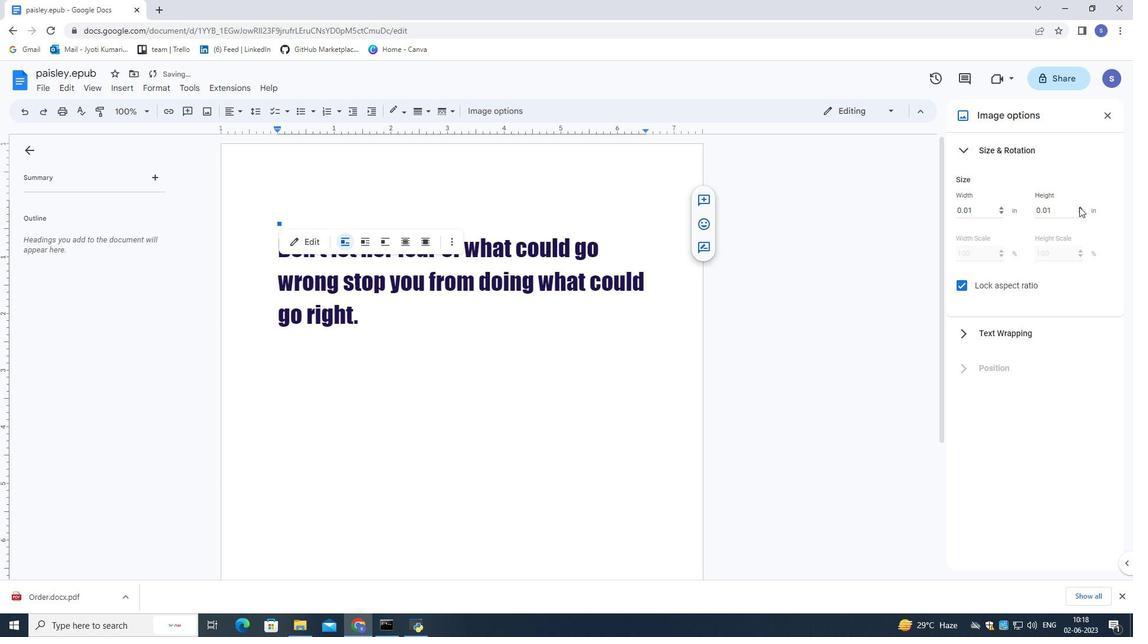 
Action: Mouse moved to (1081, 210)
Screenshot: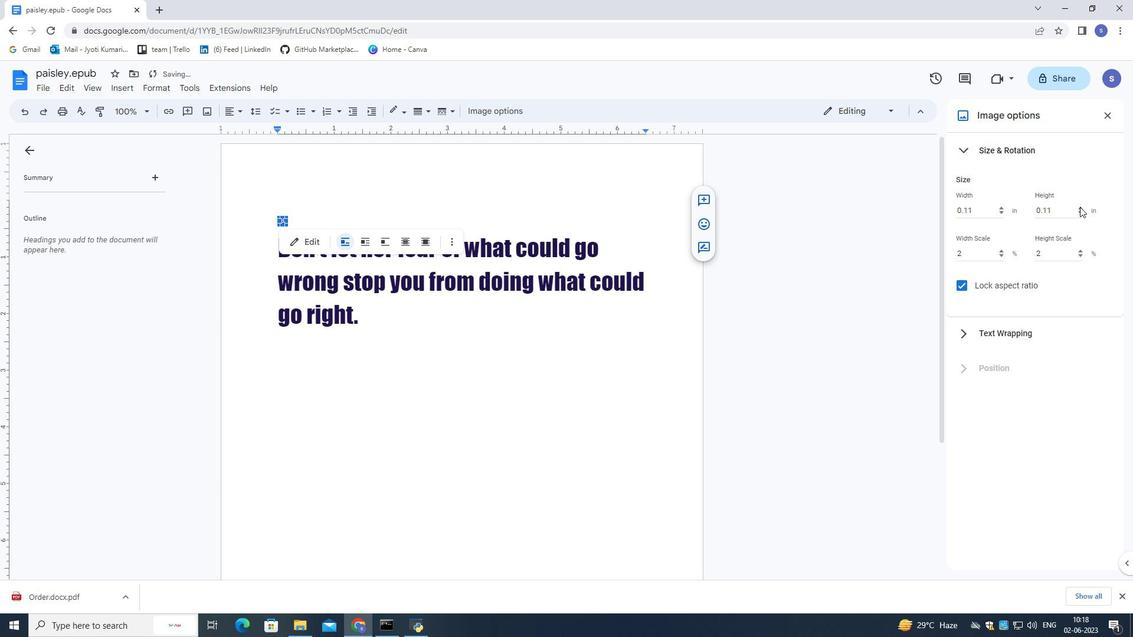 
Action: Mouse pressed left at (1081, 210)
Screenshot: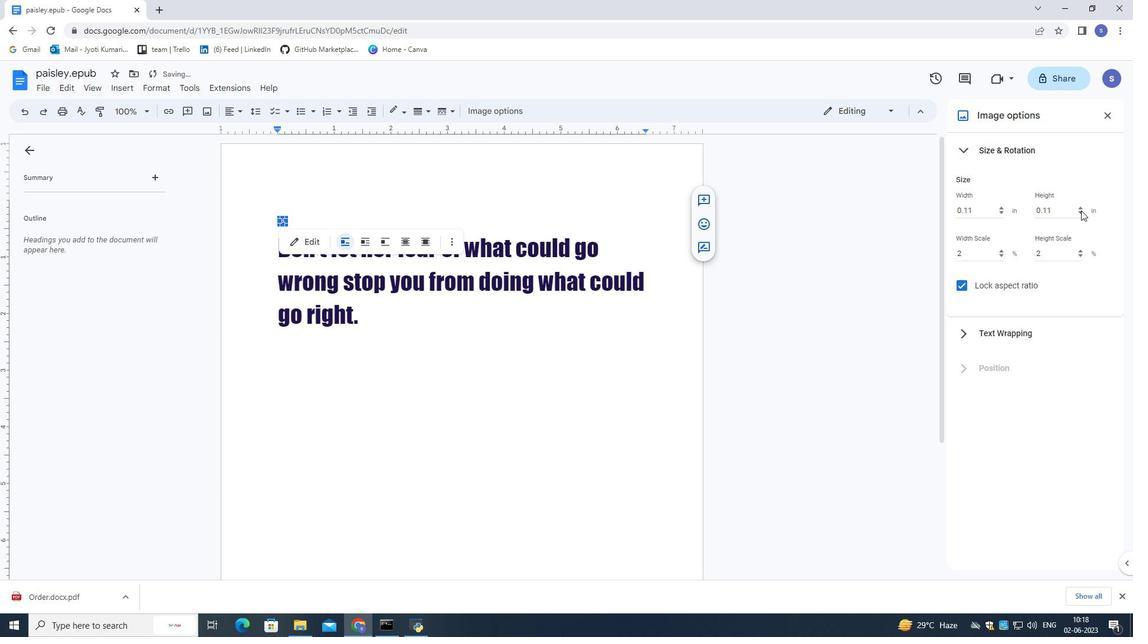 
Action: Mouse moved to (1081, 207)
Screenshot: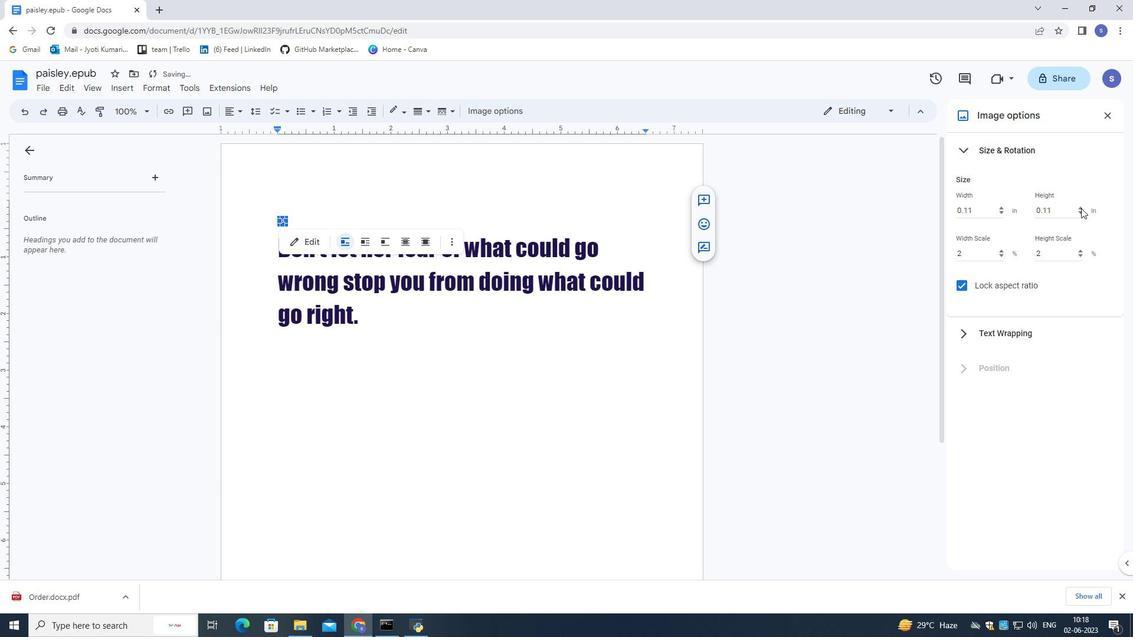 
Action: Mouse pressed left at (1081, 207)
Screenshot: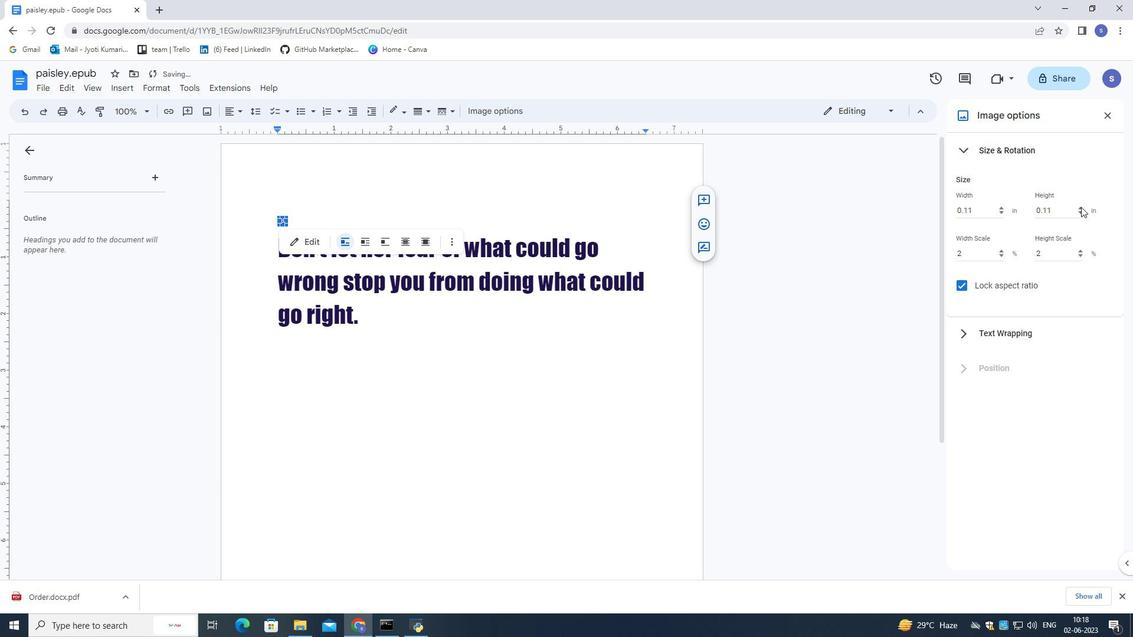 
Action: Mouse moved to (1079, 213)
Screenshot: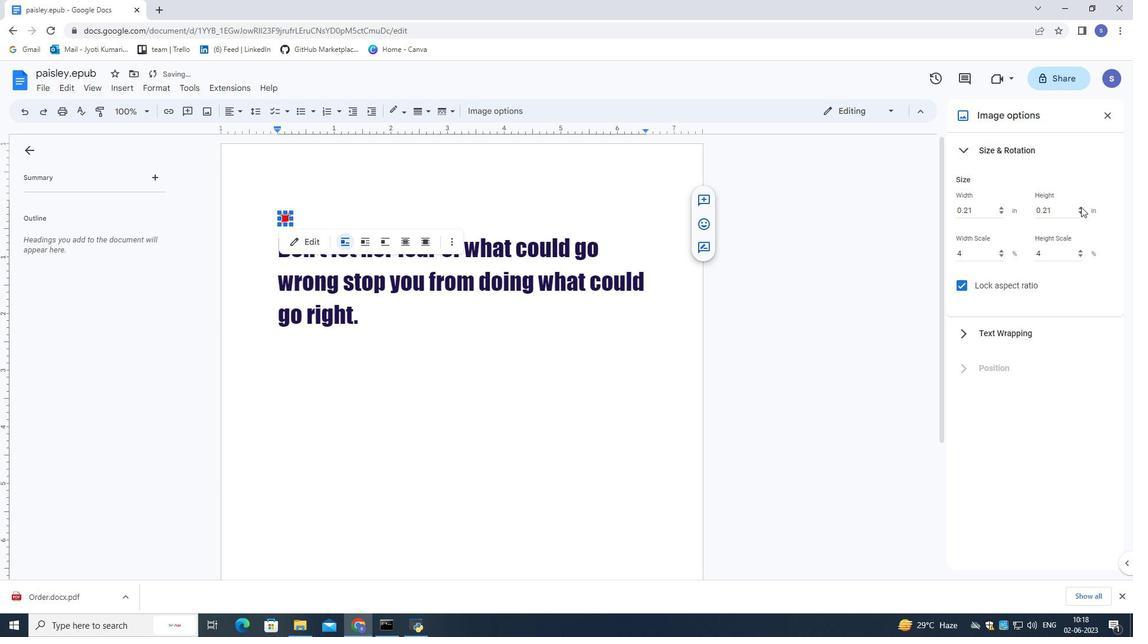 
Action: Mouse pressed left at (1079, 213)
Screenshot: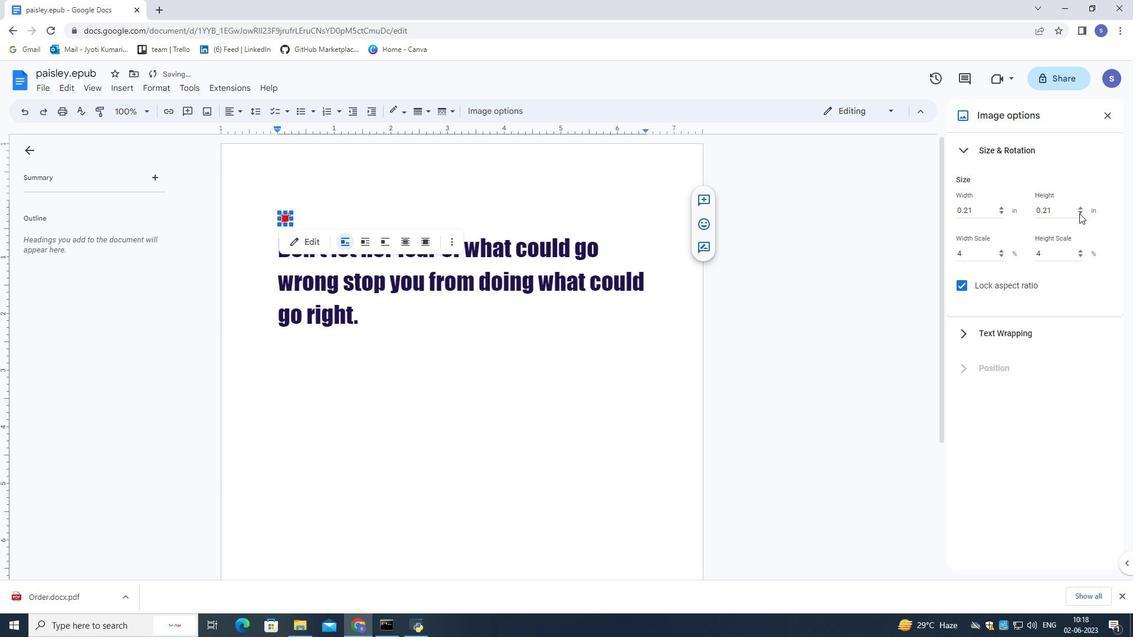 
Action: Mouse moved to (1079, 213)
Screenshot: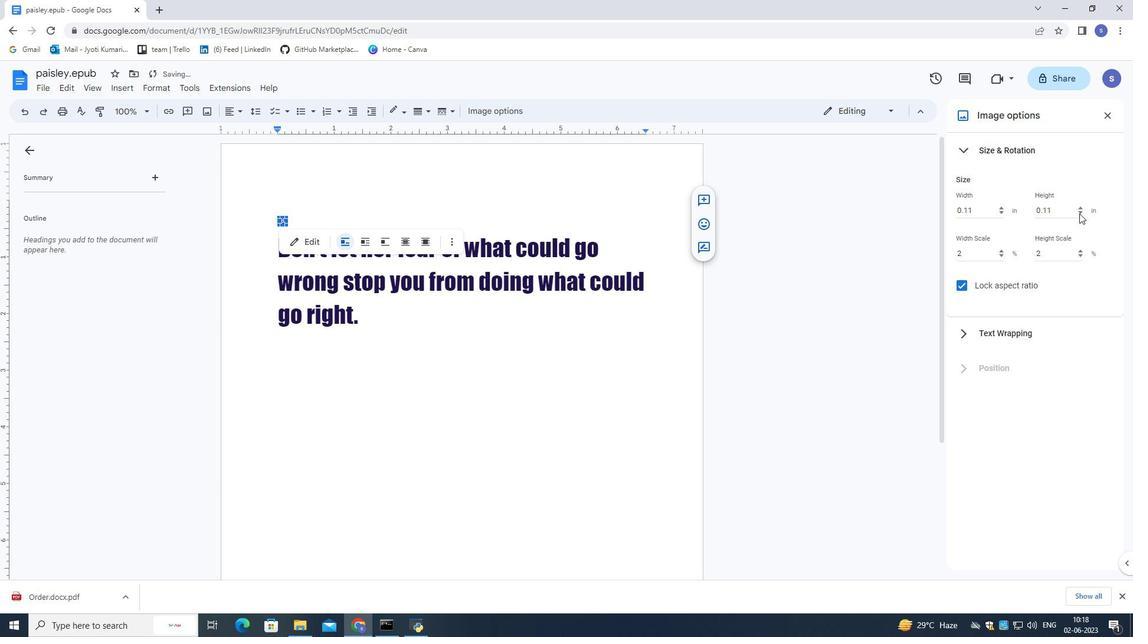 
Action: Mouse pressed left at (1079, 213)
Screenshot: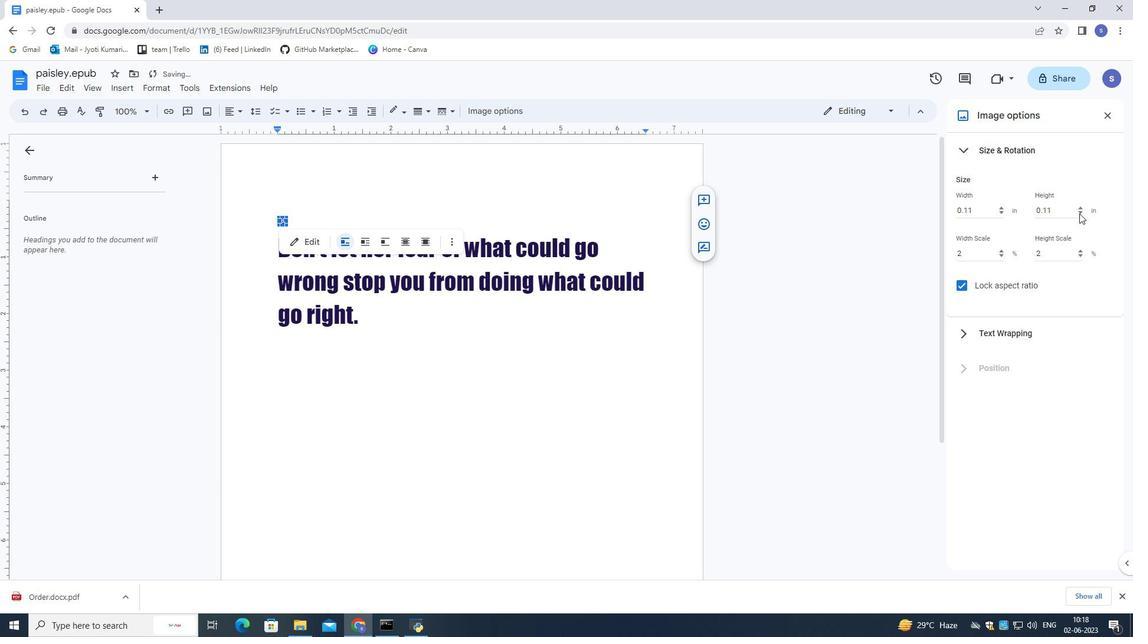 
Action: Mouse moved to (1081, 206)
Screenshot: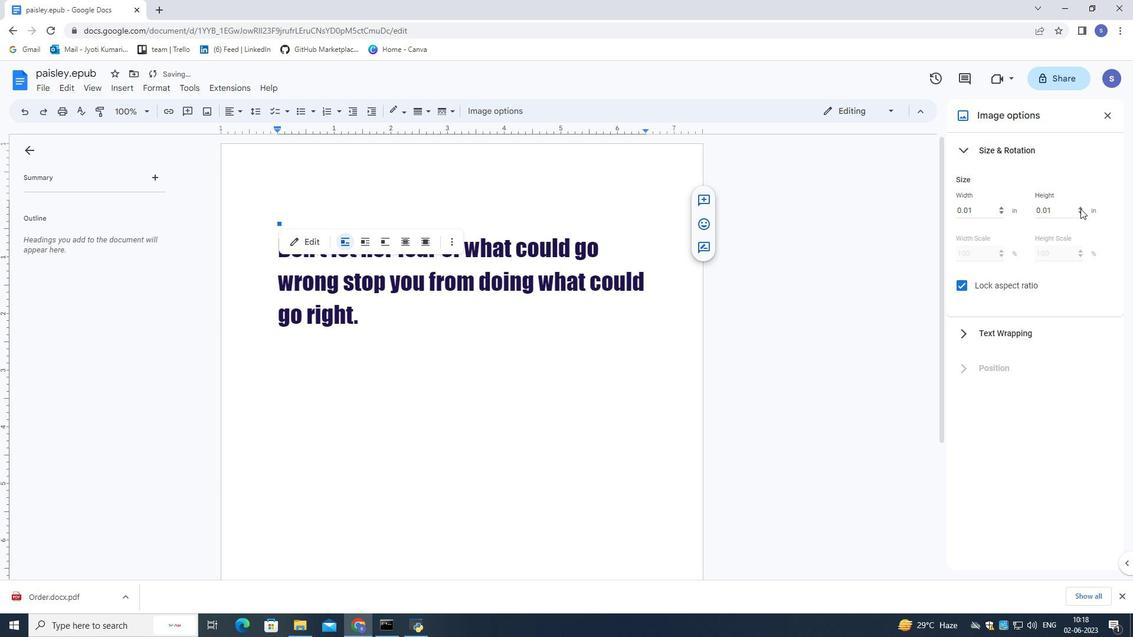 
Action: Mouse pressed left at (1081, 206)
Screenshot: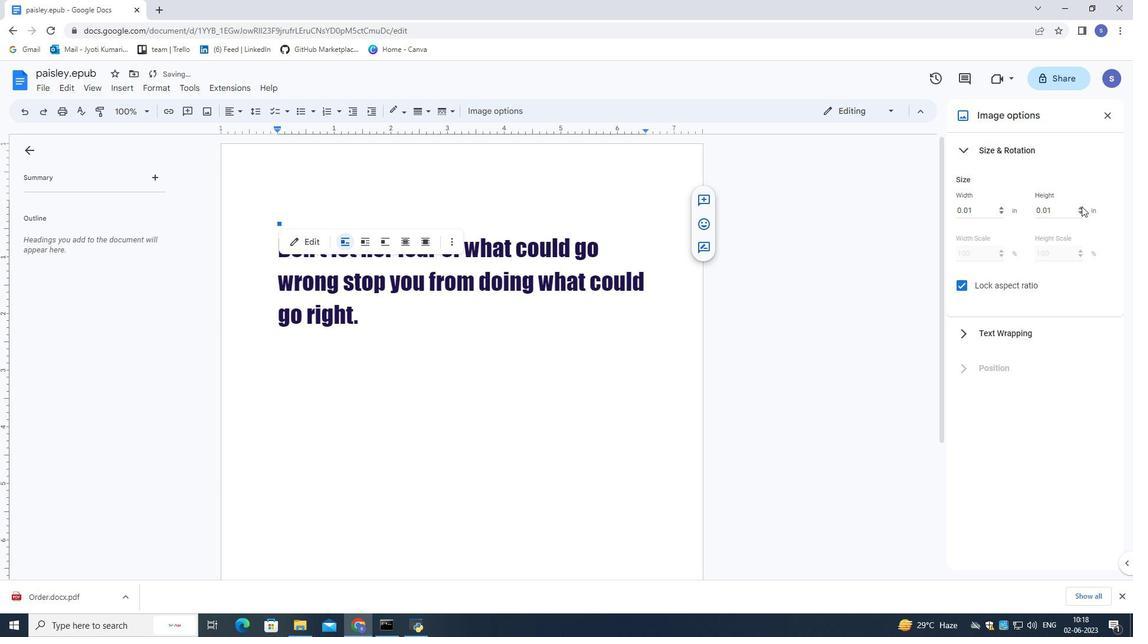 
Action: Mouse moved to (1074, 217)
Screenshot: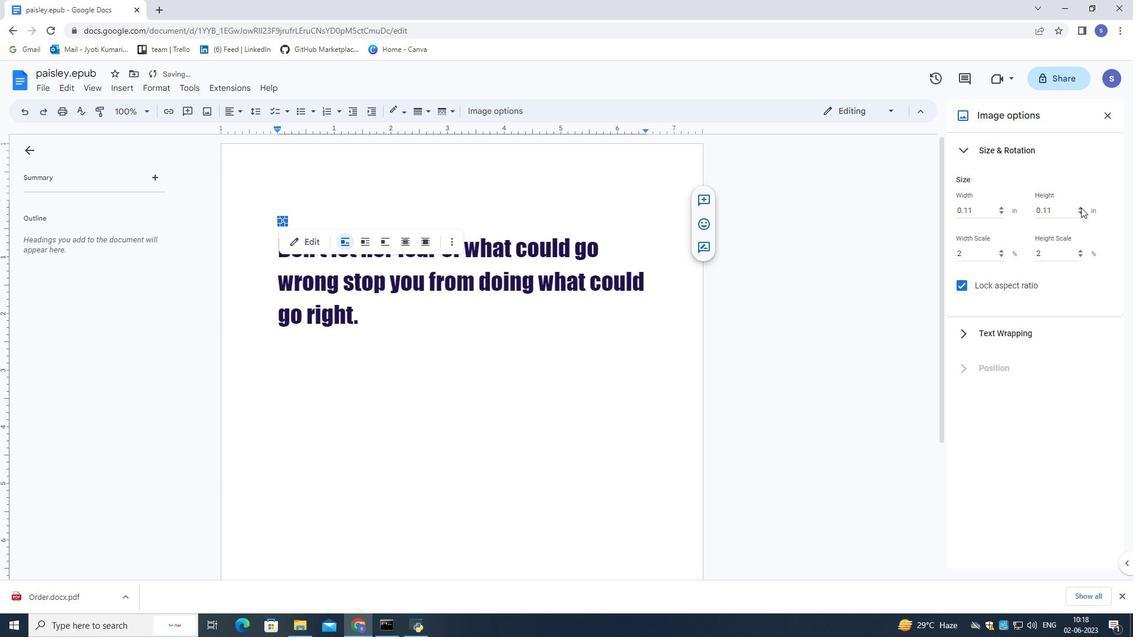 
